 Task: Click on the next.
Action: Mouse moved to (633, 90)
Screenshot: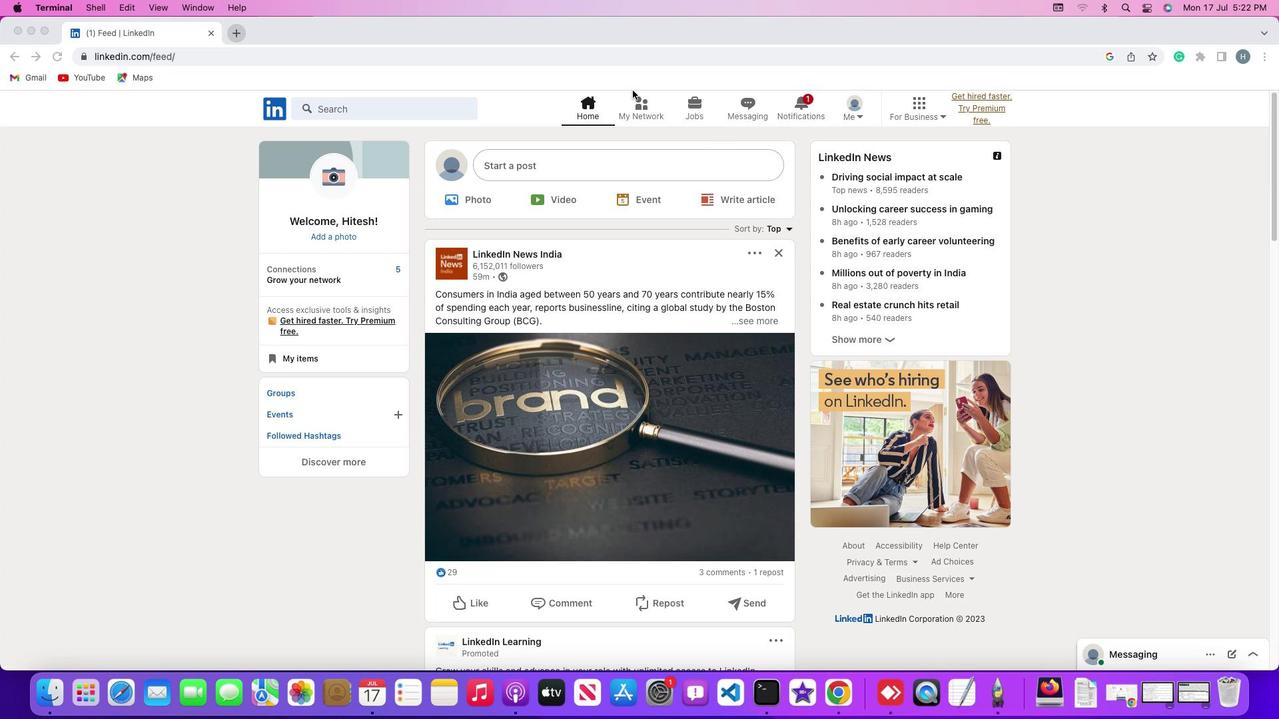 
Action: Mouse pressed left at (633, 90)
Screenshot: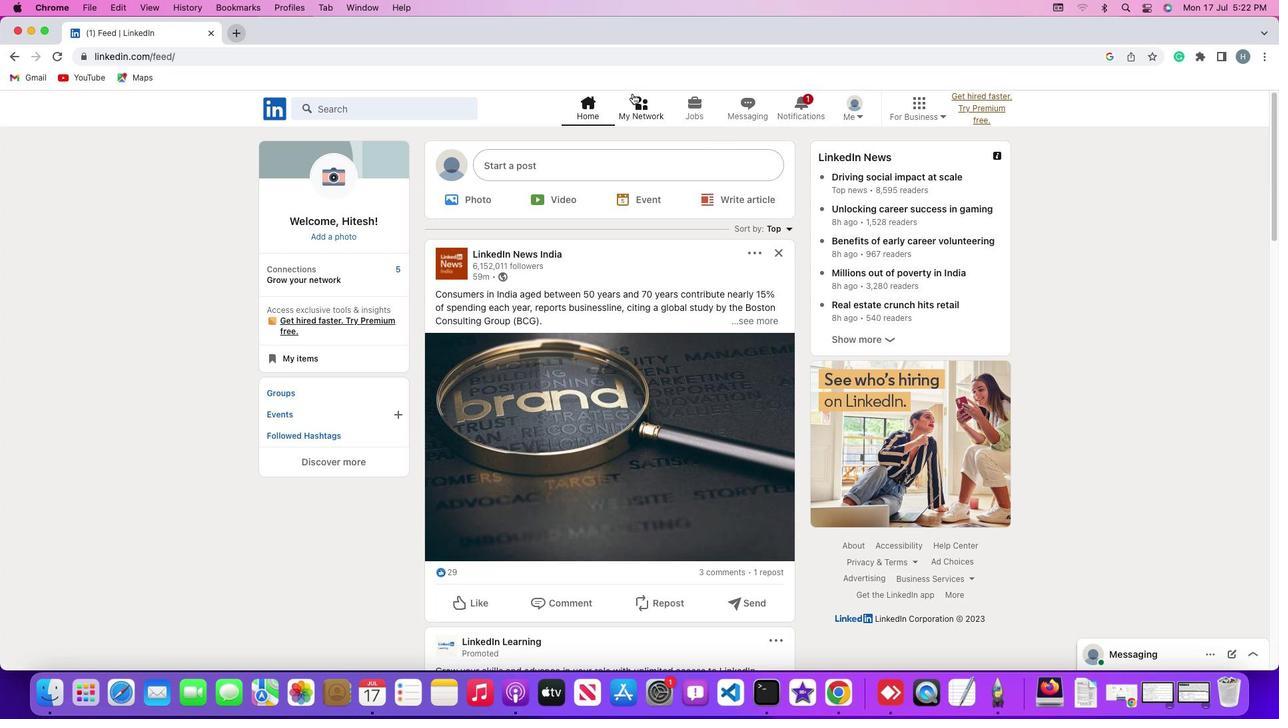 
Action: Mouse moved to (639, 104)
Screenshot: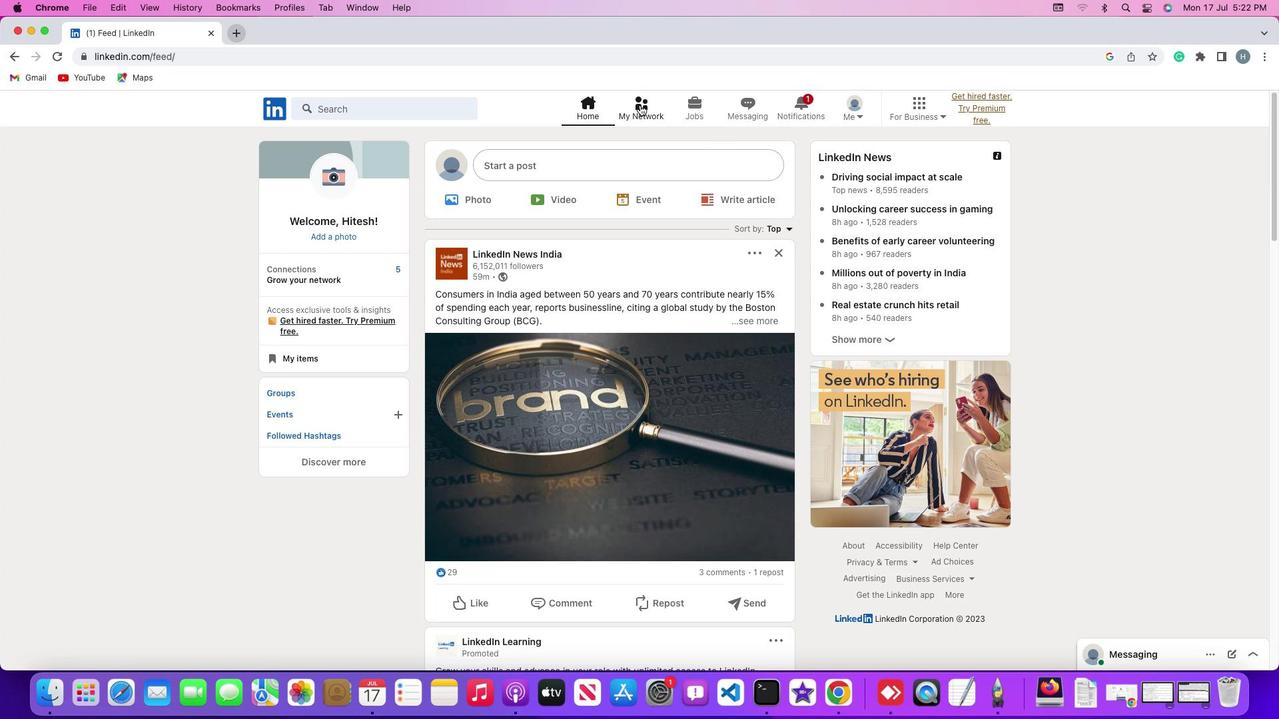 
Action: Mouse pressed left at (639, 104)
Screenshot: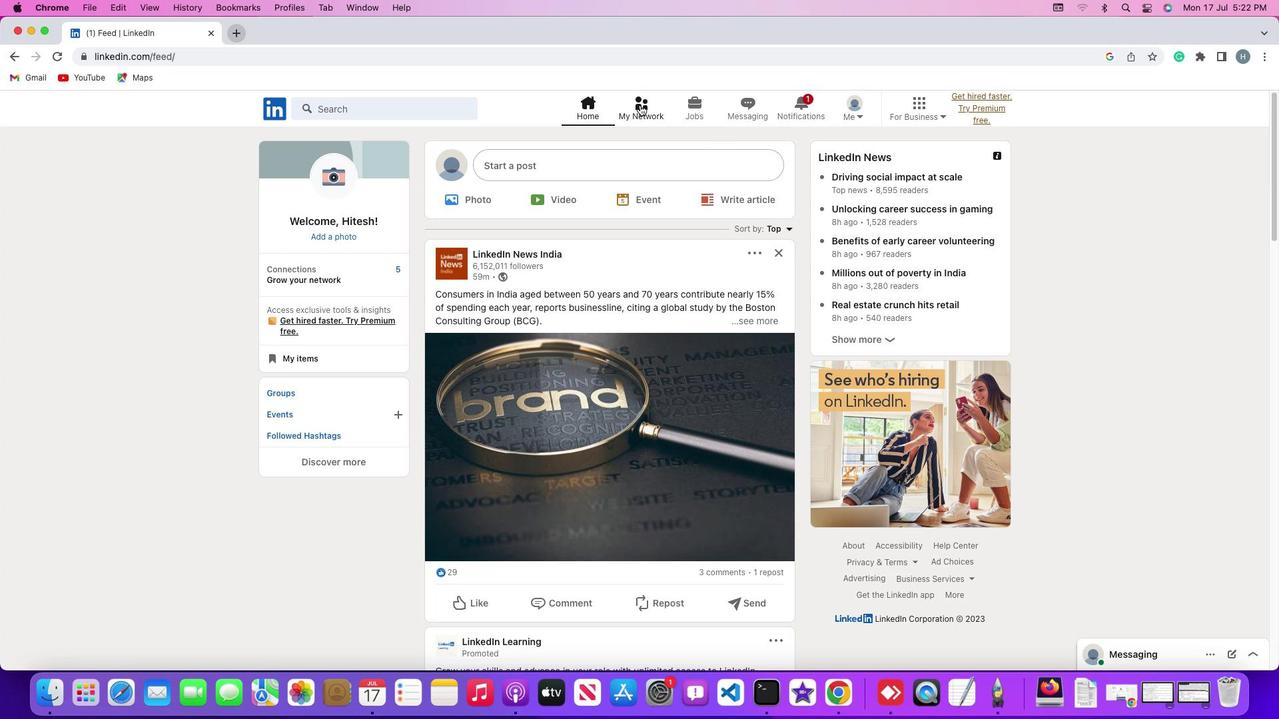
Action: Mouse moved to (333, 281)
Screenshot: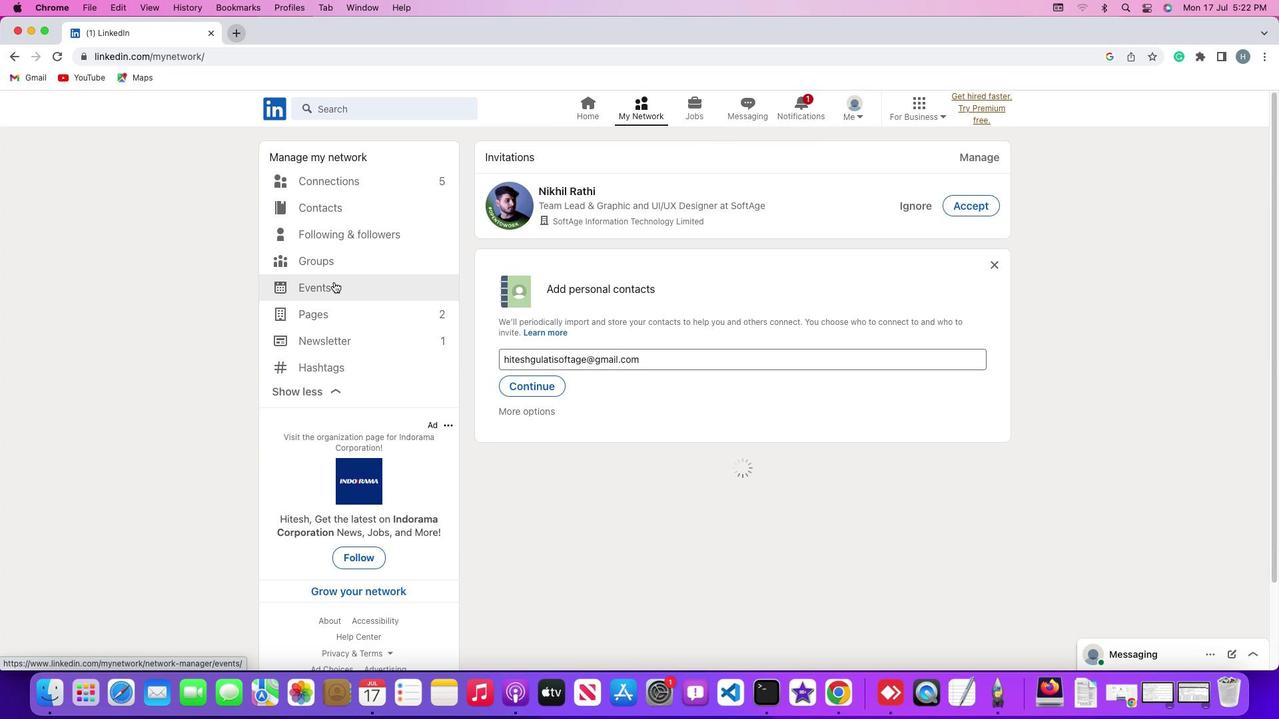 
Action: Mouse pressed left at (333, 281)
Screenshot: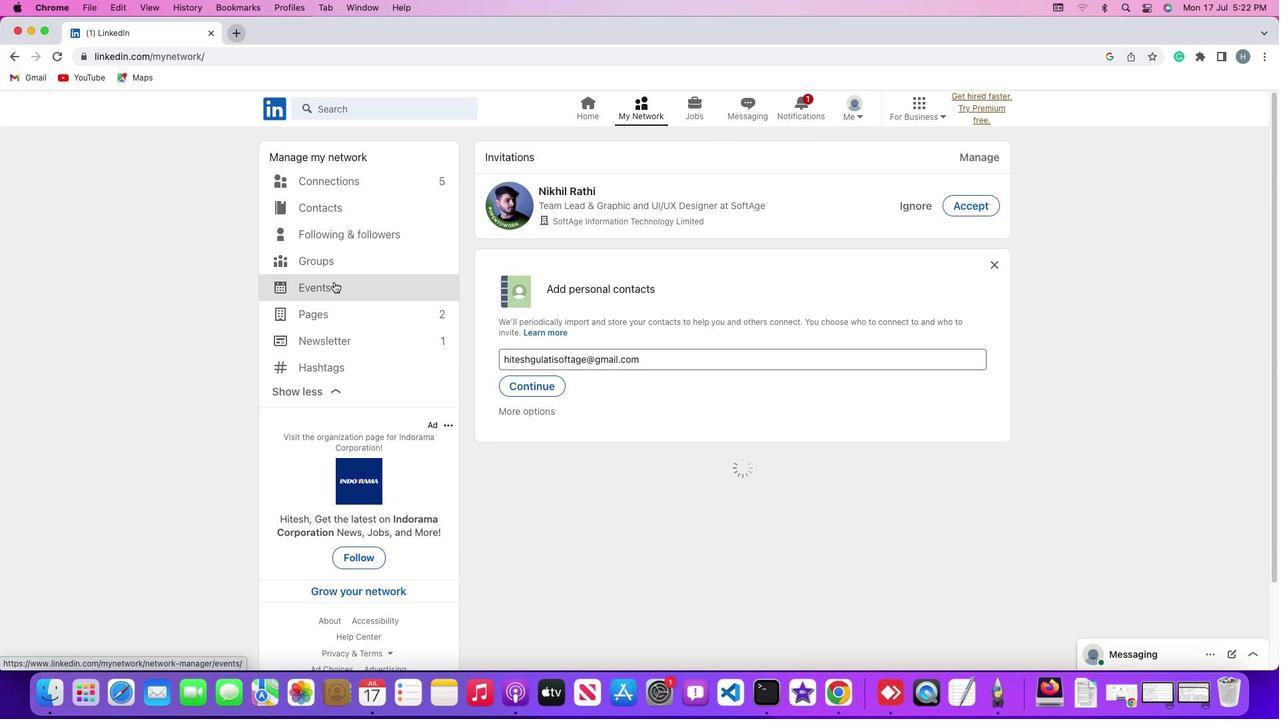 
Action: Mouse moved to (755, 159)
Screenshot: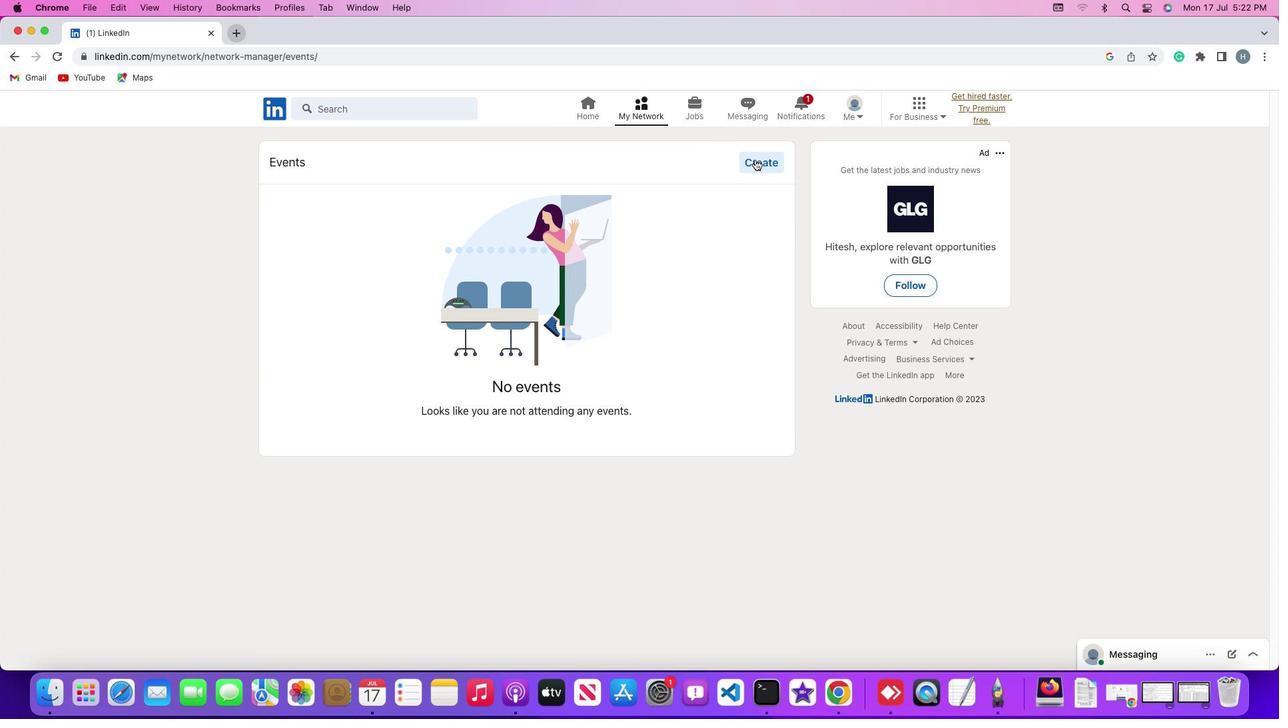 
Action: Mouse pressed left at (755, 159)
Screenshot: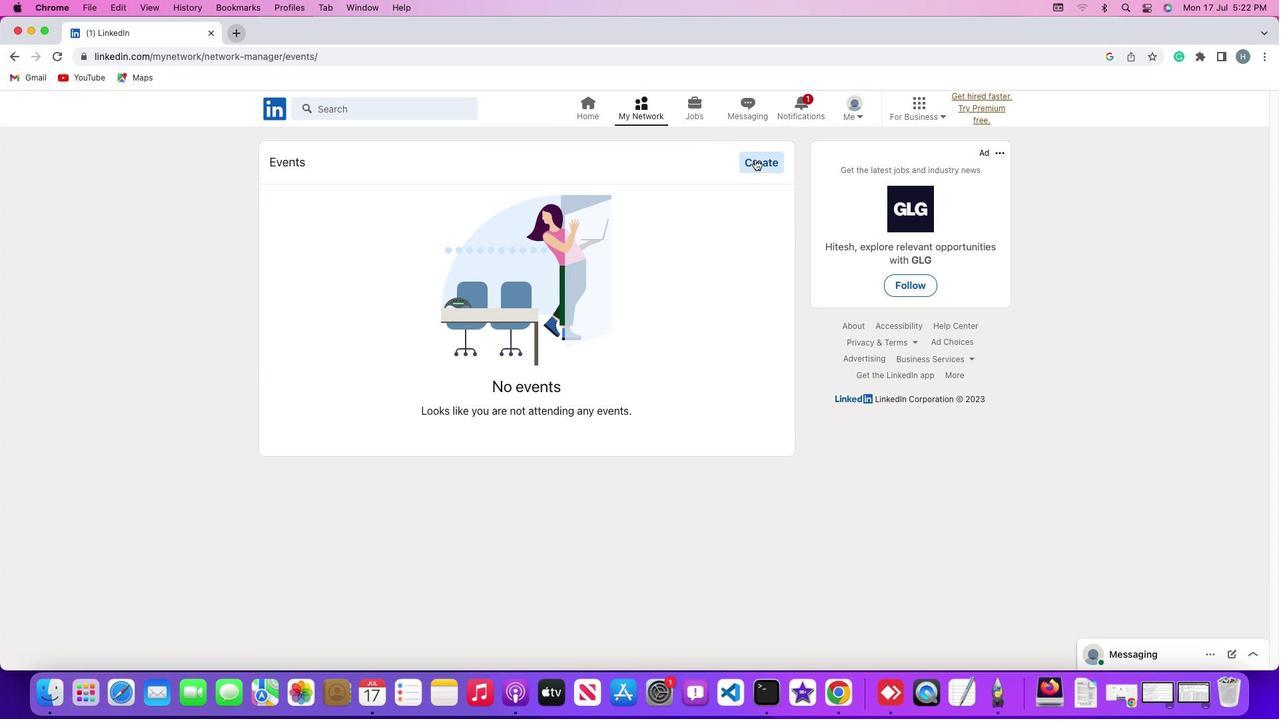 
Action: Mouse moved to (710, 301)
Screenshot: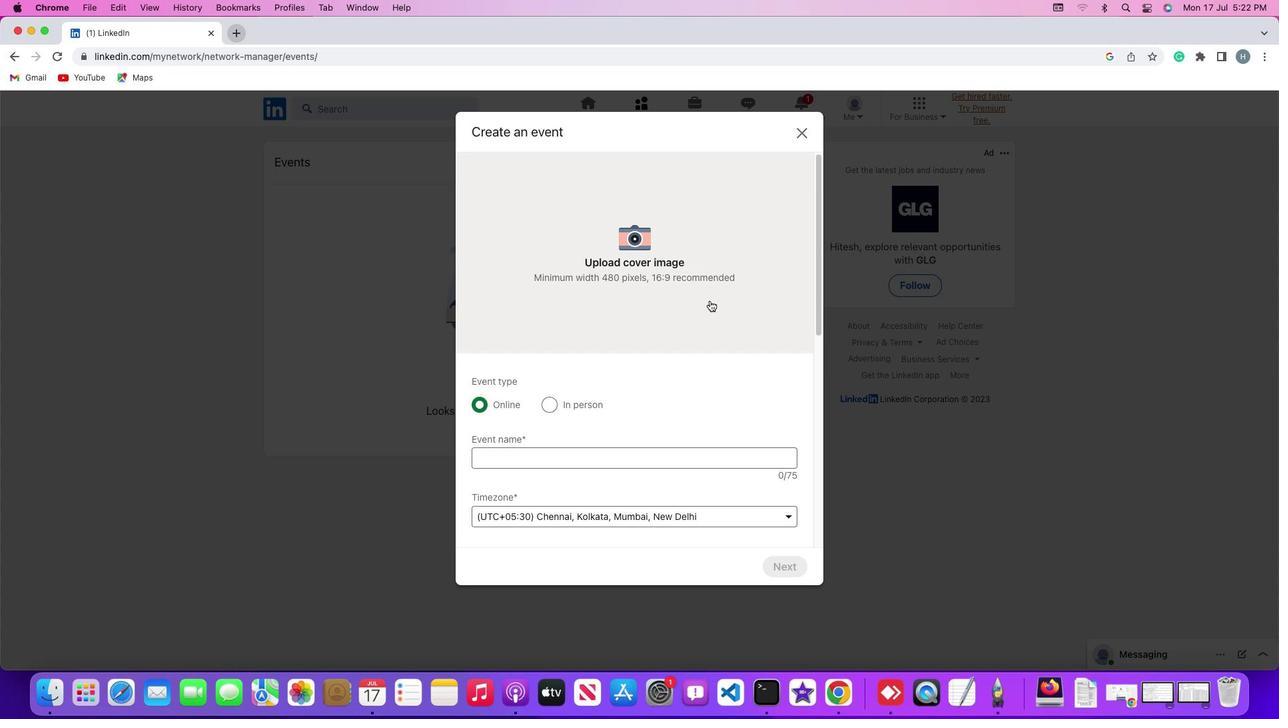 
Action: Mouse scrolled (710, 301) with delta (0, 0)
Screenshot: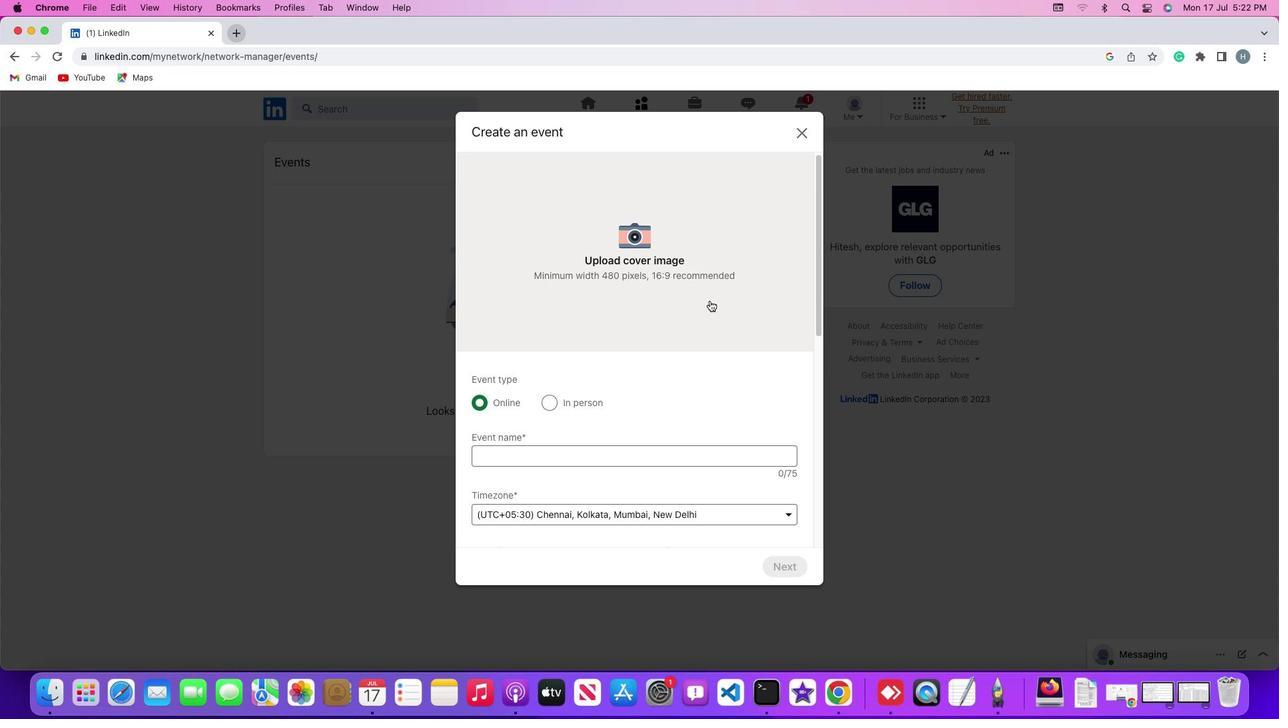 
Action: Mouse scrolled (710, 301) with delta (0, 0)
Screenshot: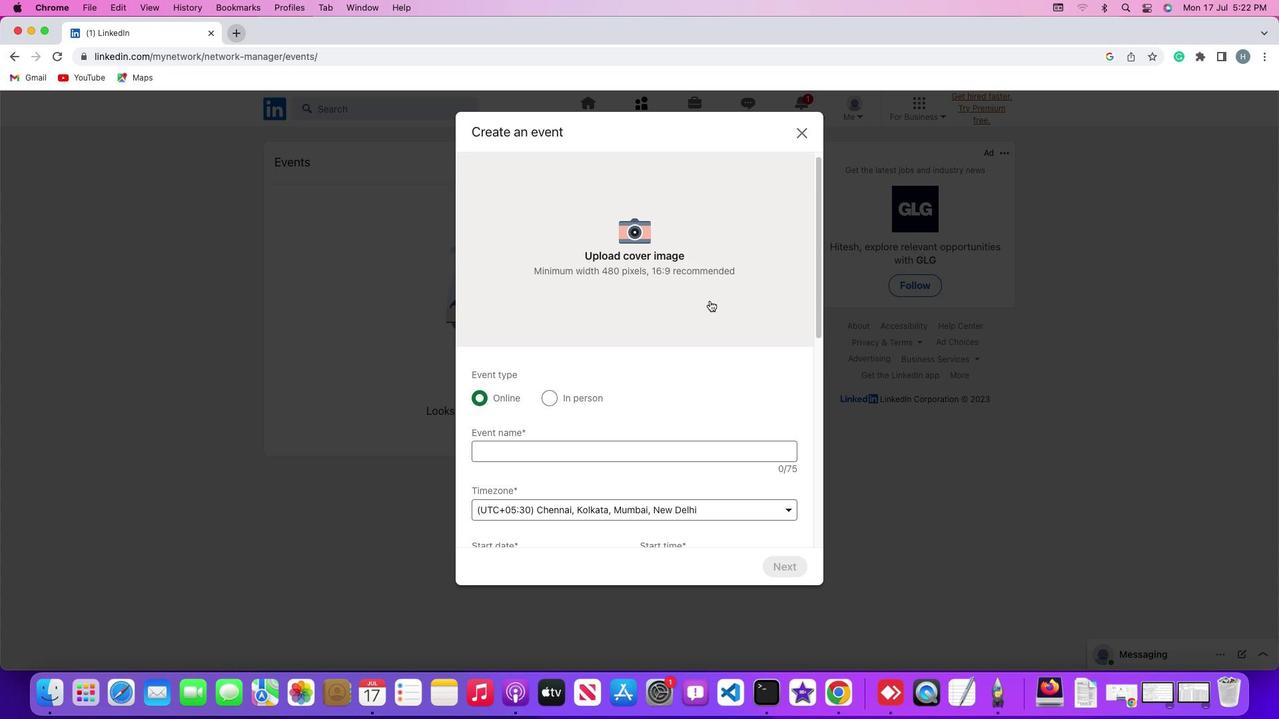 
Action: Mouse scrolled (710, 301) with delta (0, -1)
Screenshot: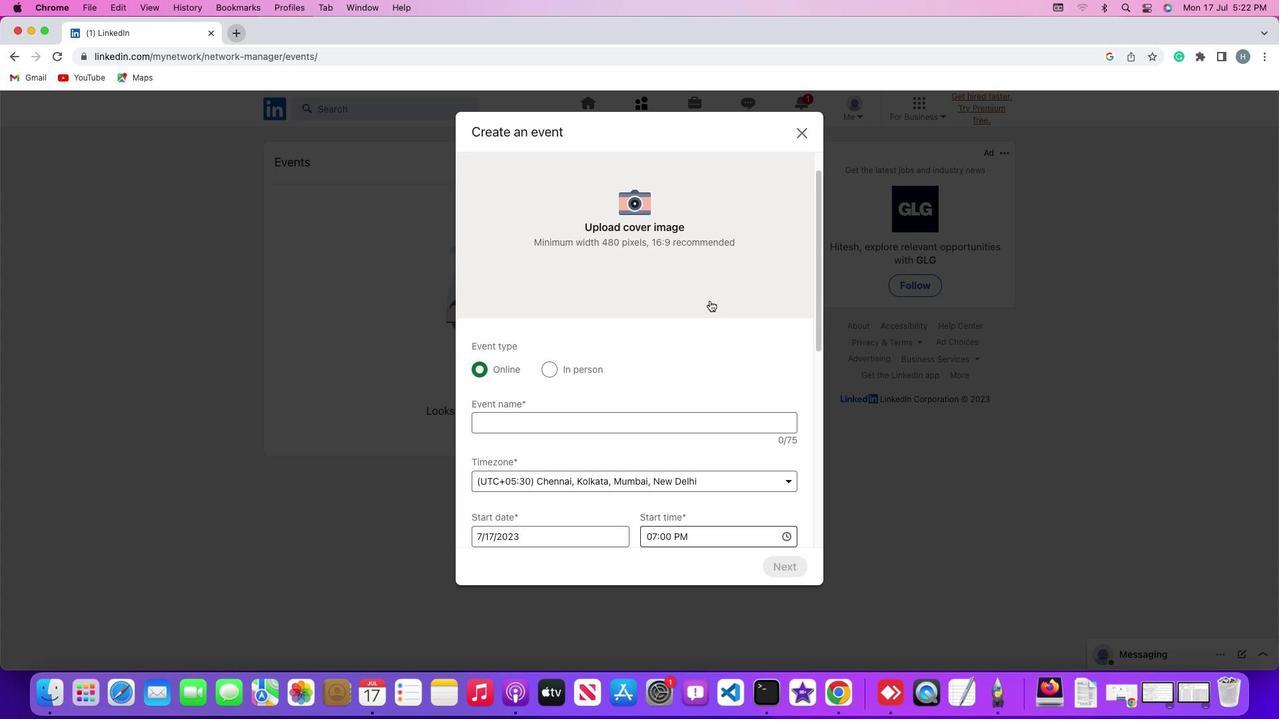 
Action: Mouse moved to (552, 312)
Screenshot: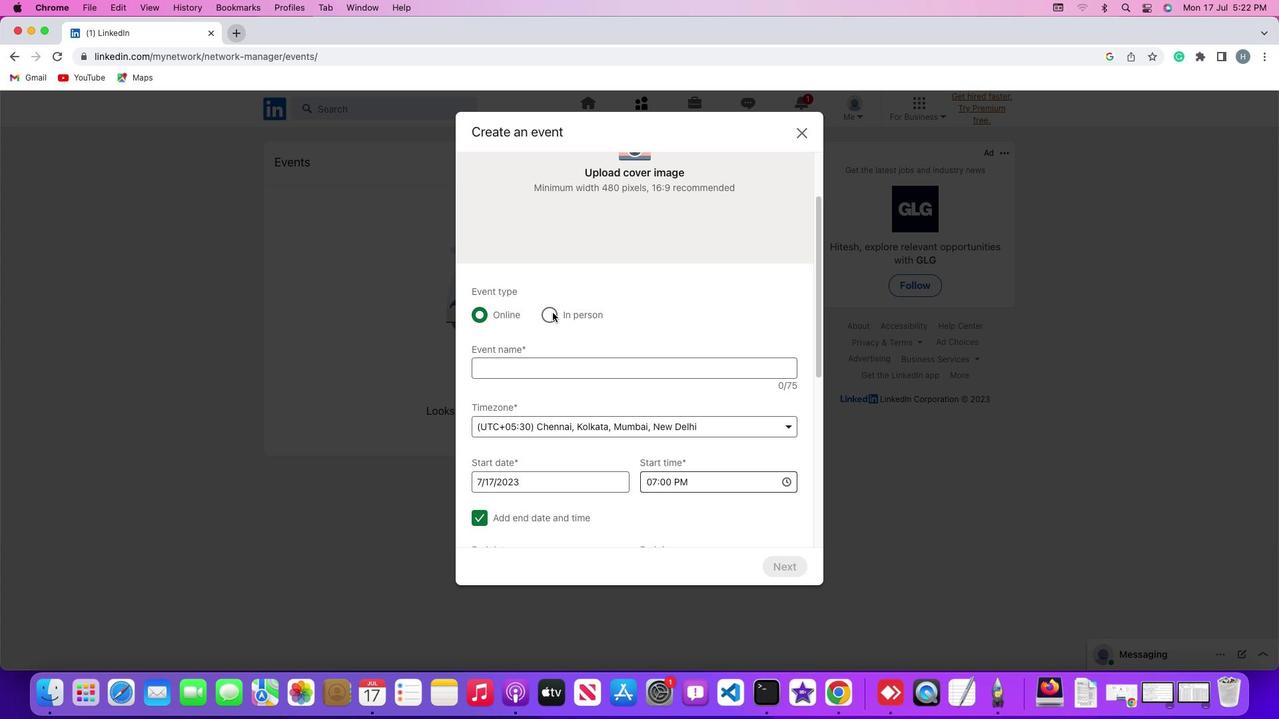 
Action: Mouse pressed left at (552, 312)
Screenshot: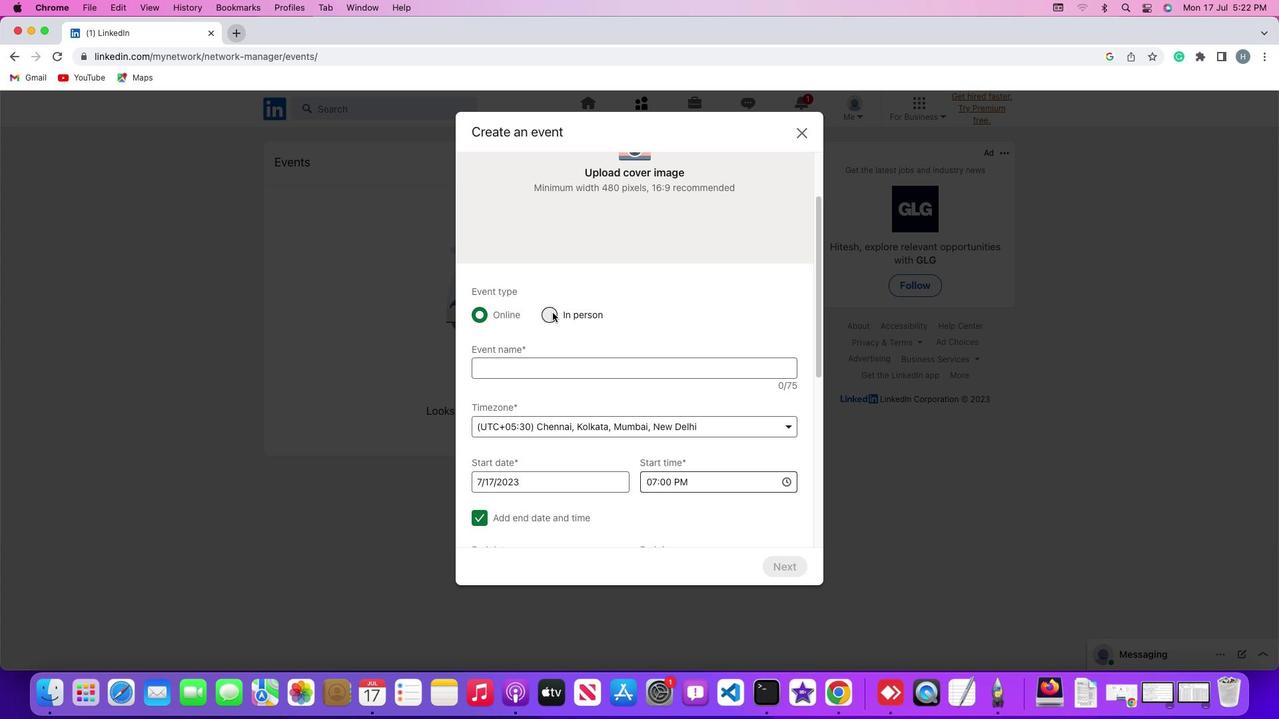 
Action: Mouse moved to (559, 369)
Screenshot: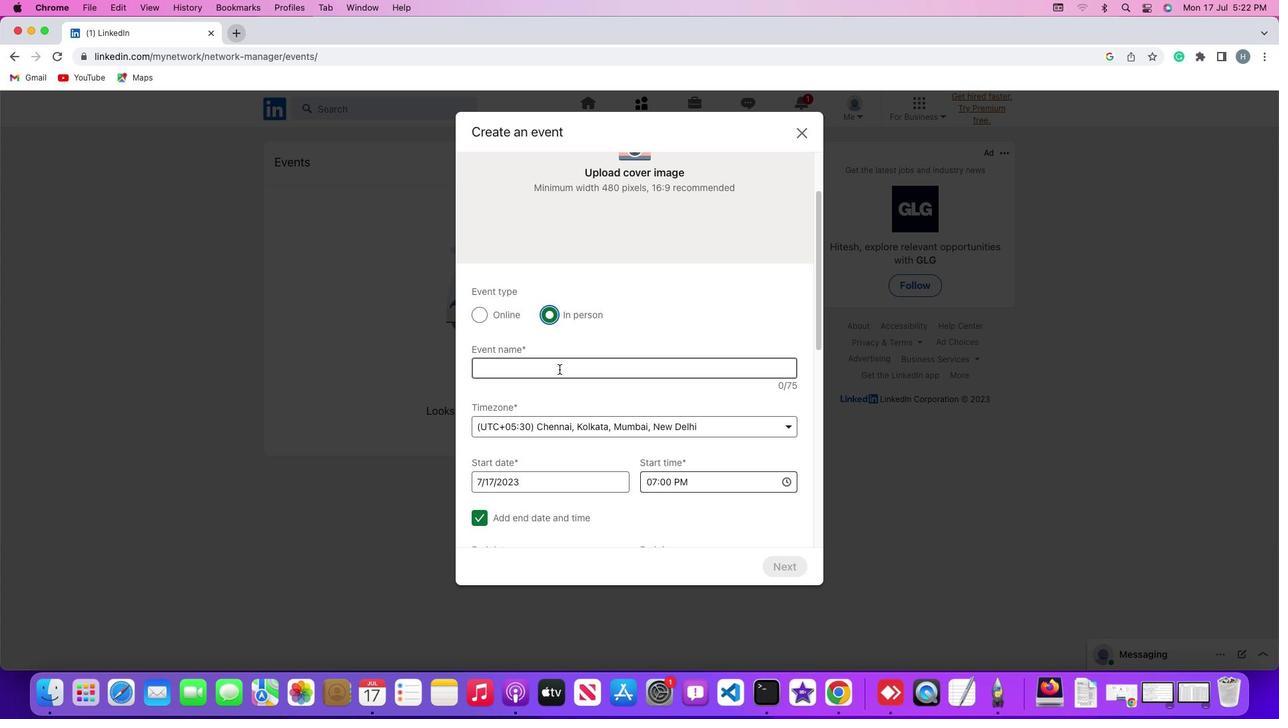 
Action: Mouse pressed left at (559, 369)
Screenshot: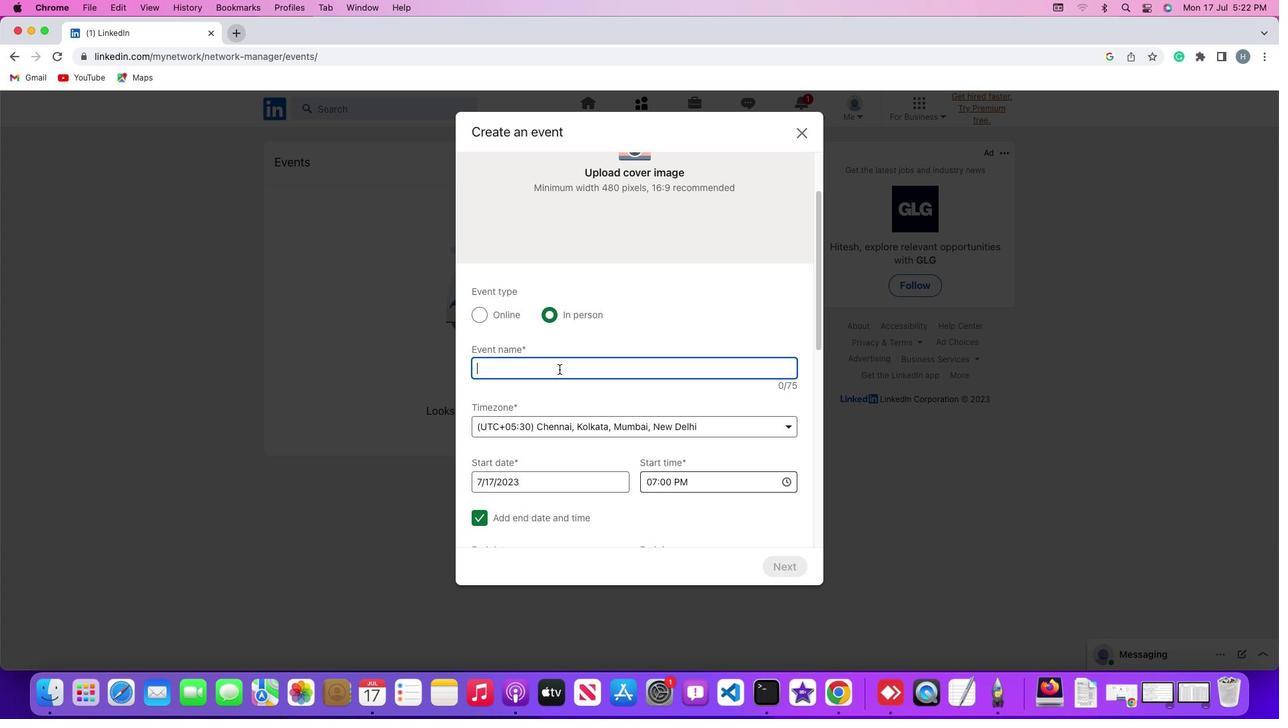 
Action: Key pressed Key.shift'X''Y''Z'
Screenshot: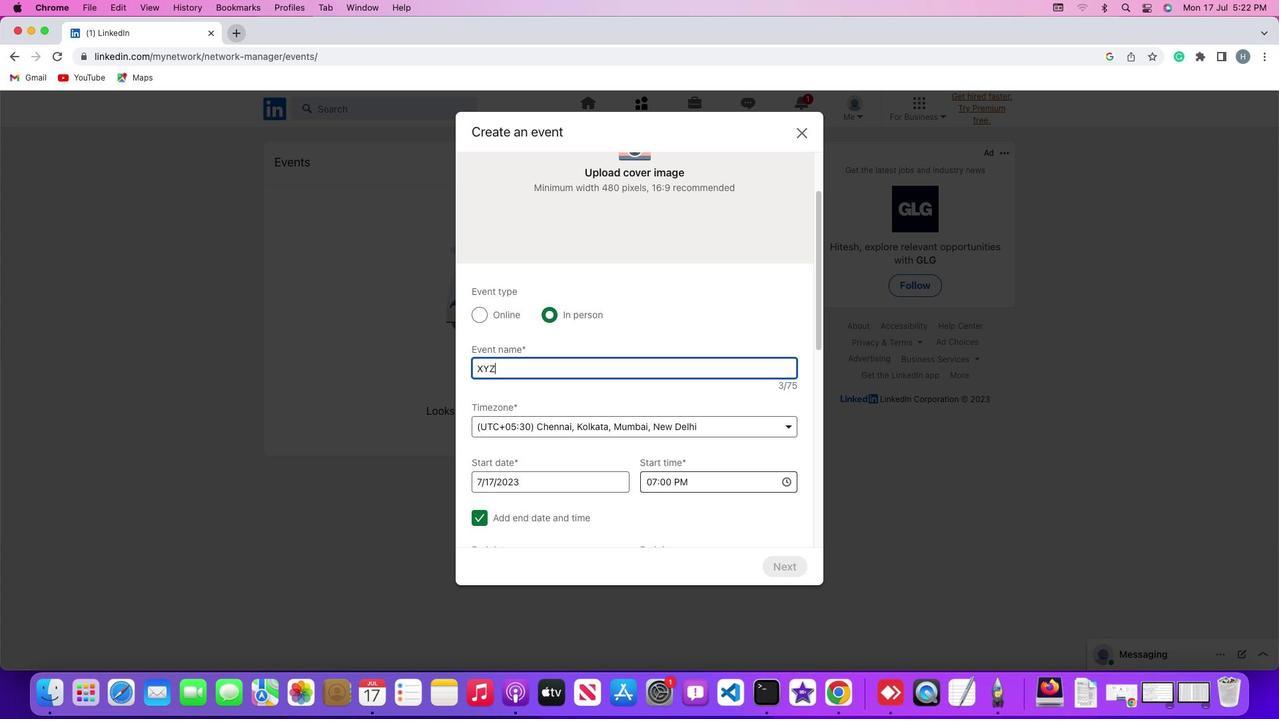 
Action: Mouse moved to (547, 430)
Screenshot: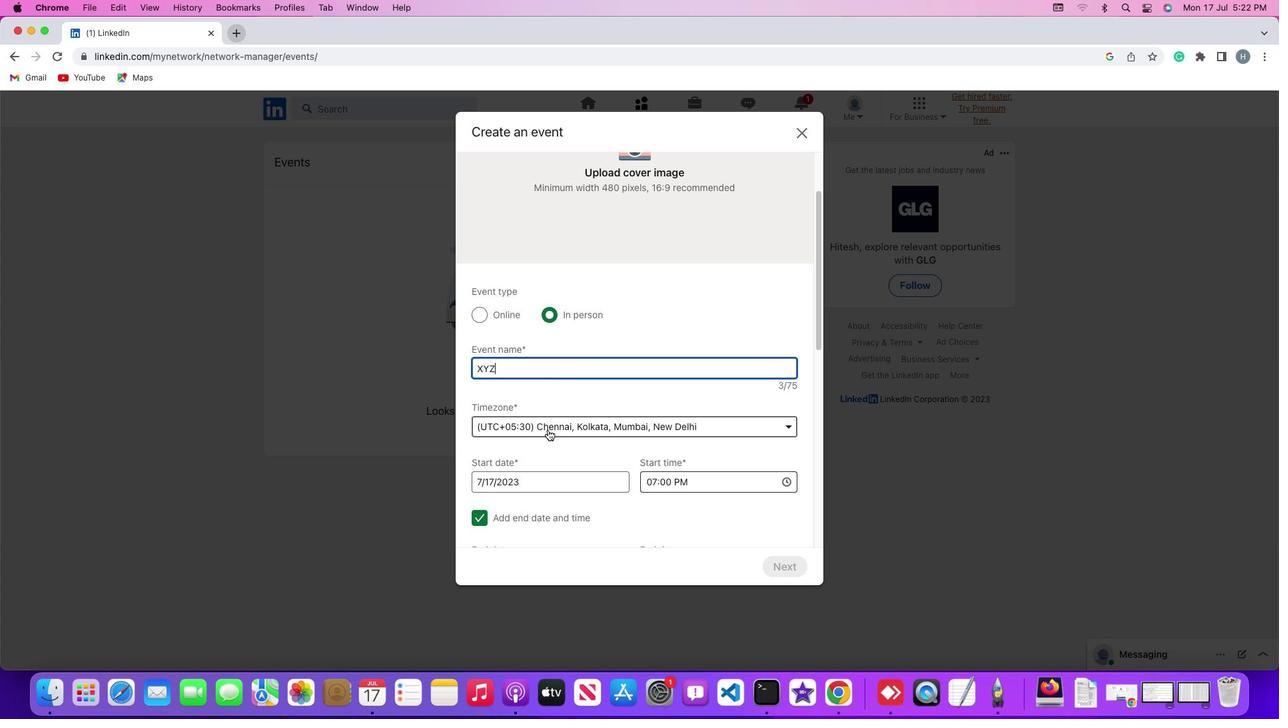 
Action: Mouse pressed left at (547, 430)
Screenshot: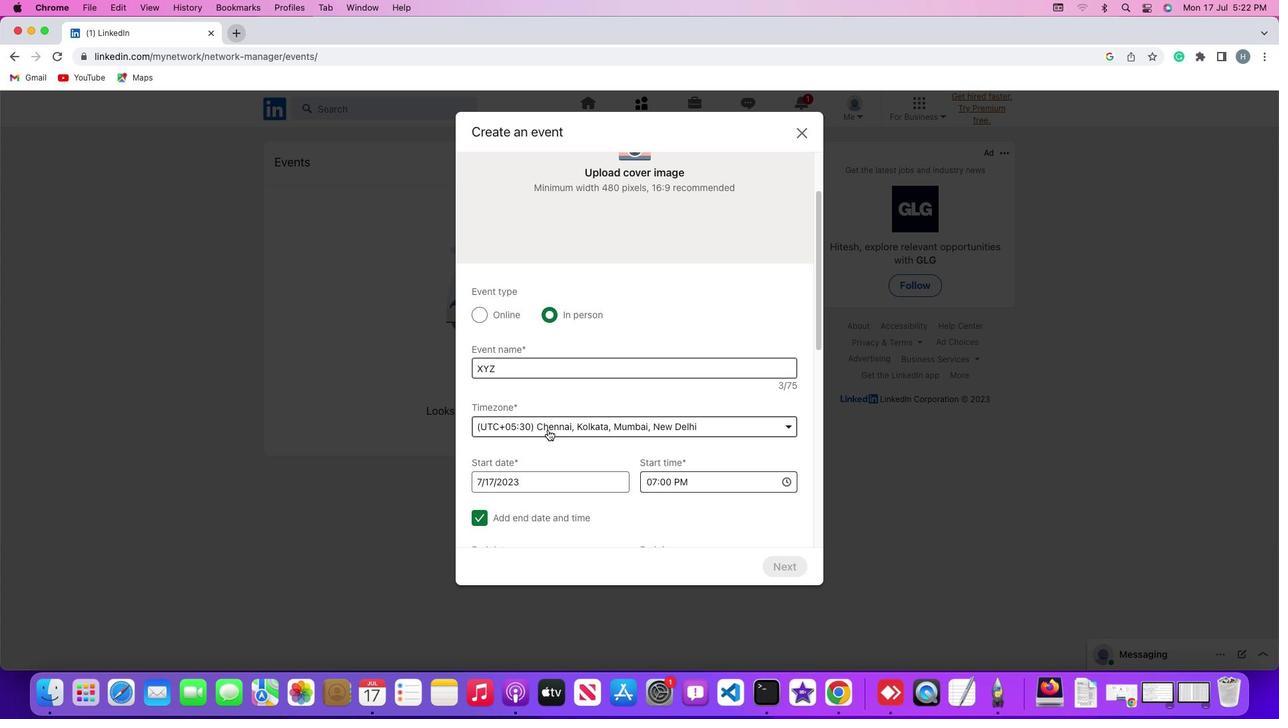 
Action: Mouse moved to (605, 451)
Screenshot: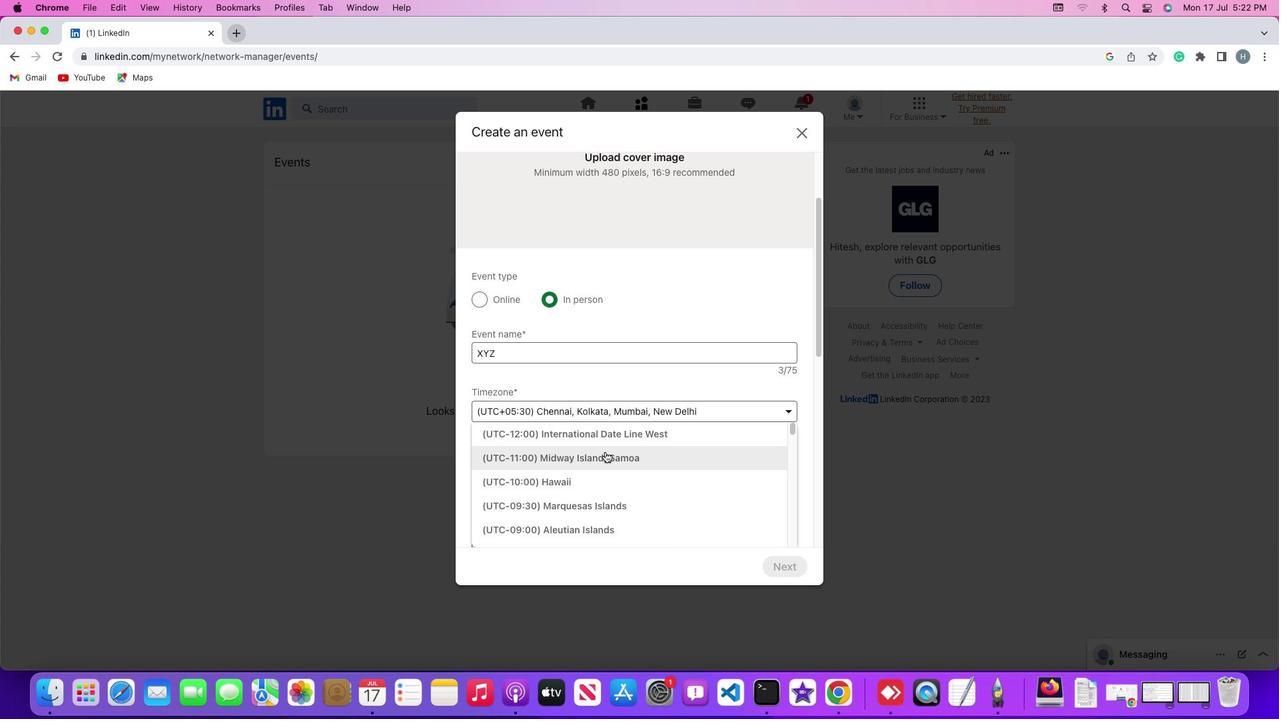 
Action: Mouse pressed left at (605, 451)
Screenshot: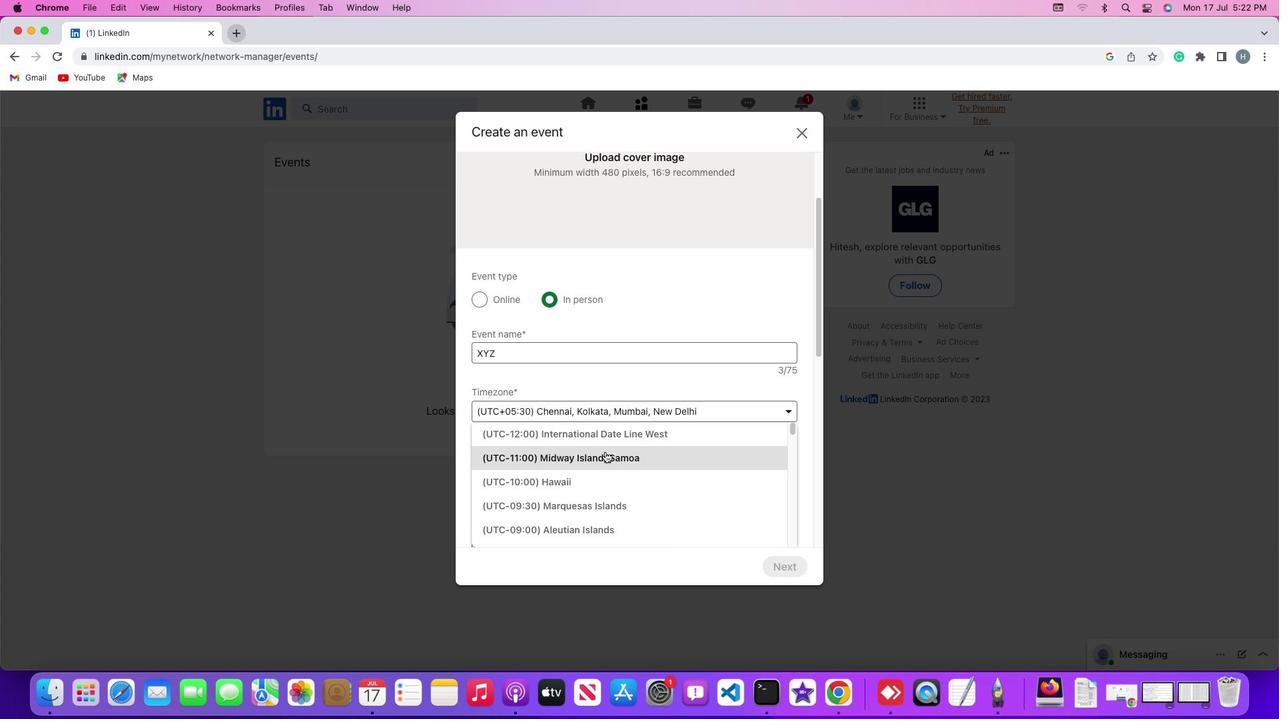 
Action: Mouse moved to (615, 433)
Screenshot: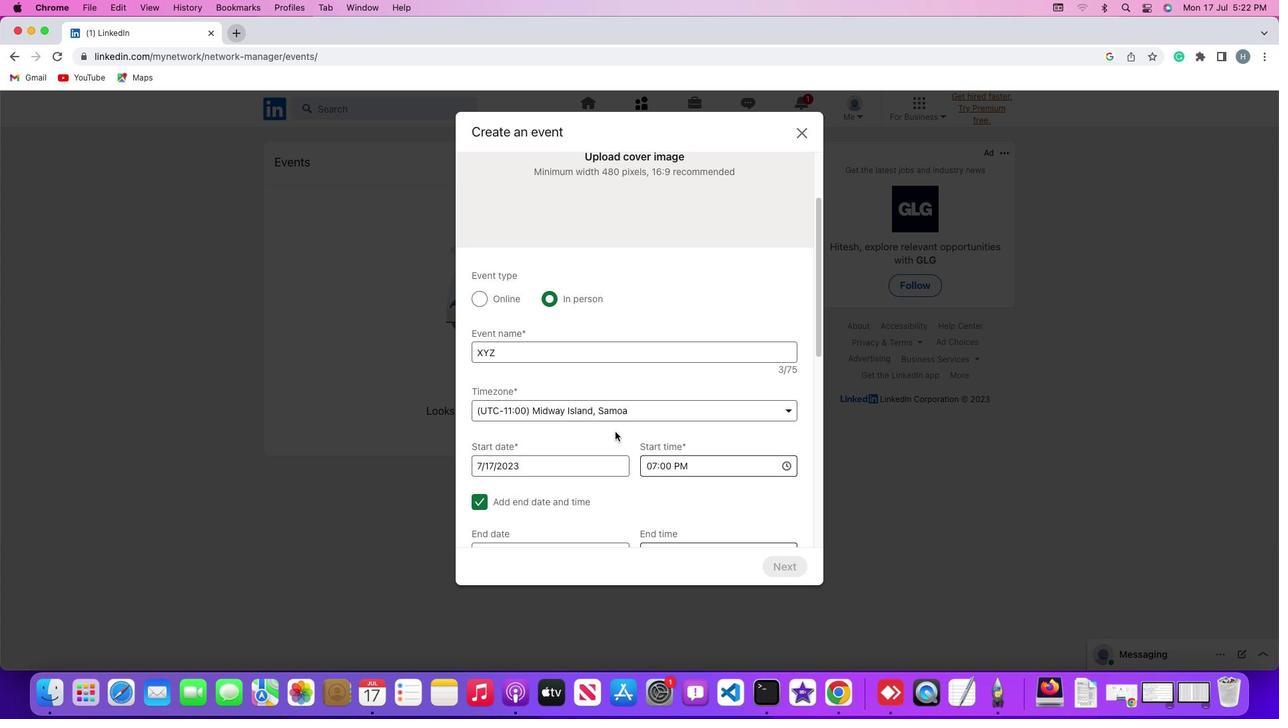 
Action: Mouse scrolled (615, 433) with delta (0, 0)
Screenshot: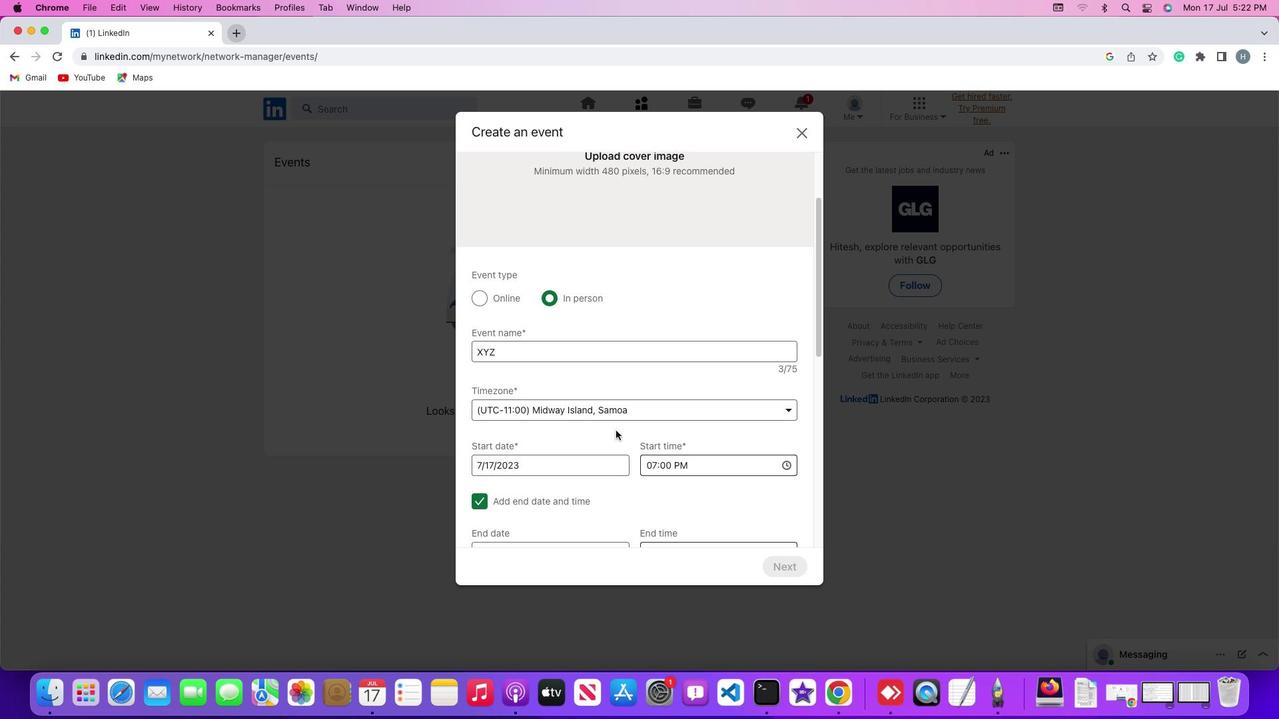 
Action: Mouse moved to (615, 432)
Screenshot: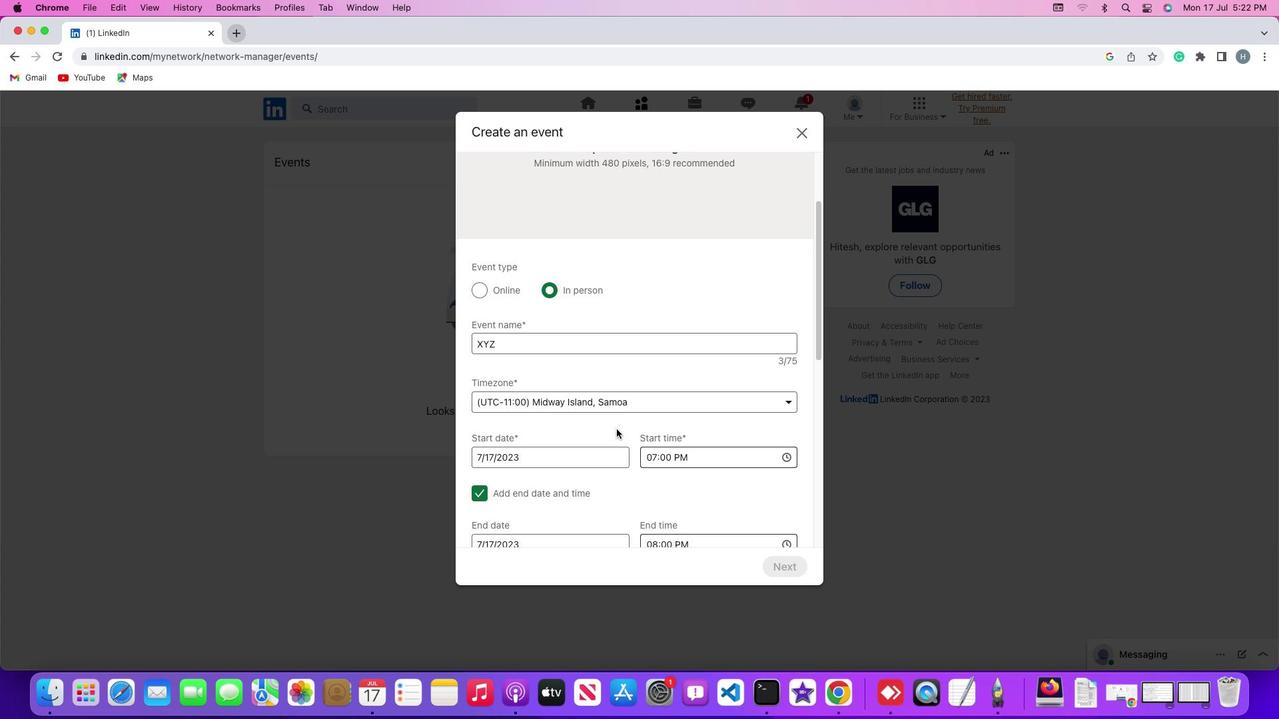 
Action: Mouse scrolled (615, 432) with delta (0, 0)
Screenshot: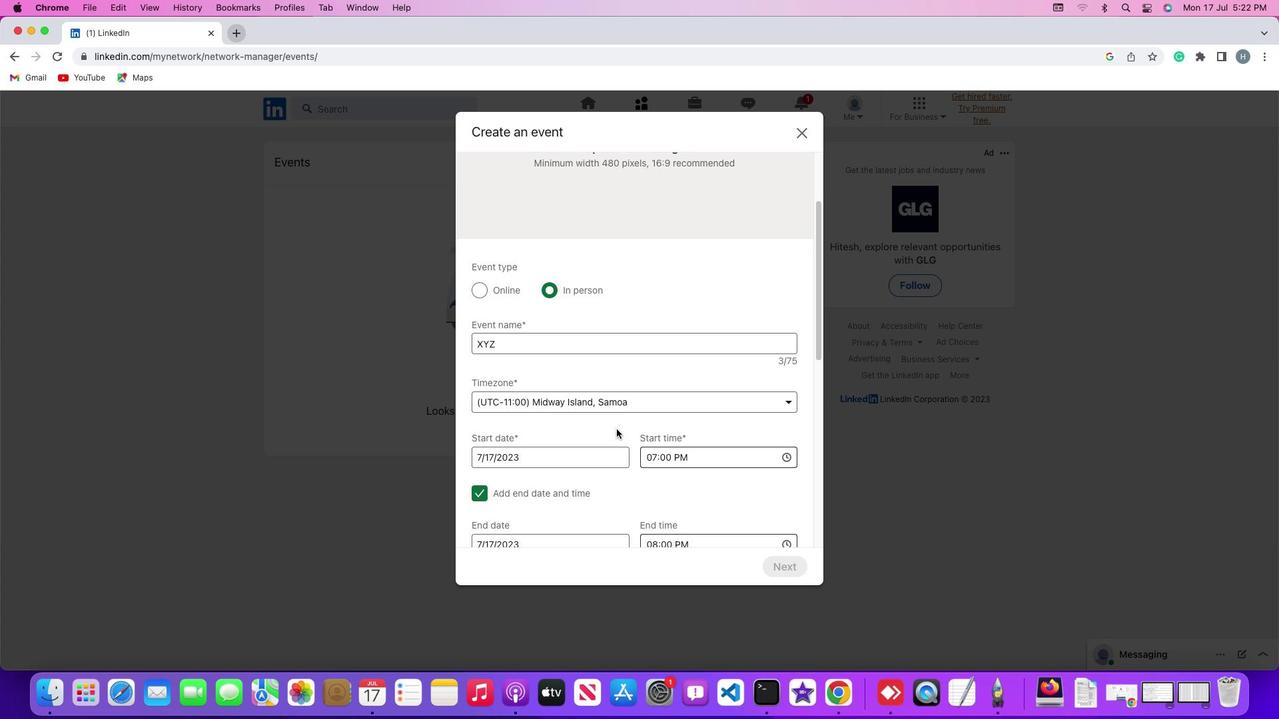 
Action: Mouse moved to (616, 430)
Screenshot: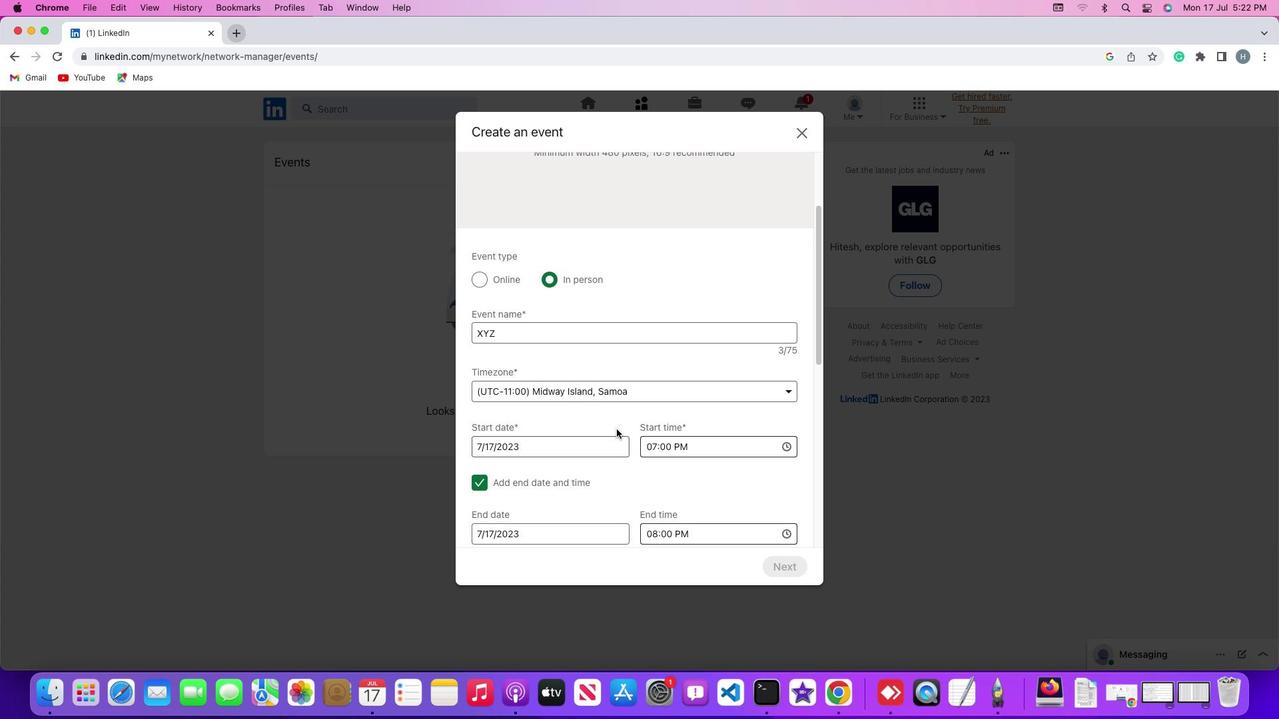 
Action: Mouse scrolled (616, 430) with delta (0, 0)
Screenshot: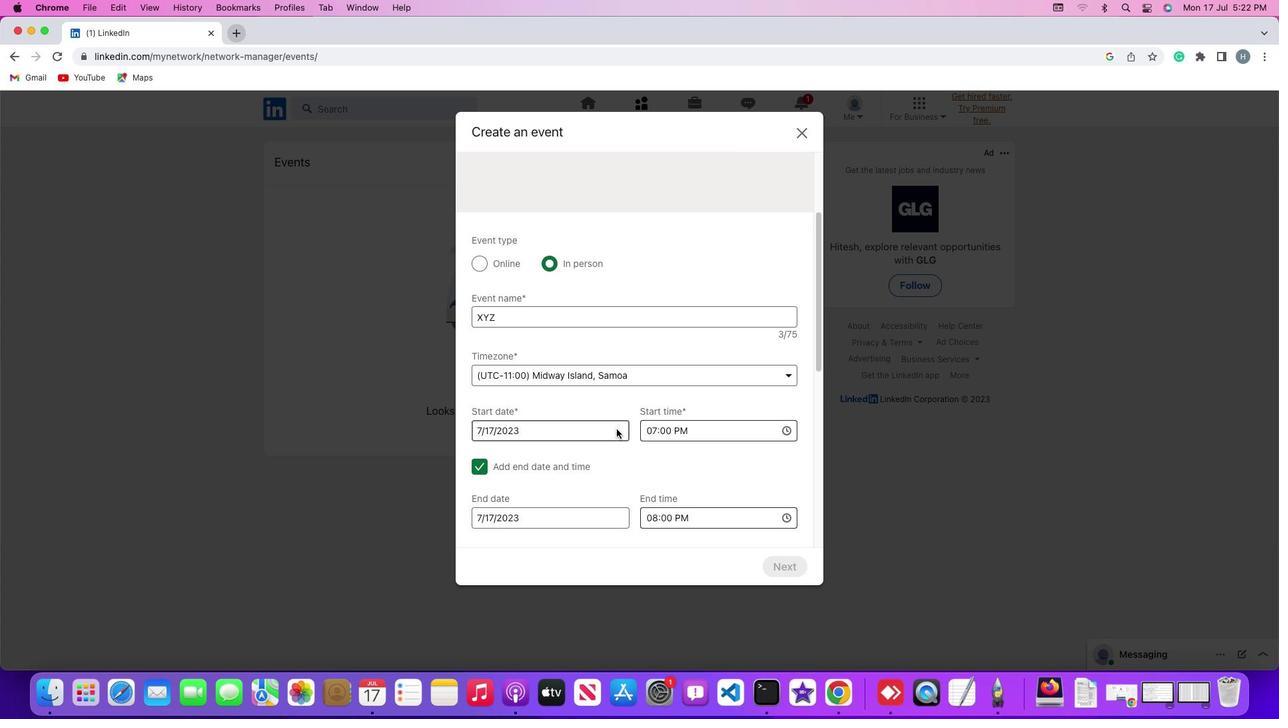 
Action: Mouse moved to (617, 425)
Screenshot: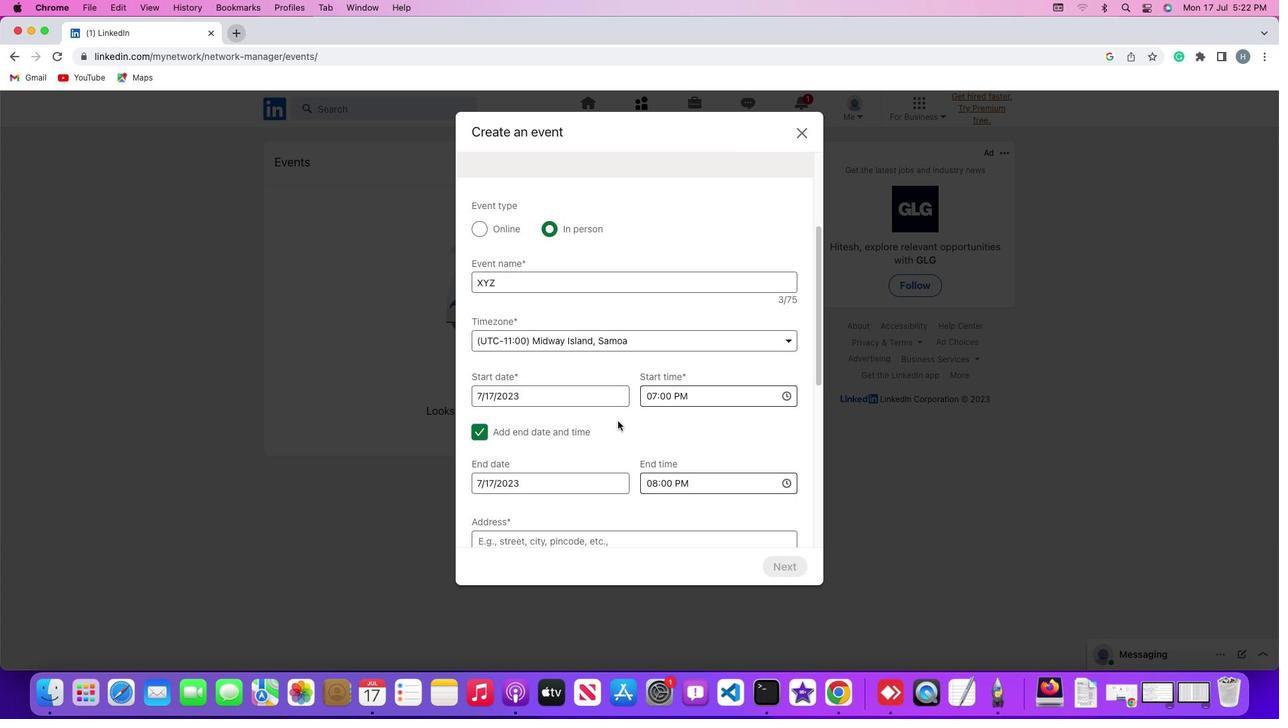 
Action: Mouse scrolled (617, 425) with delta (0, 0)
Screenshot: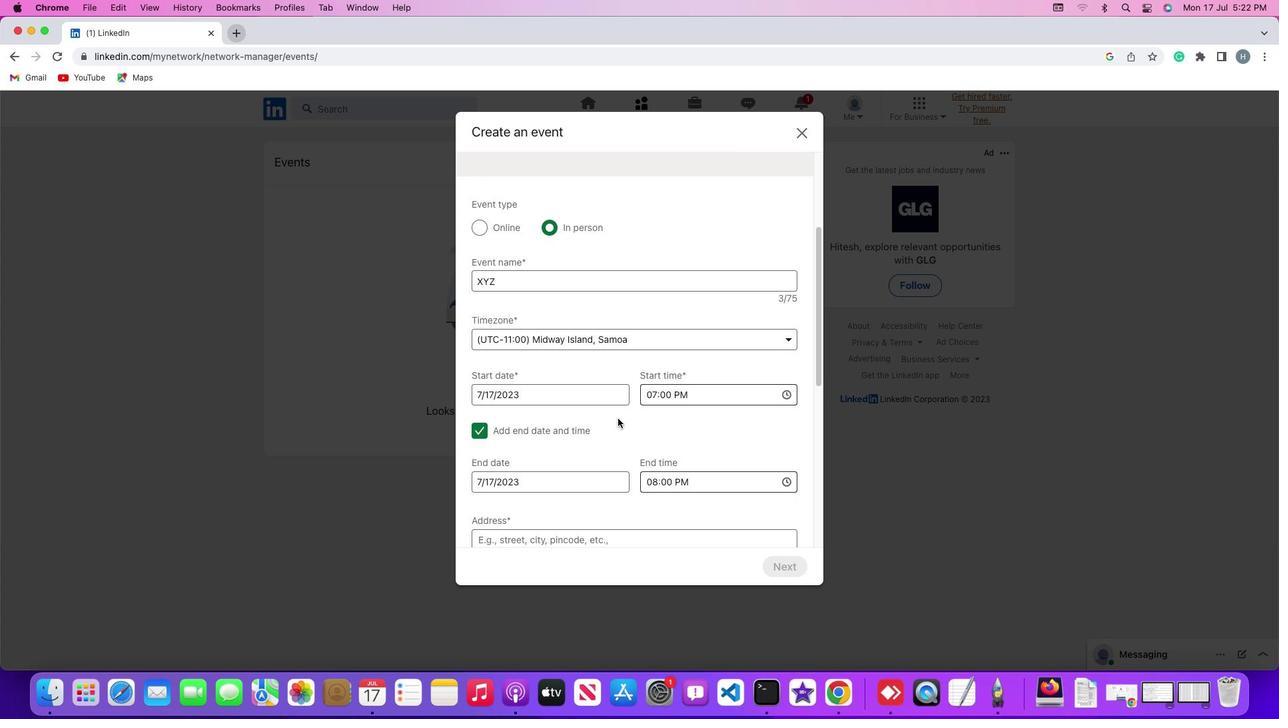 
Action: Mouse moved to (617, 423)
Screenshot: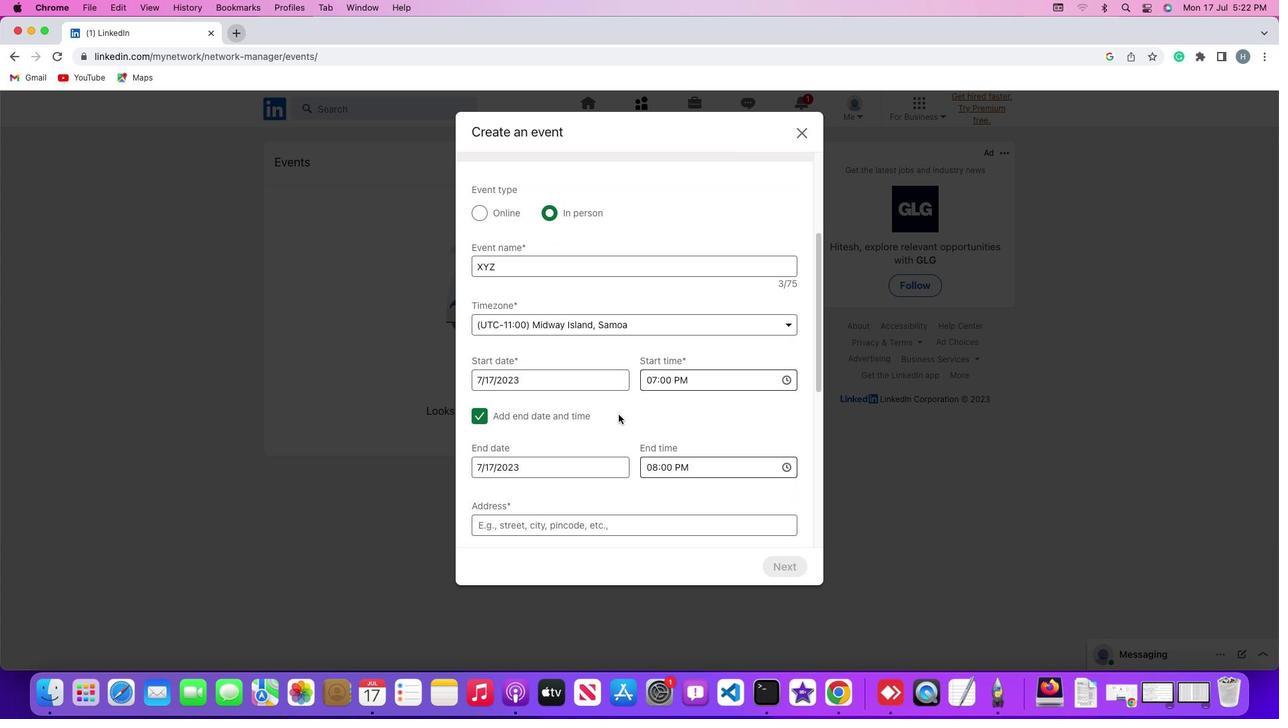 
Action: Mouse scrolled (617, 423) with delta (0, 0)
Screenshot: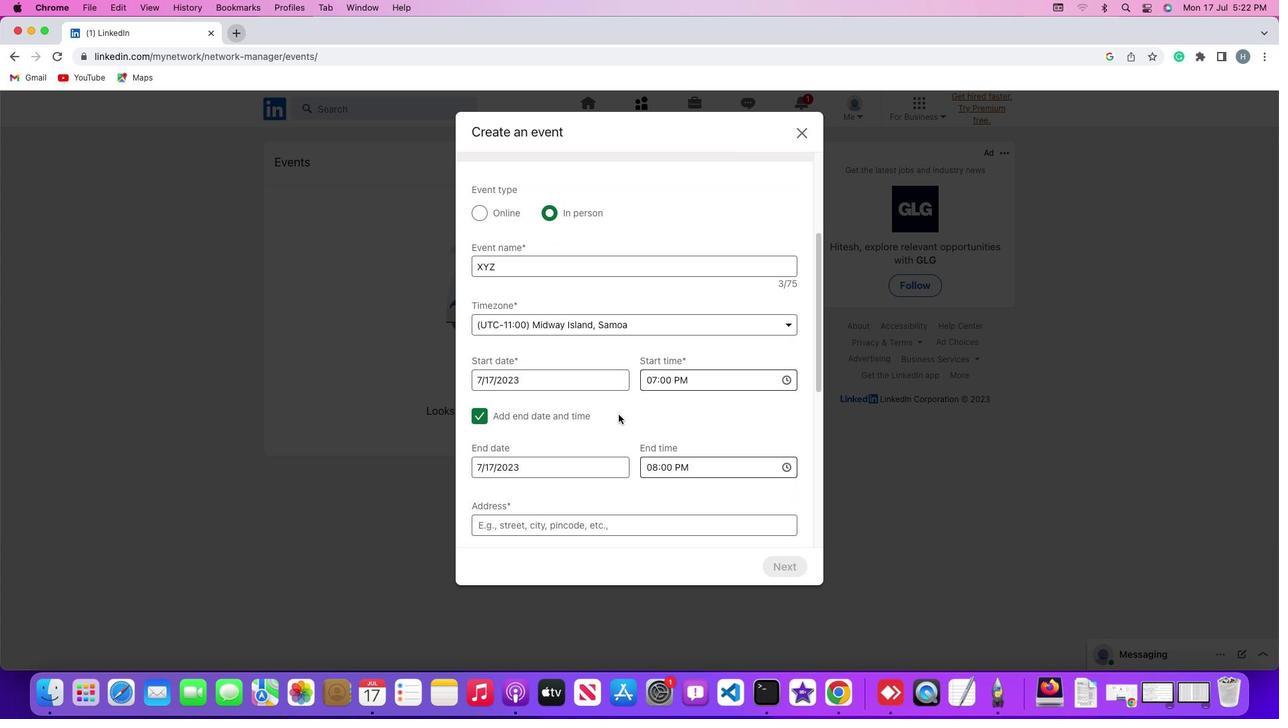 
Action: Mouse moved to (618, 419)
Screenshot: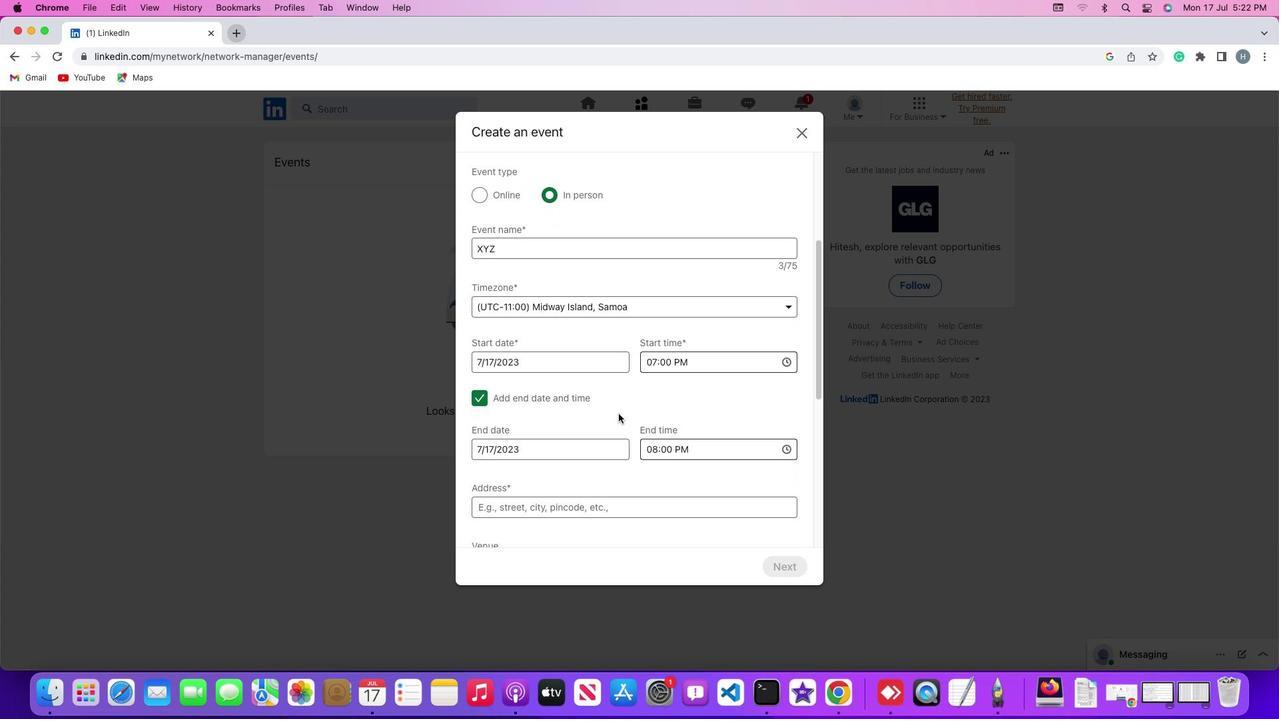 
Action: Mouse scrolled (618, 419) with delta (0, -1)
Screenshot: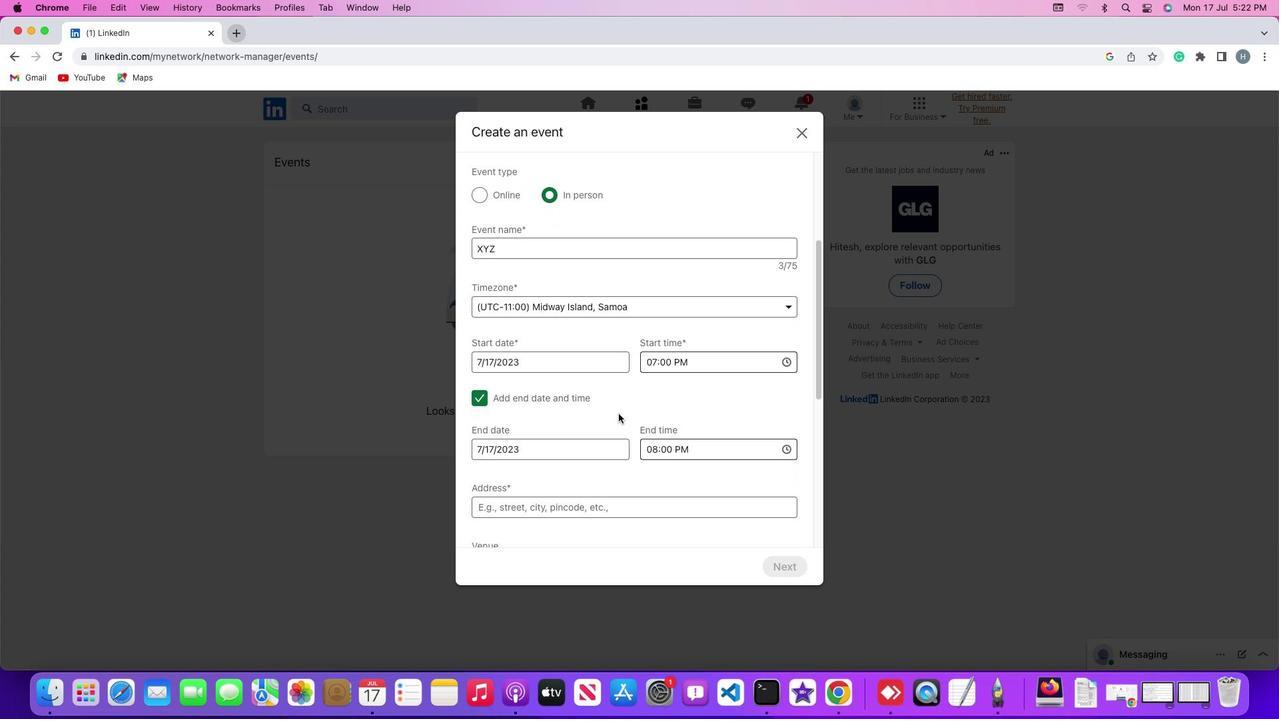 
Action: Mouse moved to (591, 315)
Screenshot: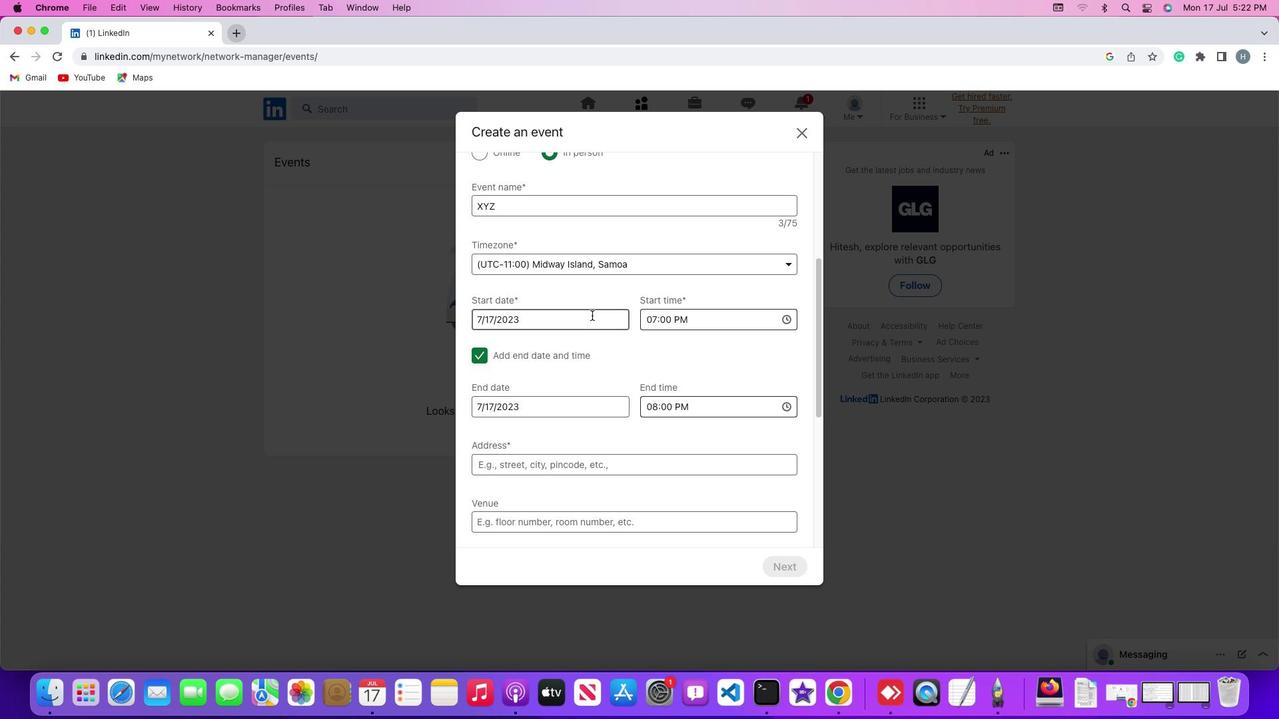 
Action: Mouse pressed left at (591, 315)
Screenshot: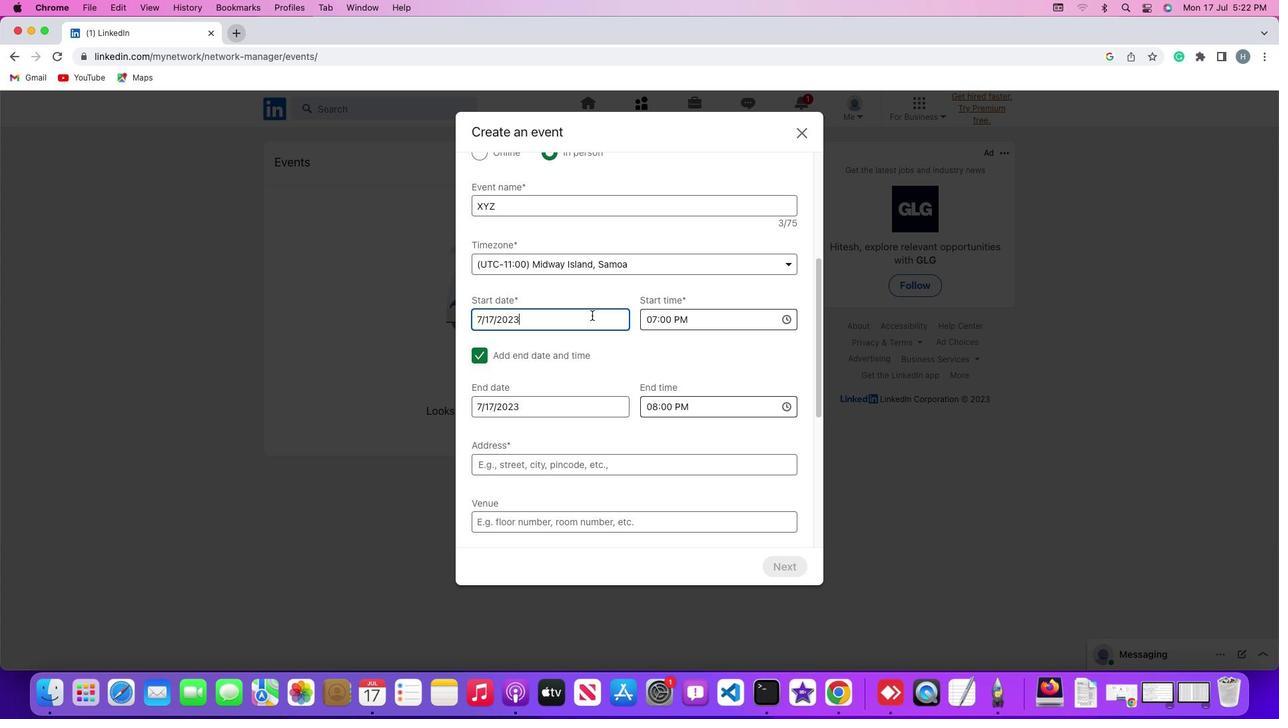 
Action: Mouse moved to (563, 493)
Screenshot: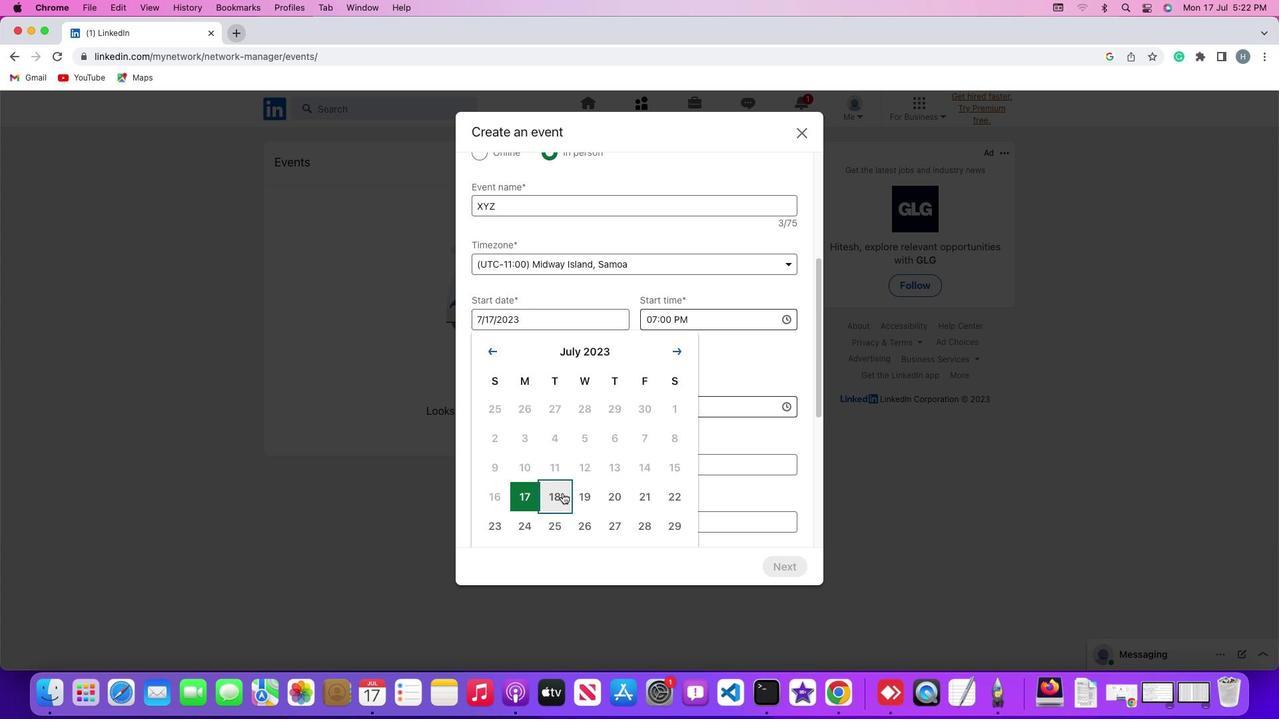 
Action: Mouse pressed left at (563, 493)
Screenshot: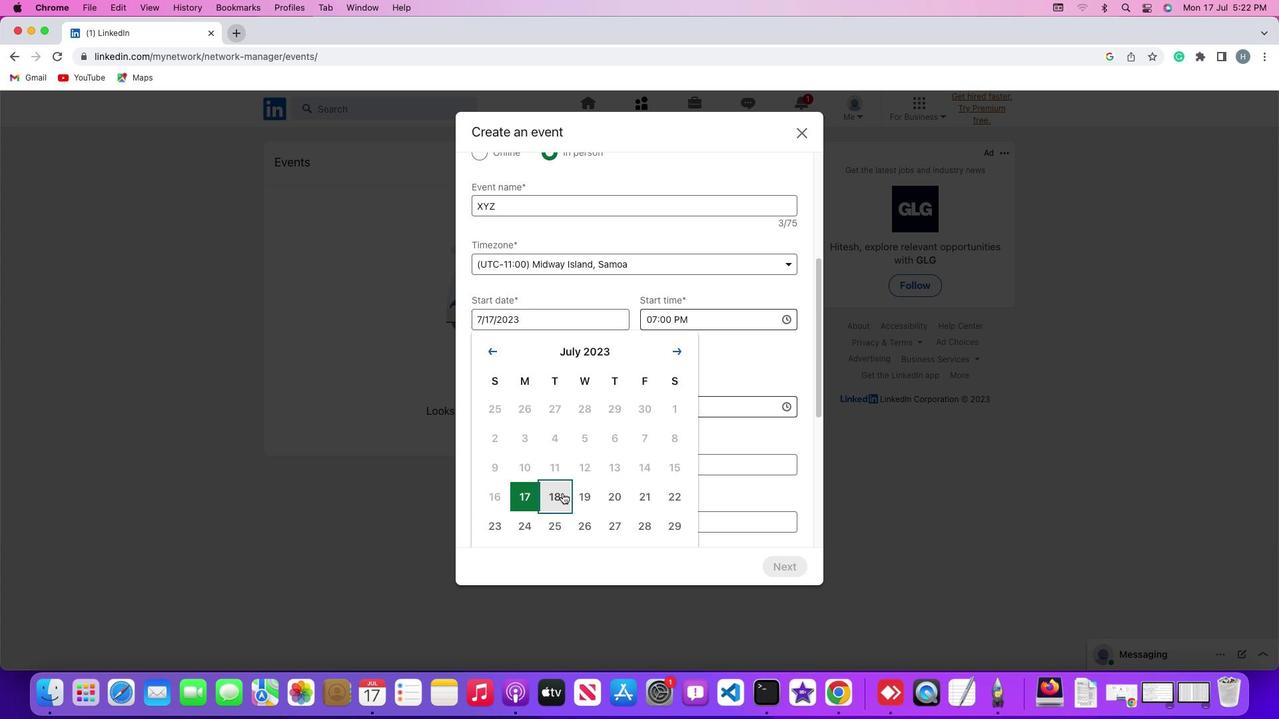 
Action: Mouse moved to (693, 318)
Screenshot: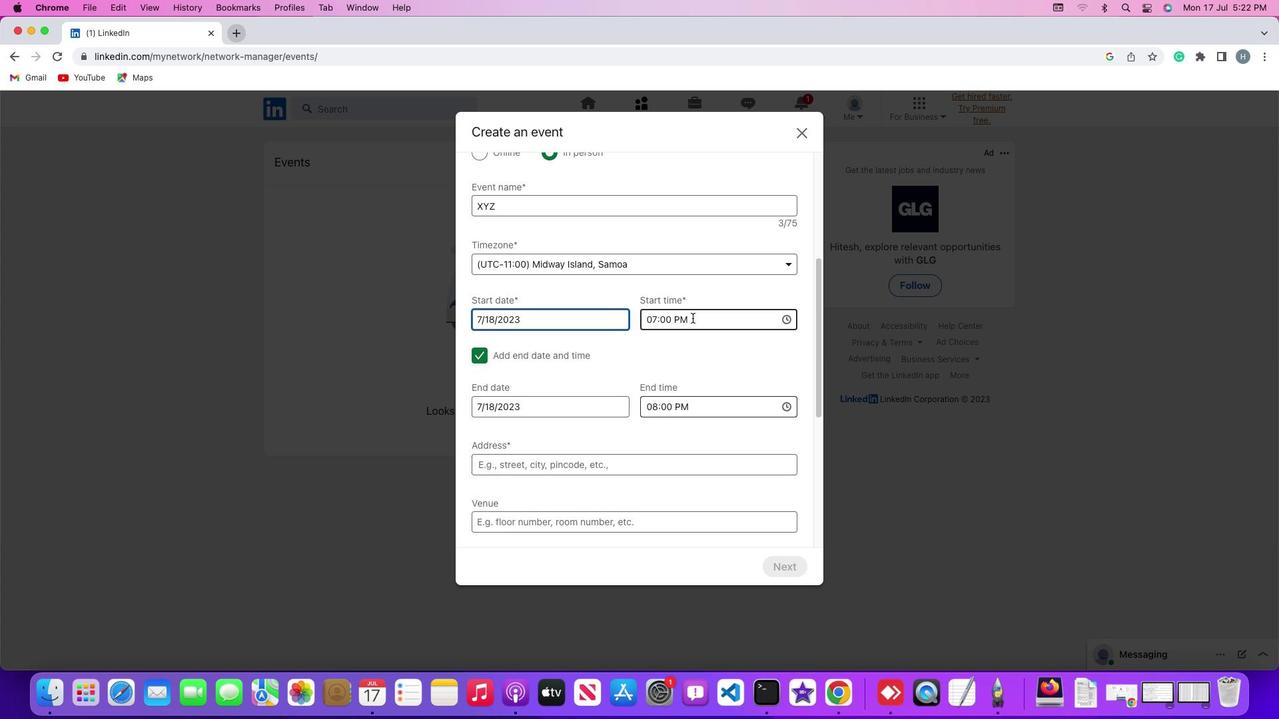 
Action: Mouse pressed left at (693, 318)
Screenshot: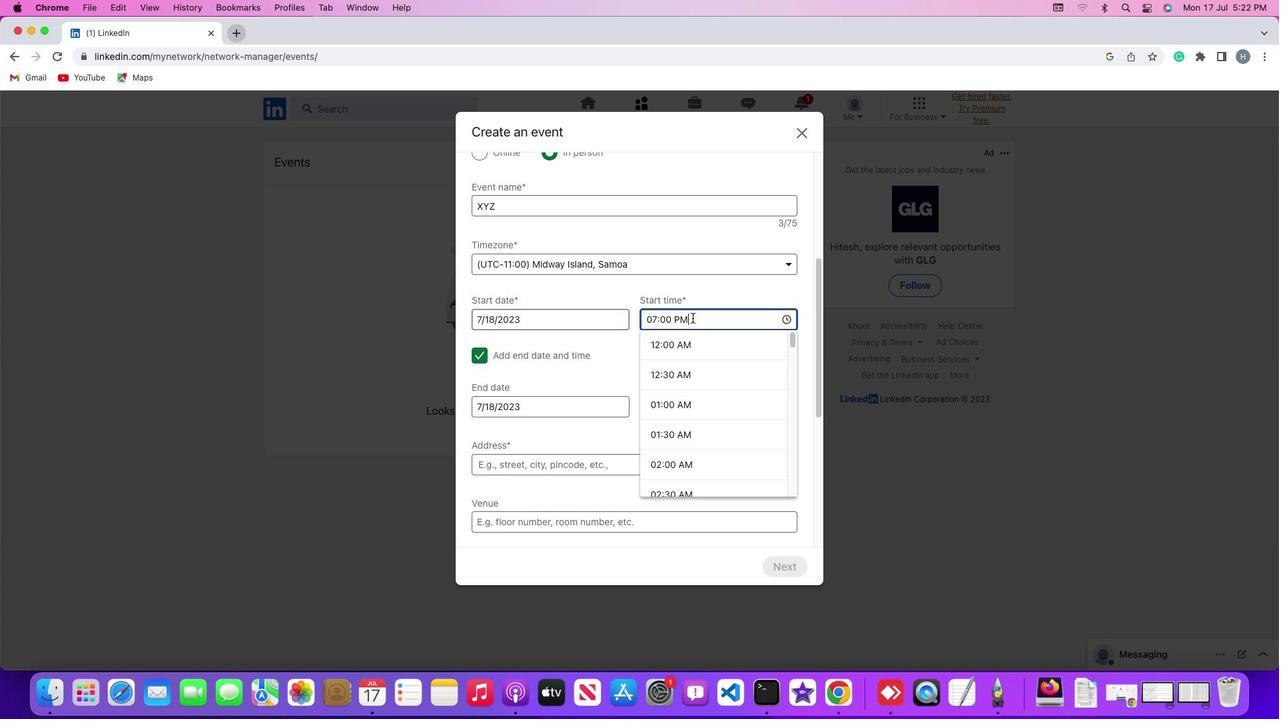 
Action: Mouse moved to (693, 352)
Screenshot: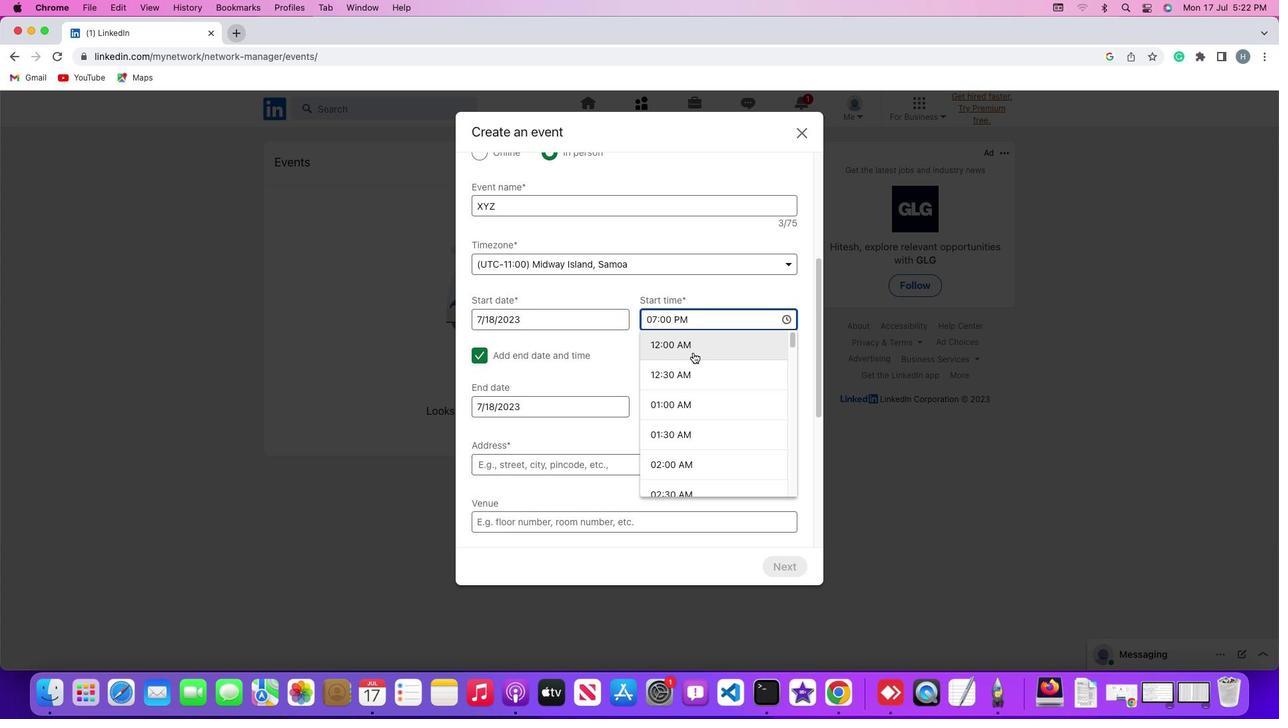
Action: Mouse pressed left at (693, 352)
Screenshot: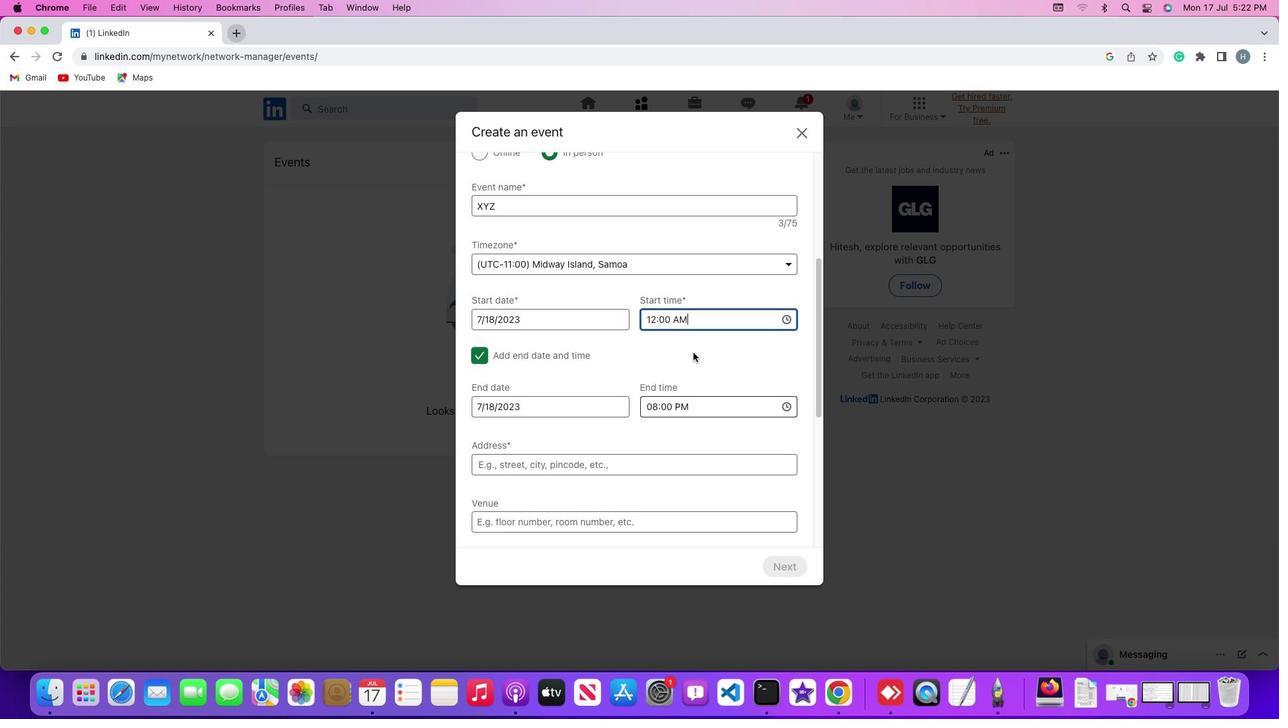 
Action: Mouse moved to (623, 409)
Screenshot: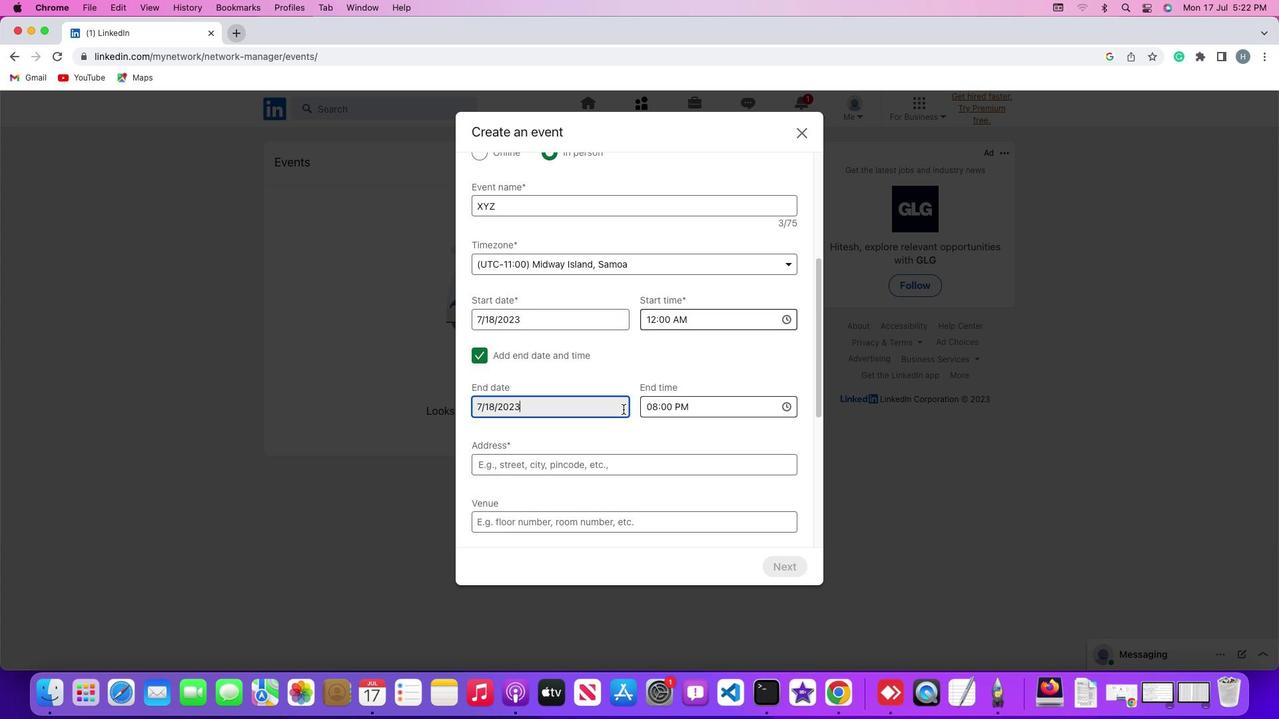 
Action: Mouse pressed left at (623, 409)
Screenshot: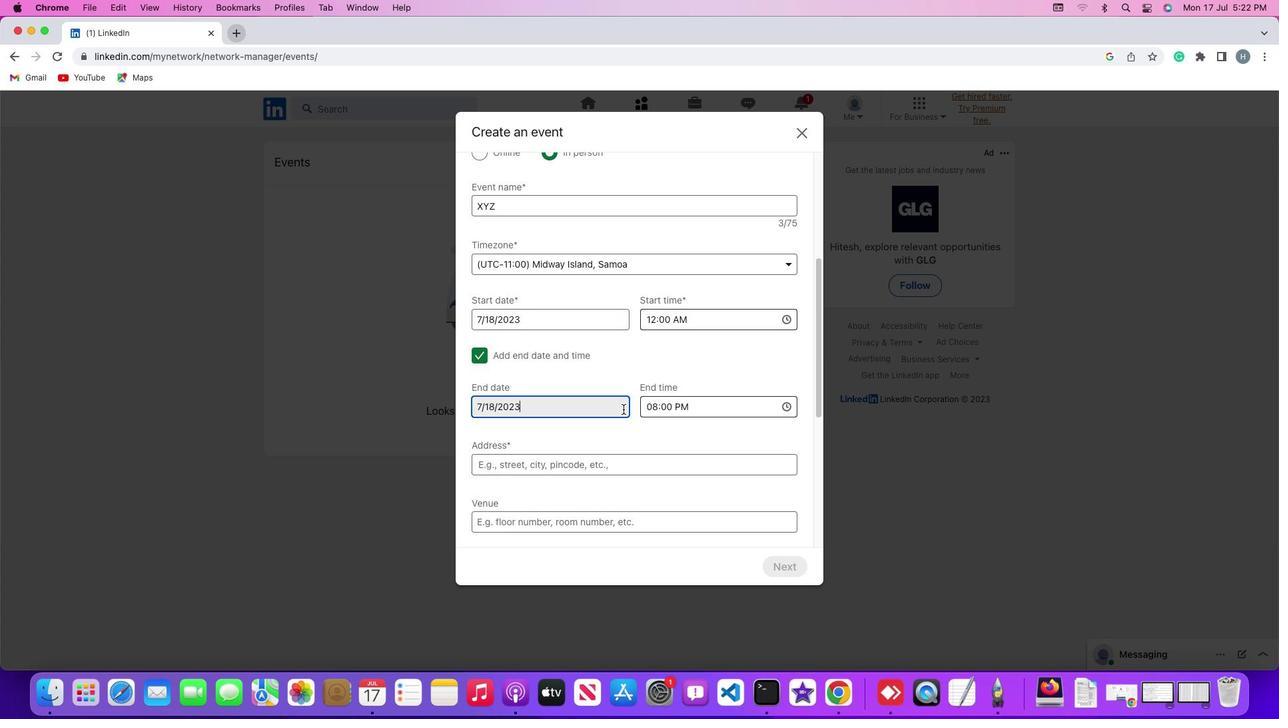 
Action: Mouse moved to (591, 349)
Screenshot: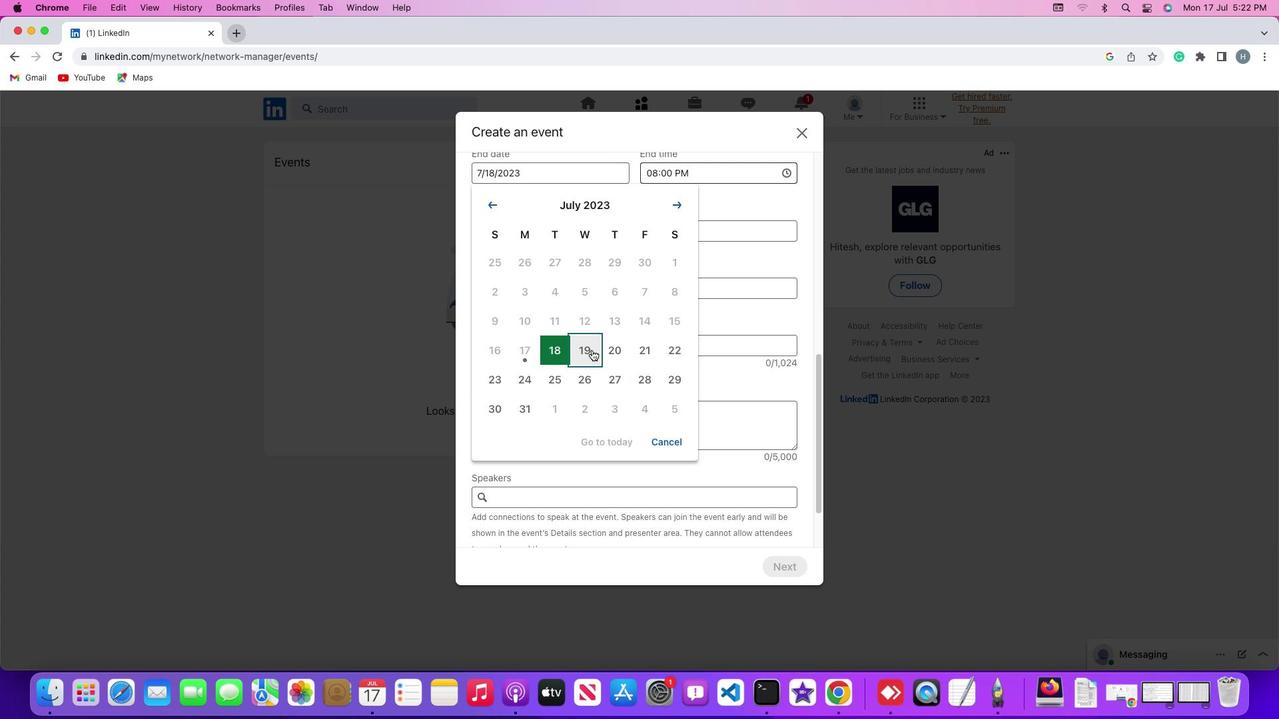 
Action: Mouse pressed left at (591, 349)
Screenshot: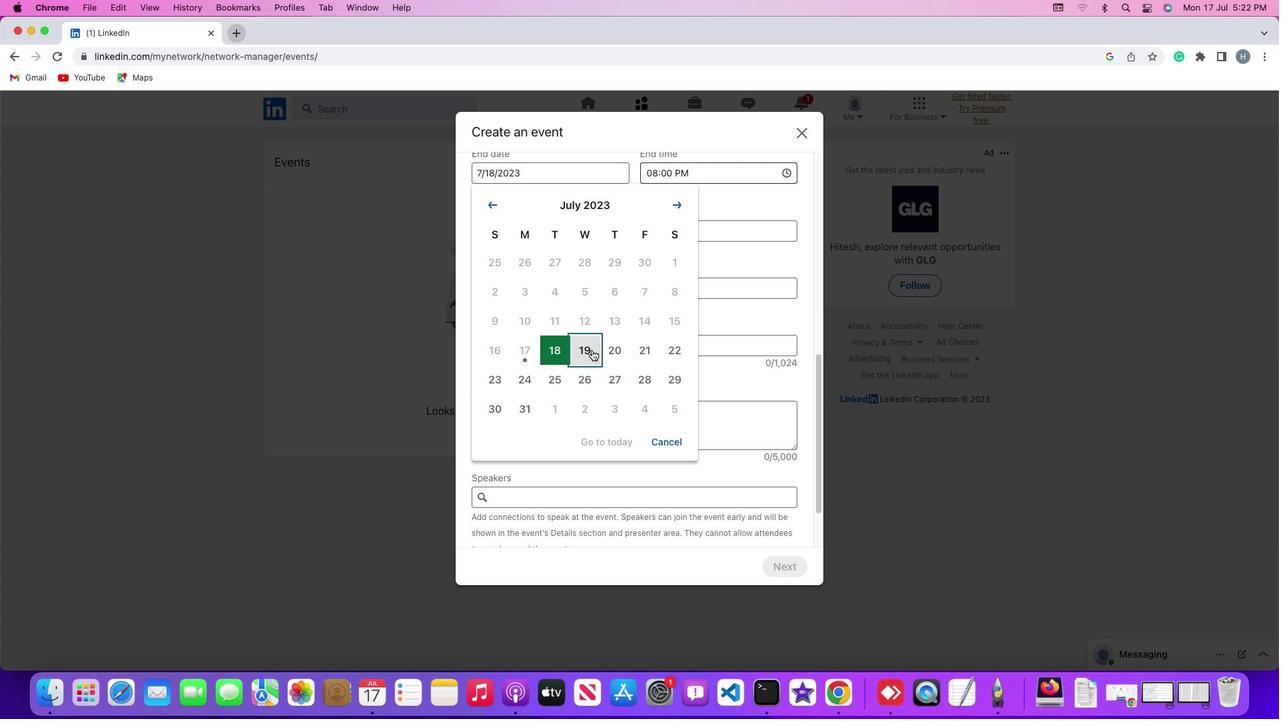
Action: Mouse moved to (636, 235)
Screenshot: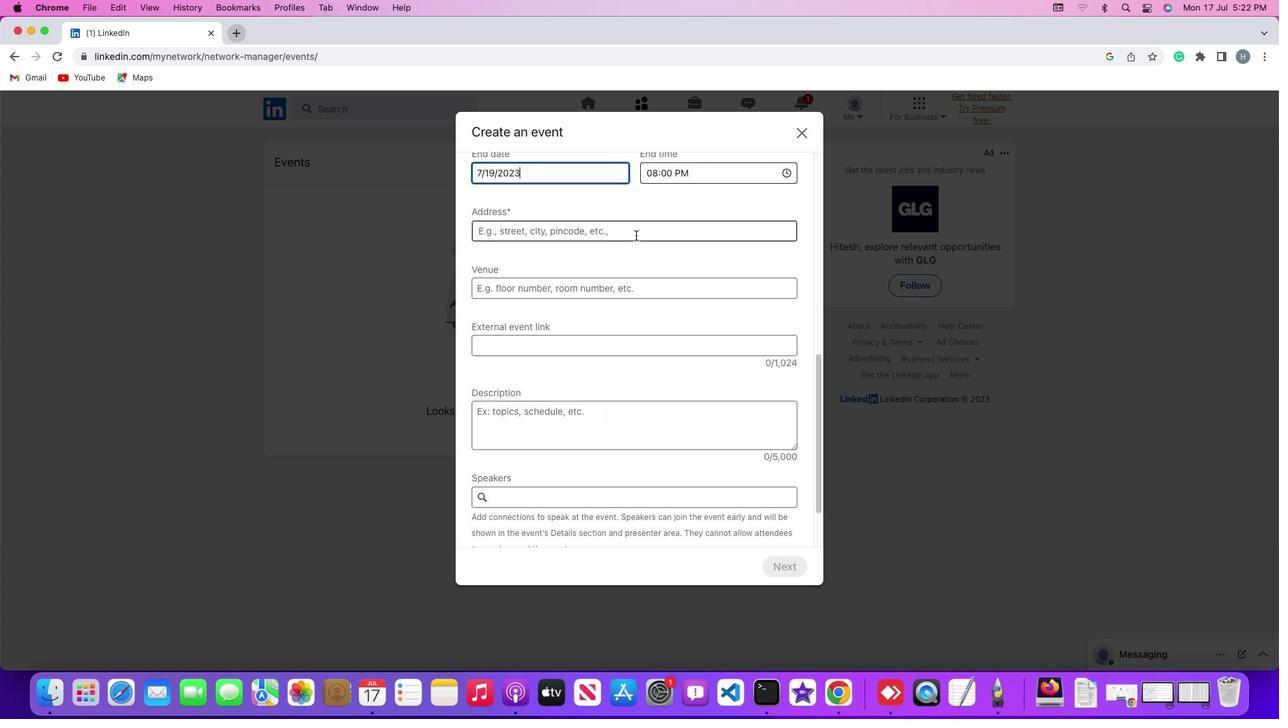 
Action: Mouse pressed left at (636, 235)
Screenshot: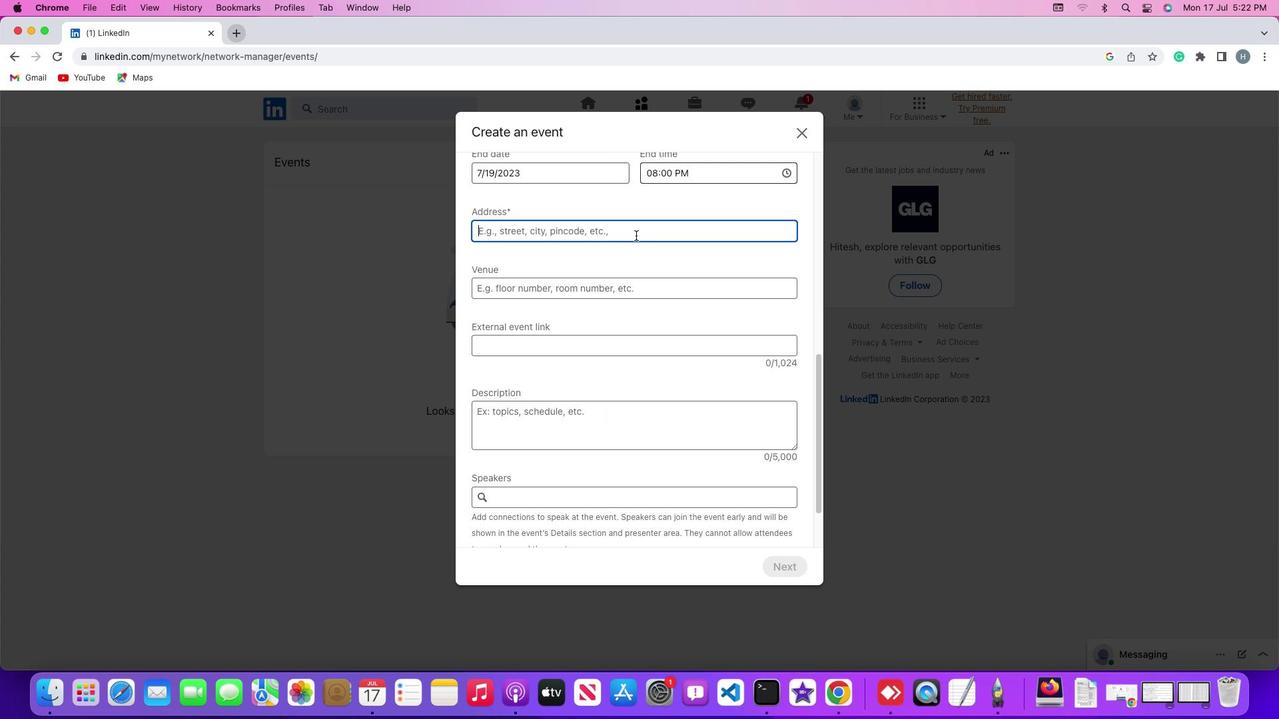 
Action: Mouse moved to (641, 234)
Screenshot: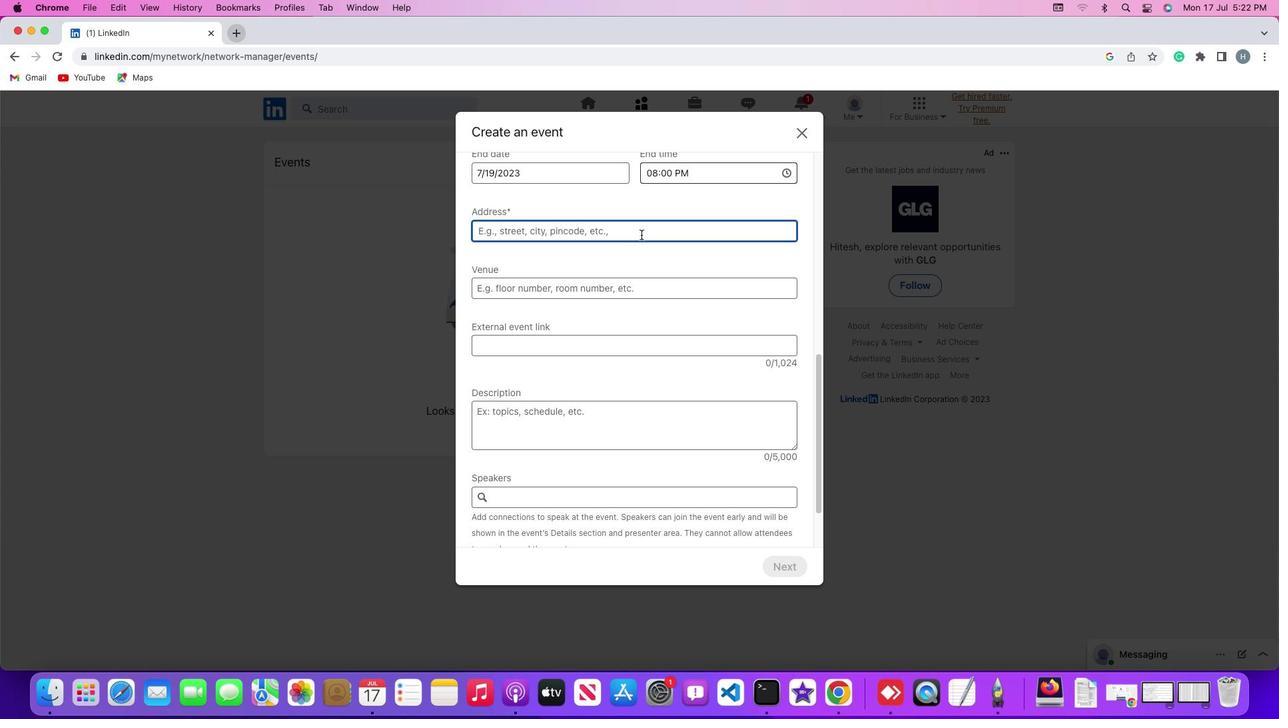 
Action: Key pressed Key.shift'G''U''R''U''G''R''A''M'
Screenshot: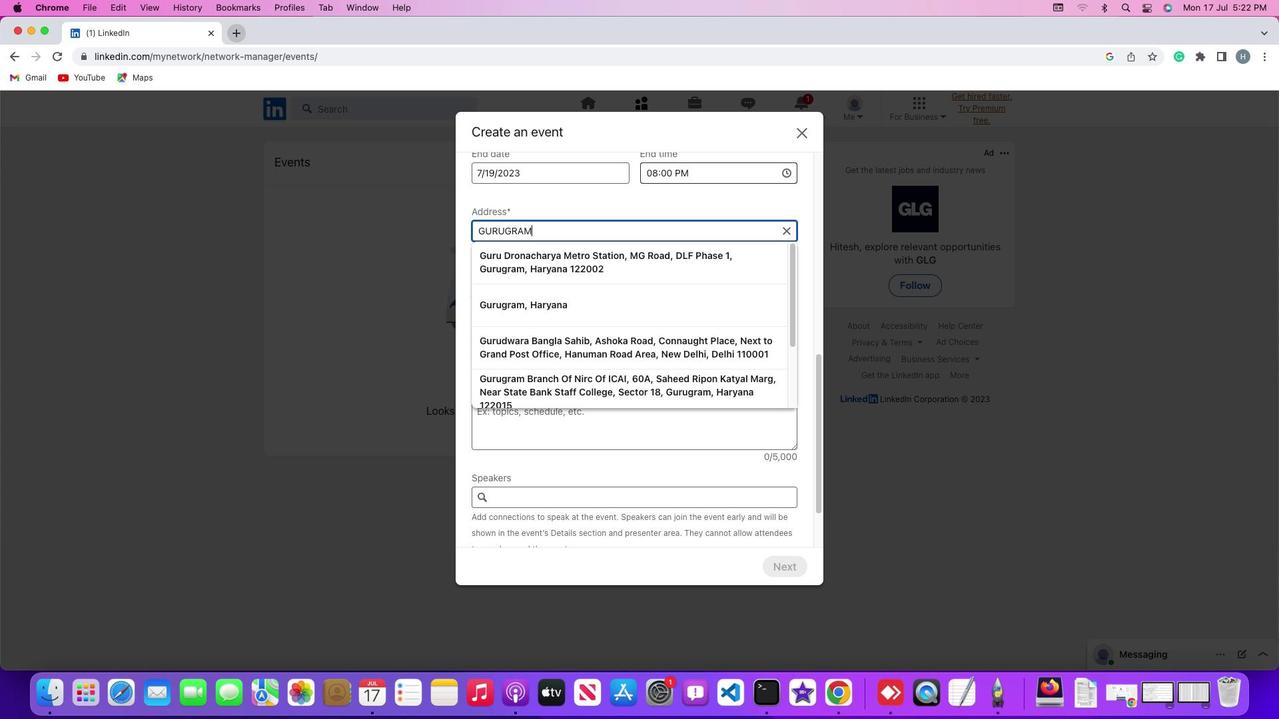 
Action: Mouse moved to (639, 251)
Screenshot: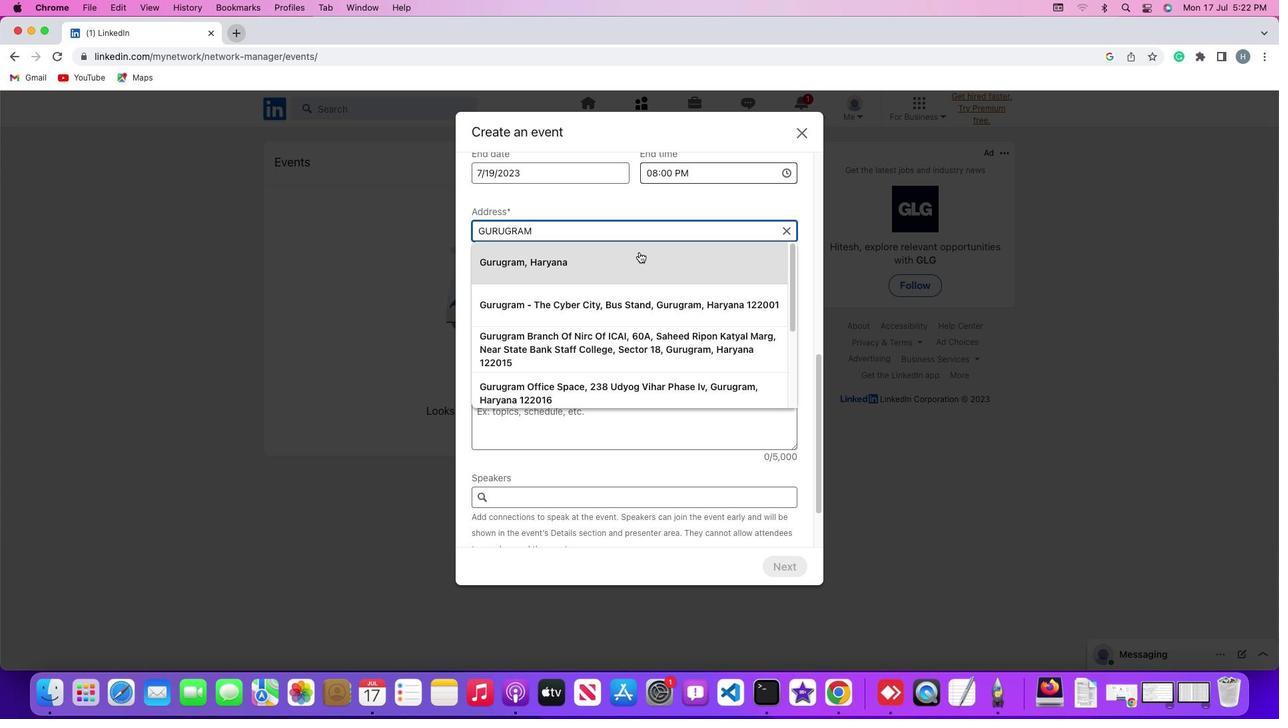 
Action: Mouse pressed left at (639, 251)
Screenshot: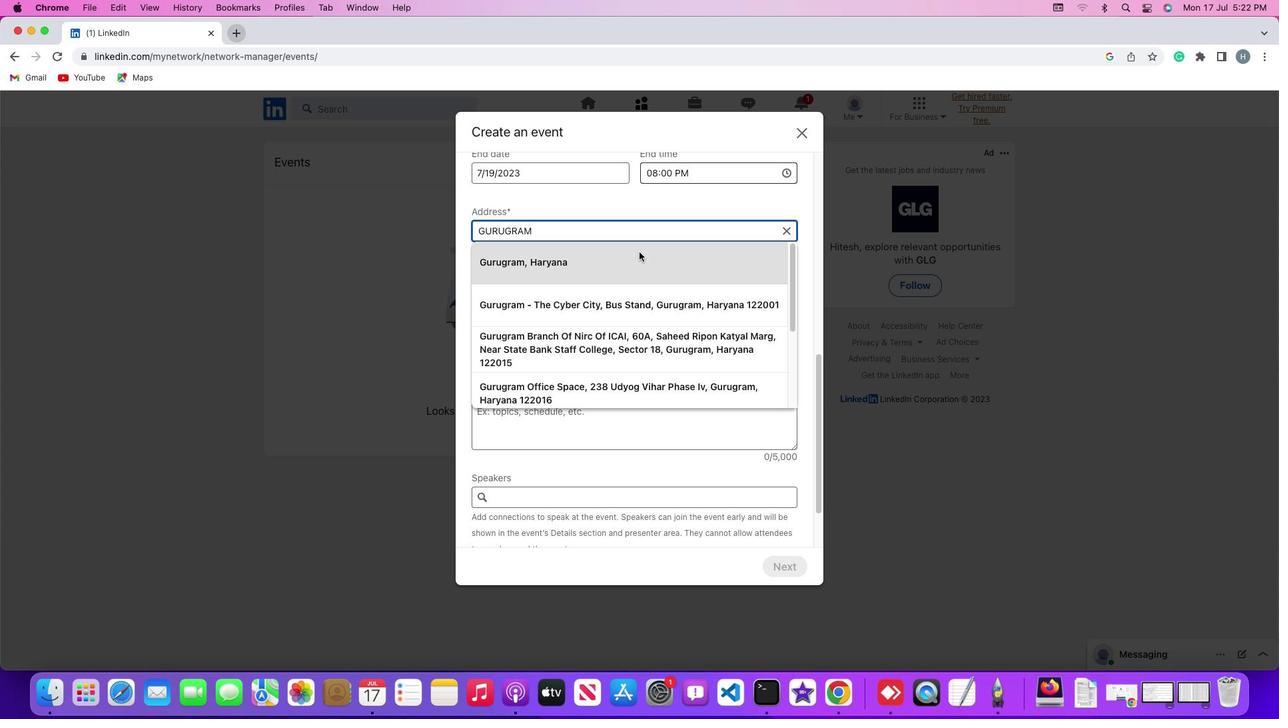 
Action: Mouse moved to (641, 284)
Screenshot: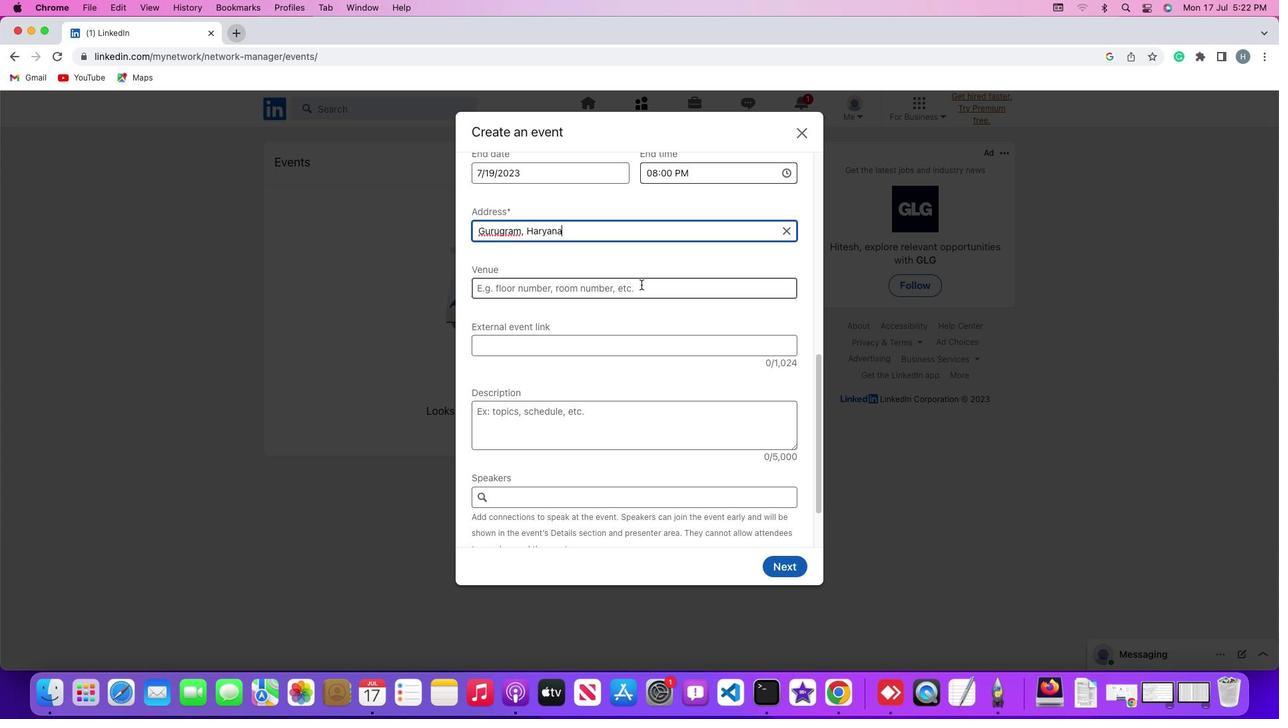
Action: Mouse pressed left at (641, 284)
Screenshot: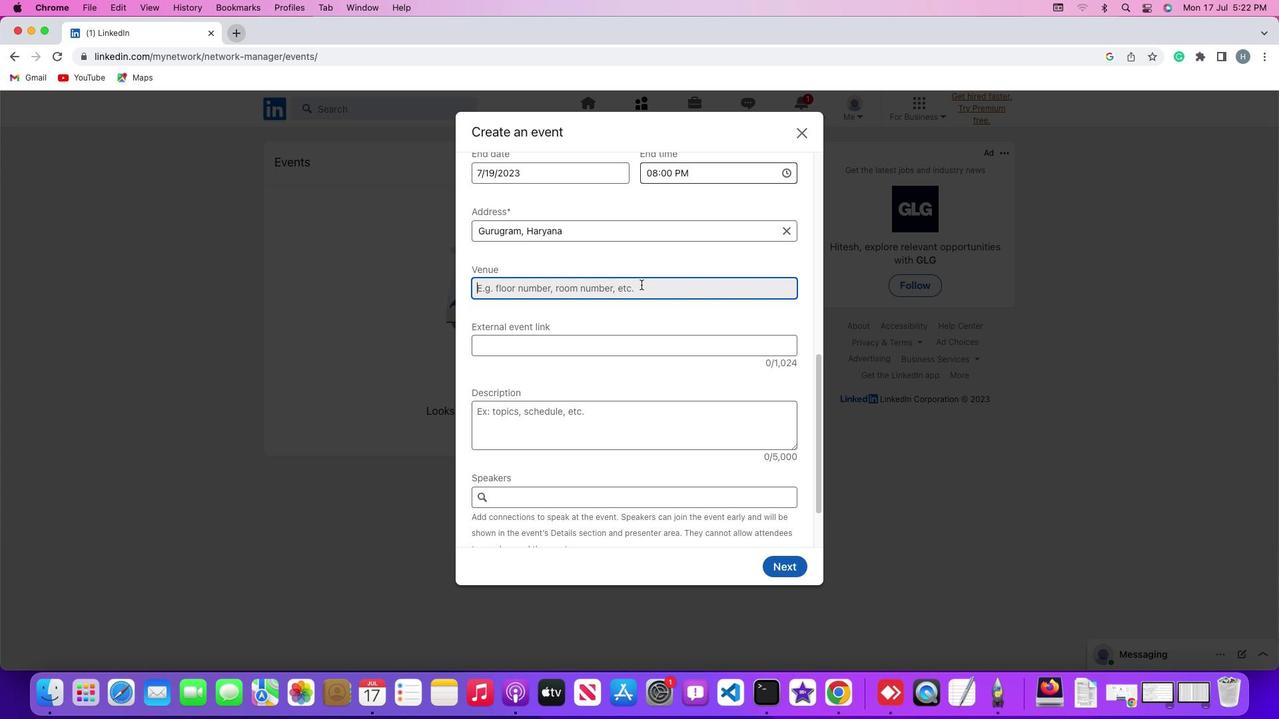 
Action: Key pressed Key.shift'S''O''F''T''A''G''E'
Screenshot: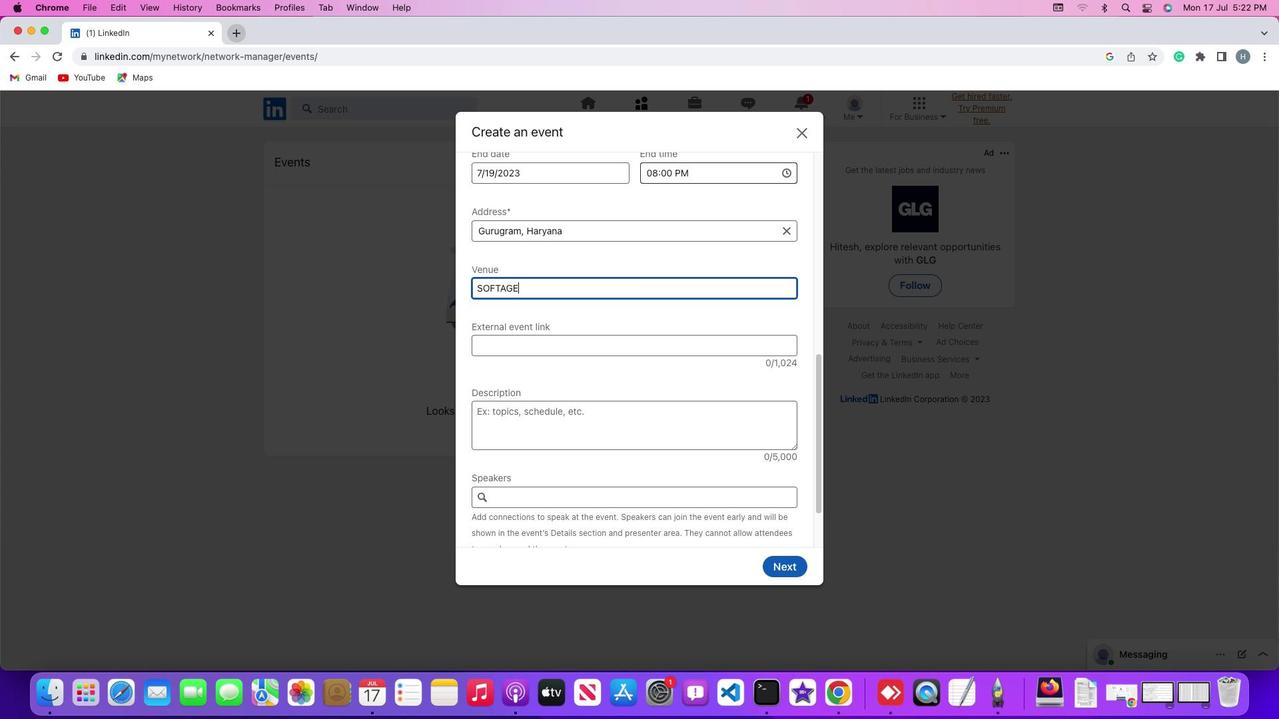 
Action: Mouse moved to (631, 342)
Screenshot: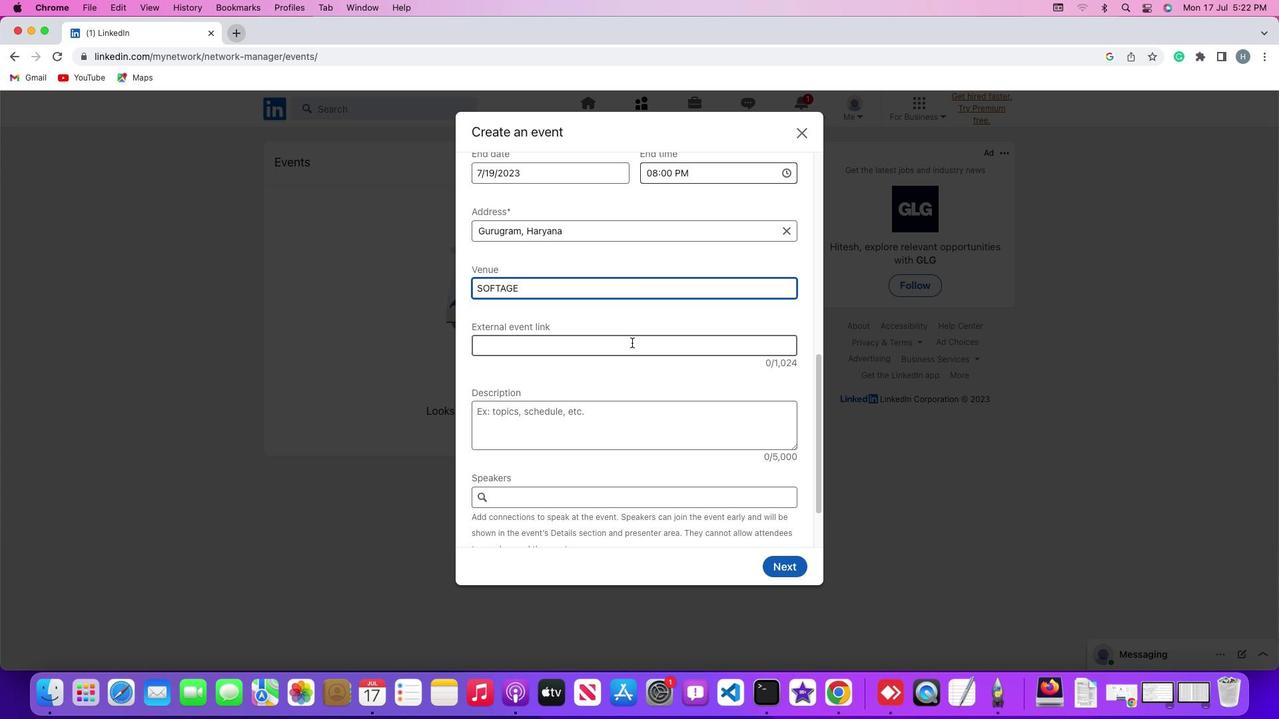 
Action: Mouse pressed left at (631, 342)
Screenshot: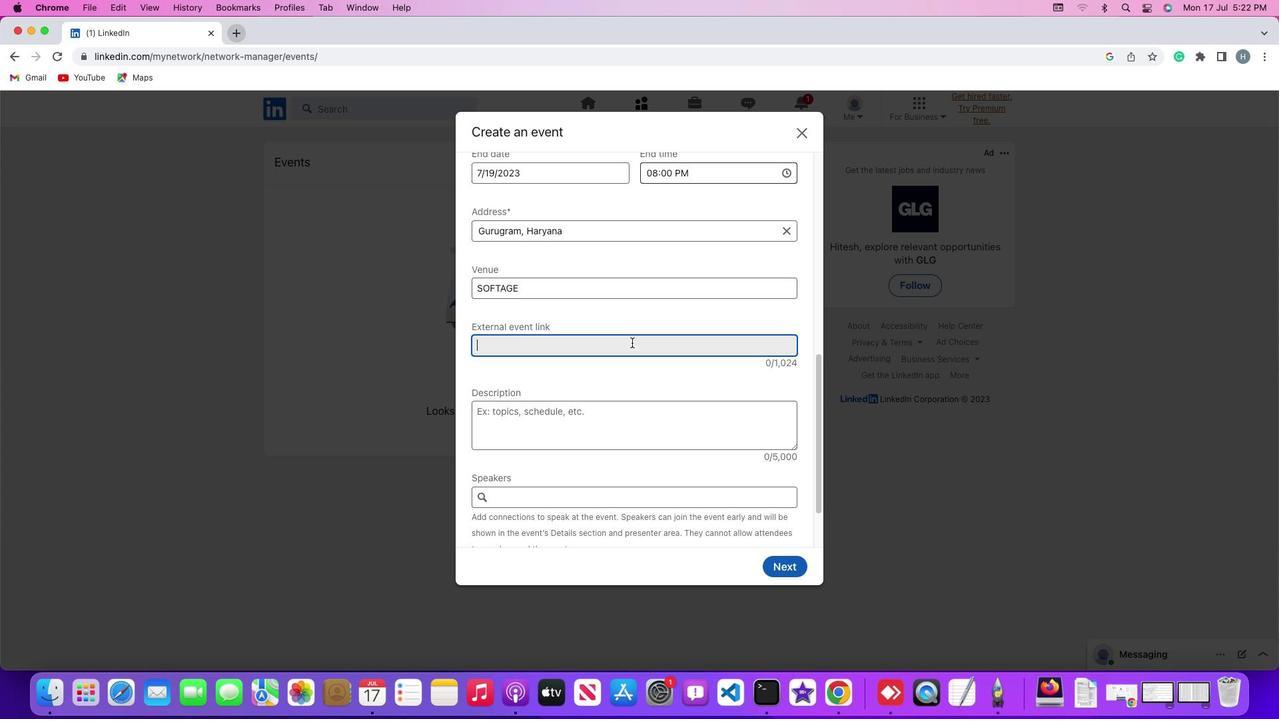 
Action: Mouse moved to (631, 343)
Screenshot: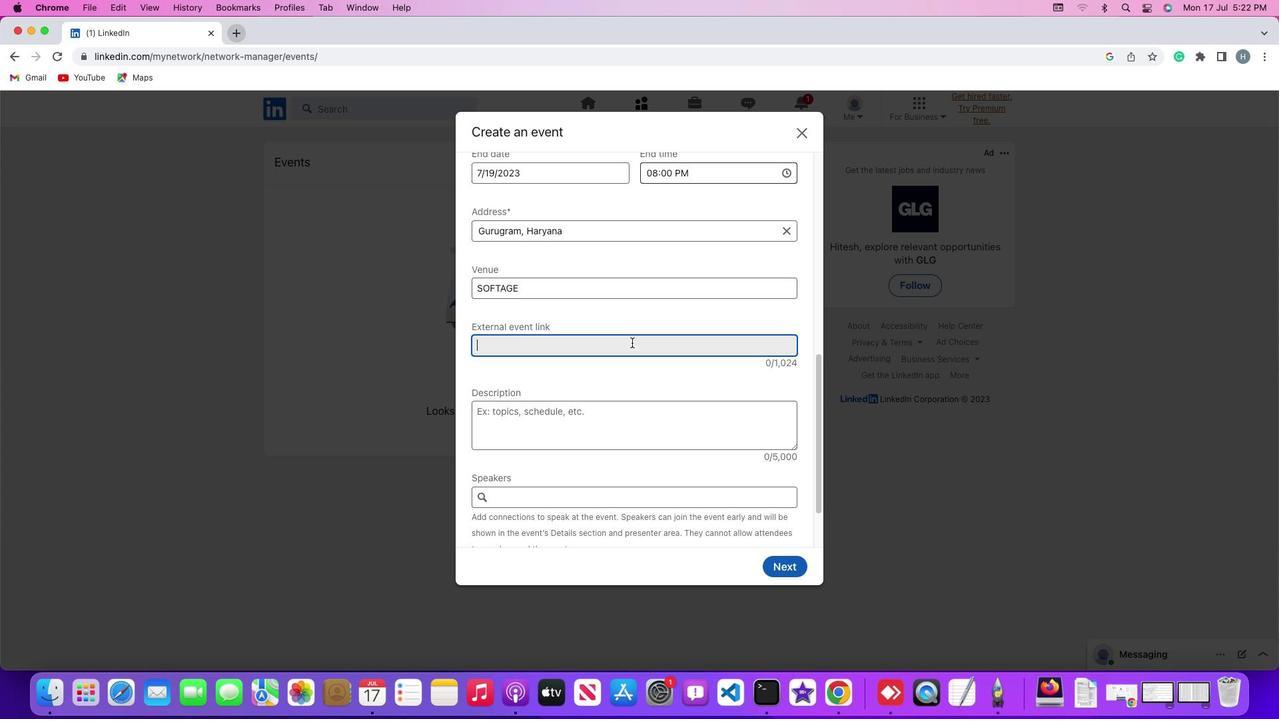 
Action: Key pressed Key.cmd'v'
Screenshot: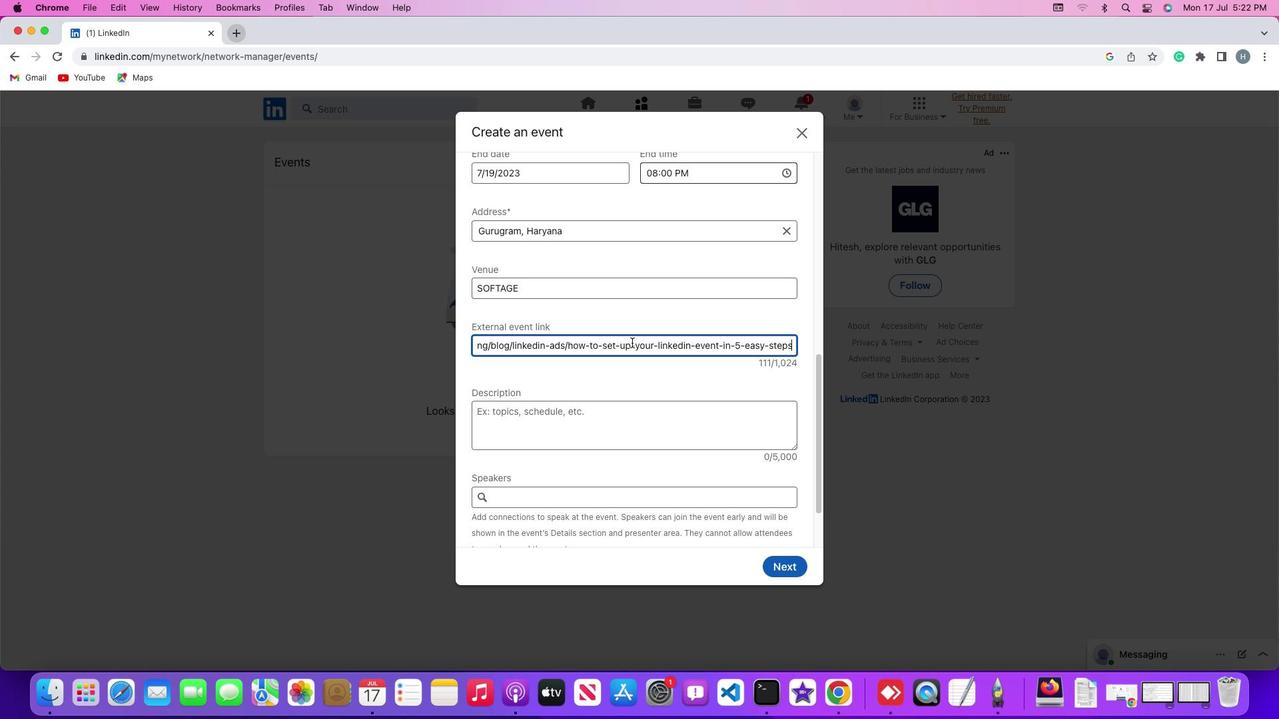 
Action: Mouse moved to (634, 433)
Screenshot: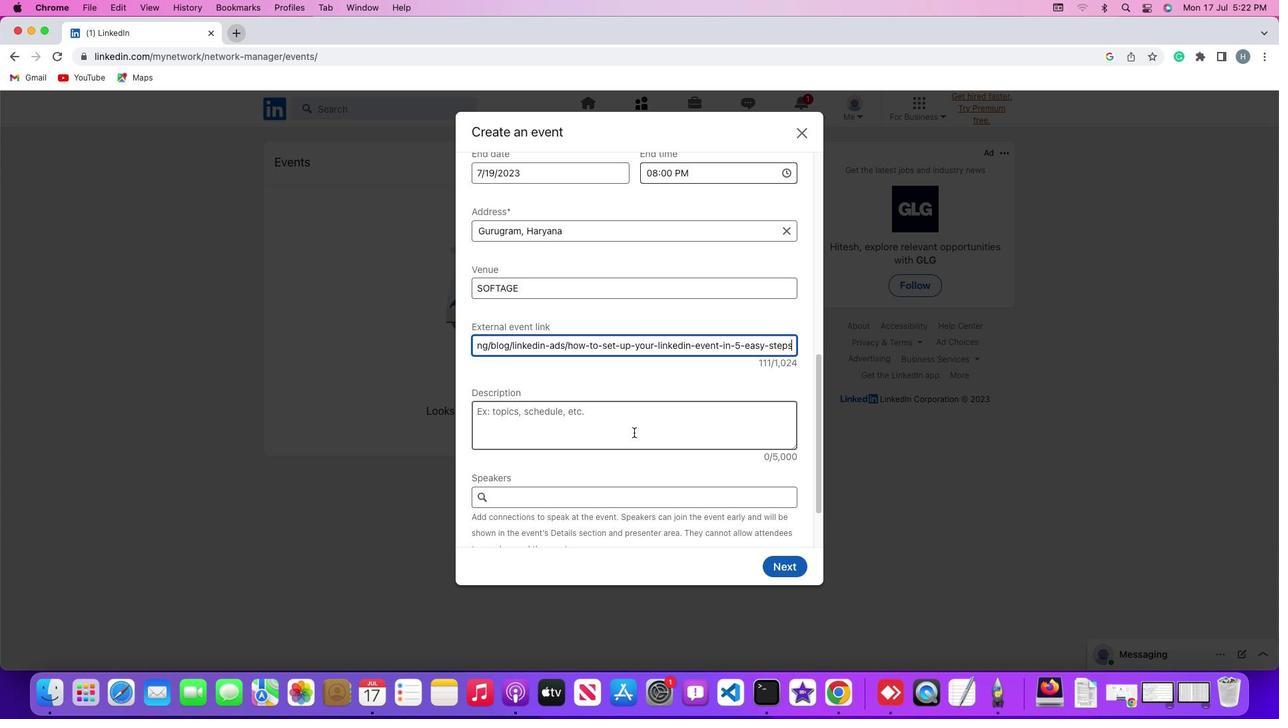 
Action: Mouse pressed left at (634, 433)
Screenshot: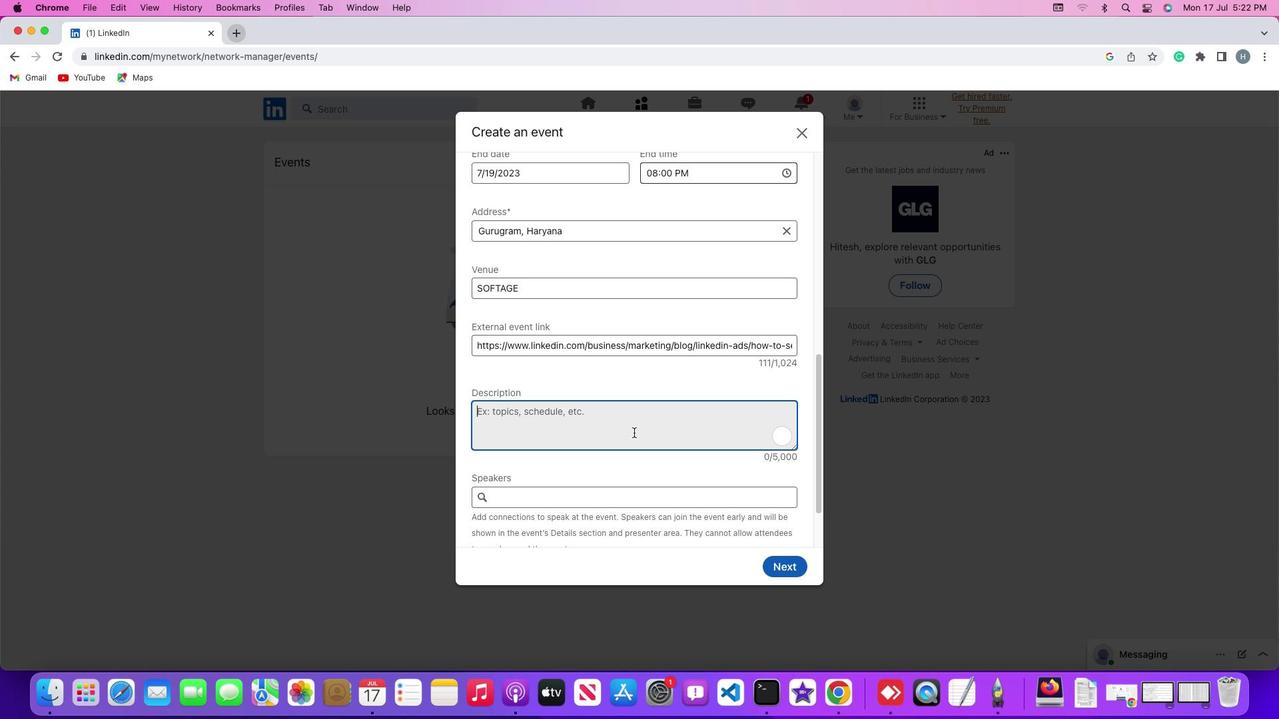 
Action: Mouse moved to (634, 432)
Screenshot: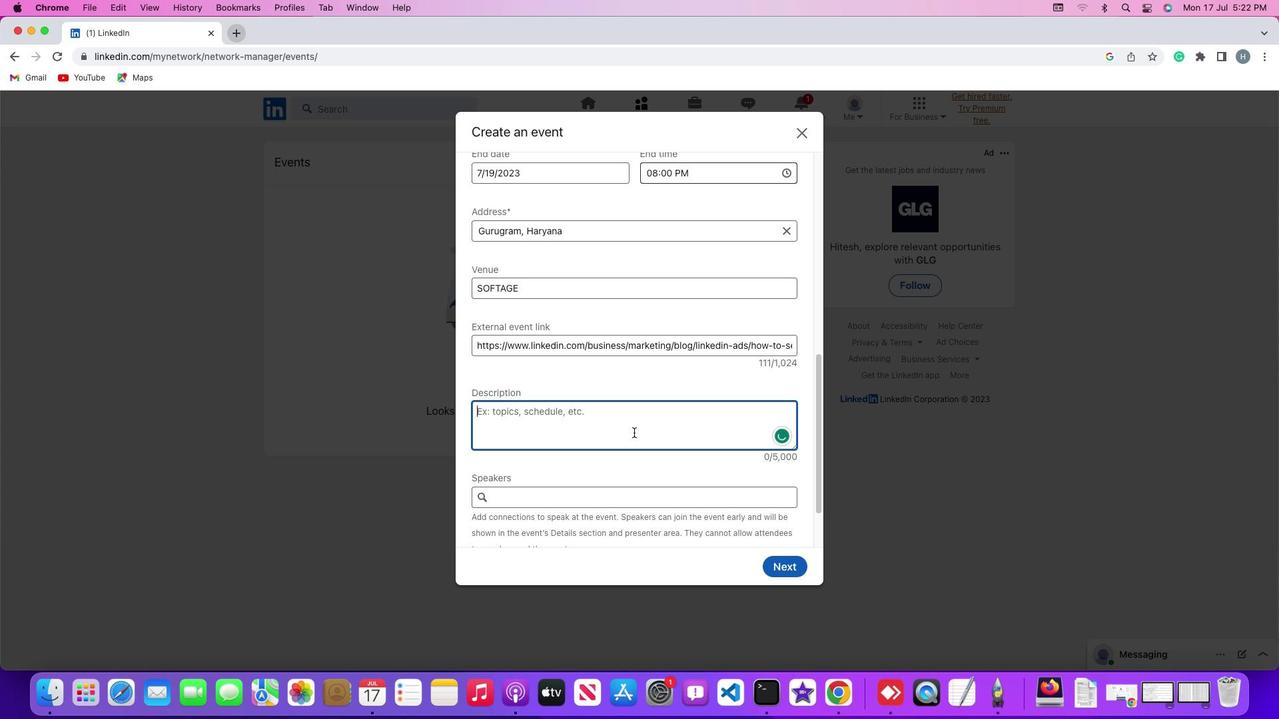 
Action: Key pressed Key.shift'H''E''L''L''O'
Screenshot: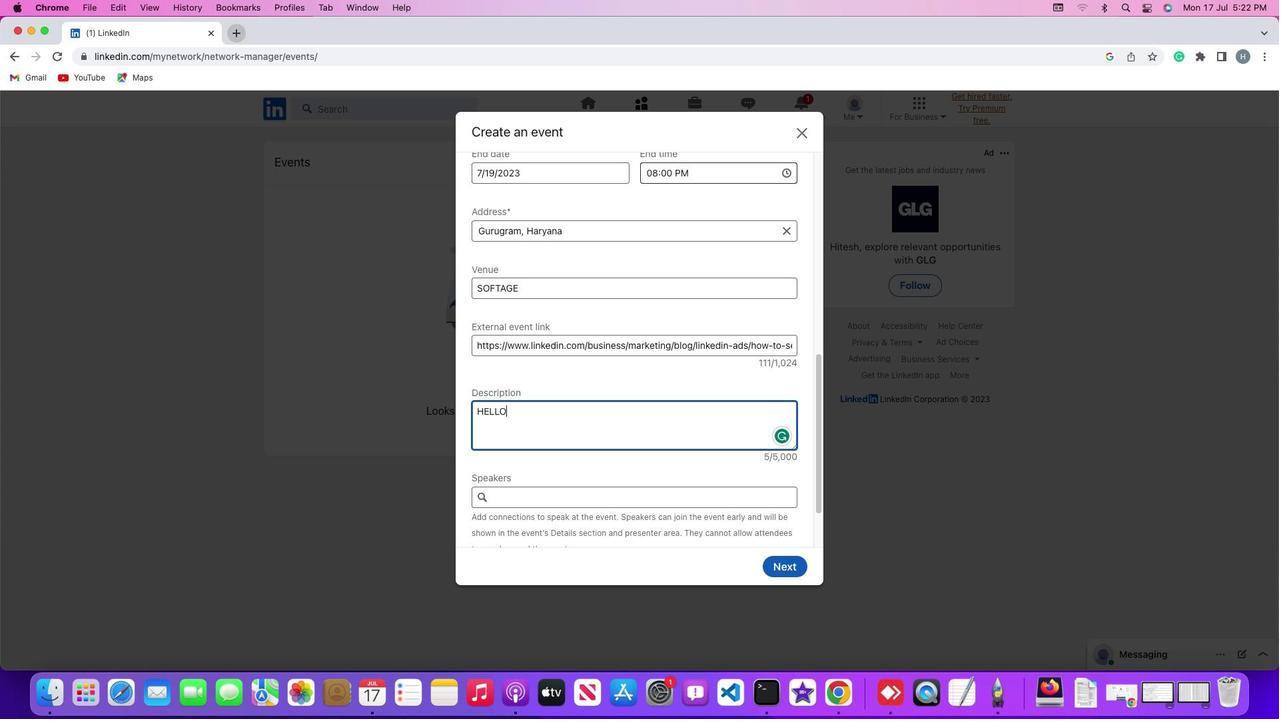 
Action: Mouse moved to (629, 497)
Screenshot: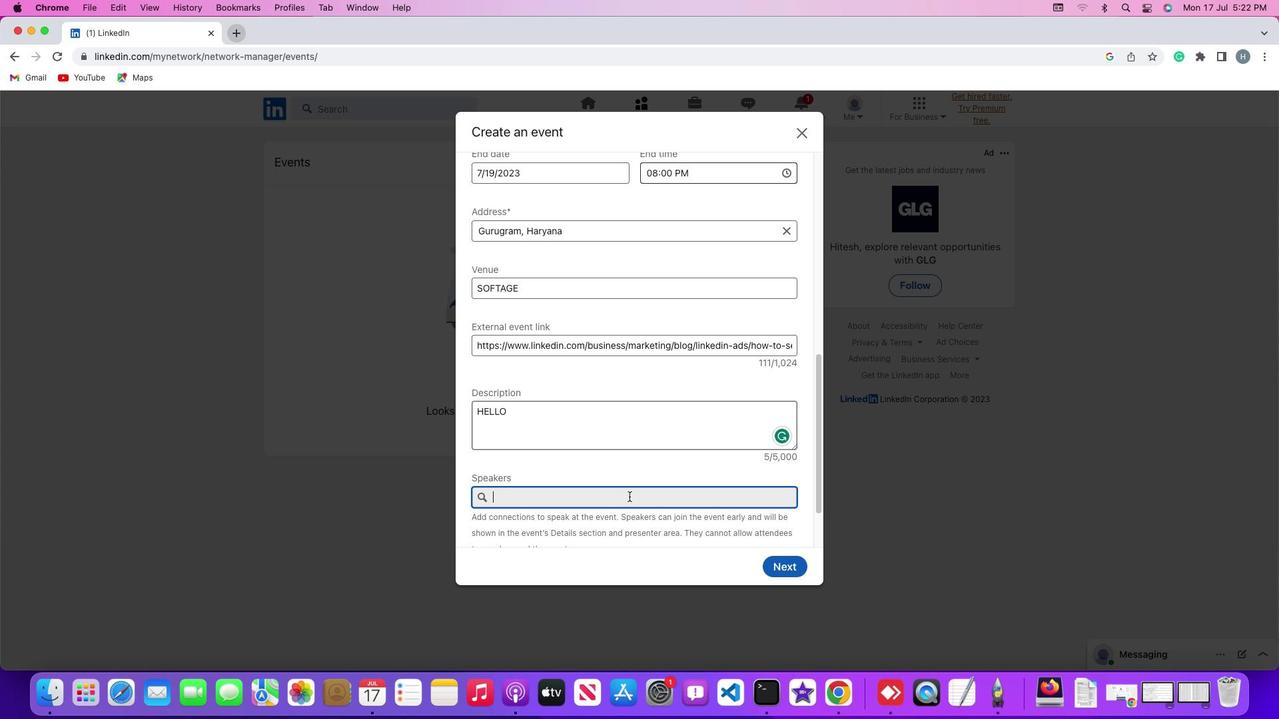 
Action: Mouse pressed left at (629, 497)
Screenshot: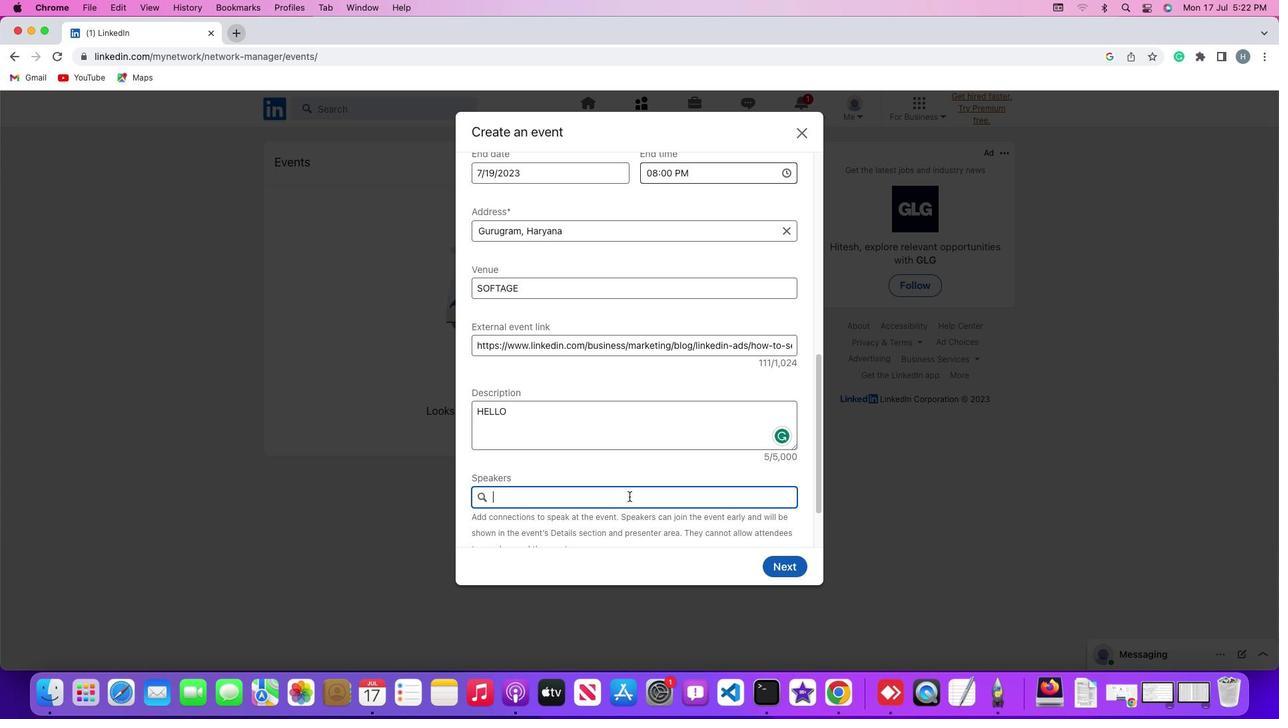 
Action: Key pressed Key.shift'M''E'
Screenshot: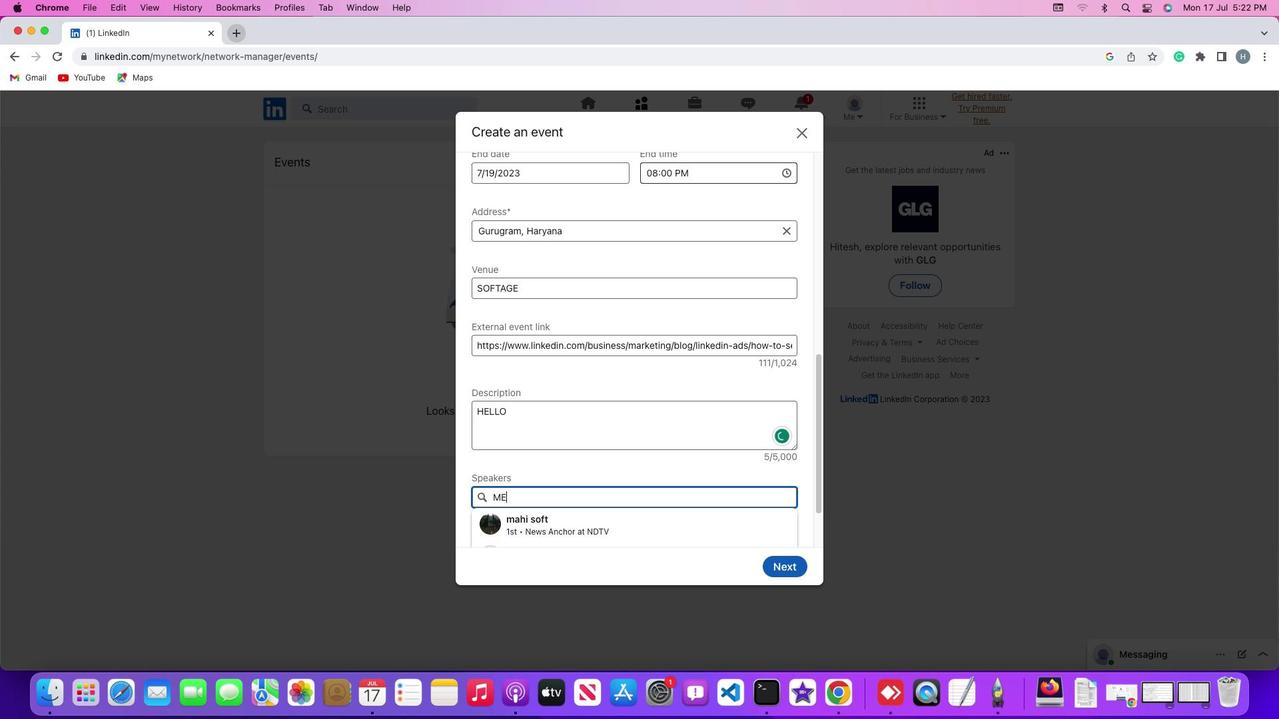 
Action: Mouse moved to (637, 427)
Screenshot: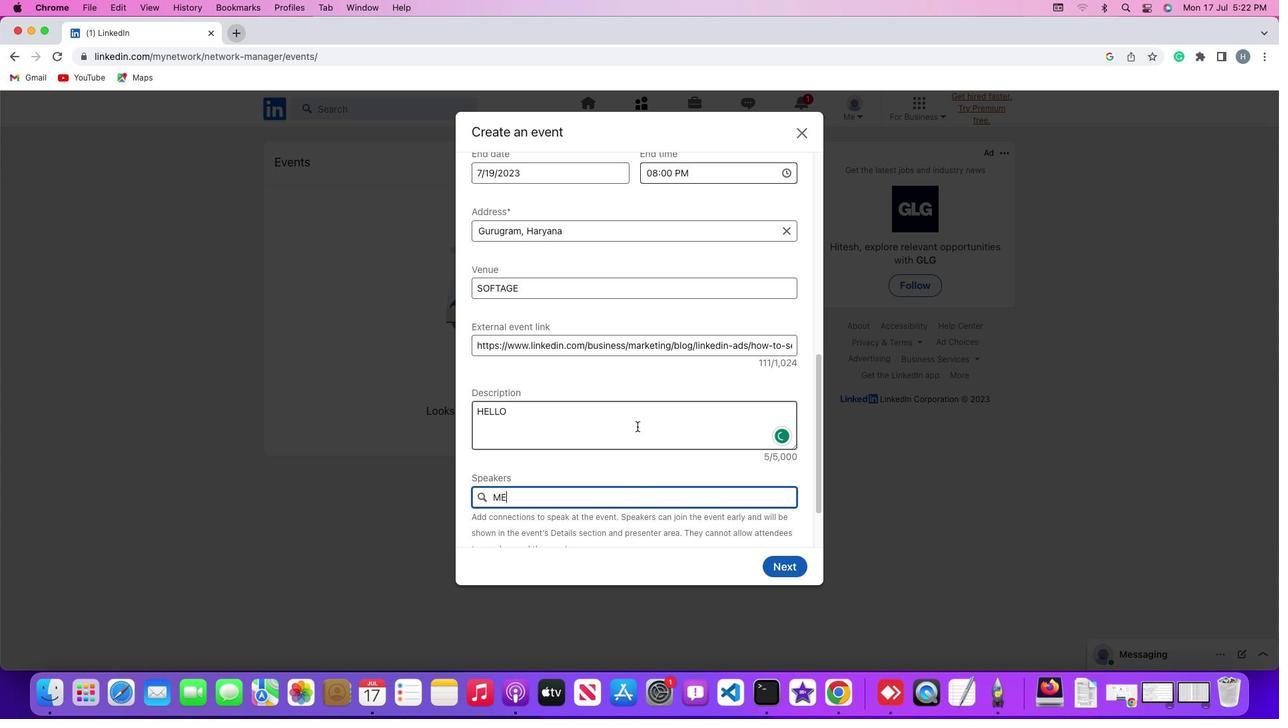 
Action: Mouse scrolled (637, 427) with delta (0, 0)
Screenshot: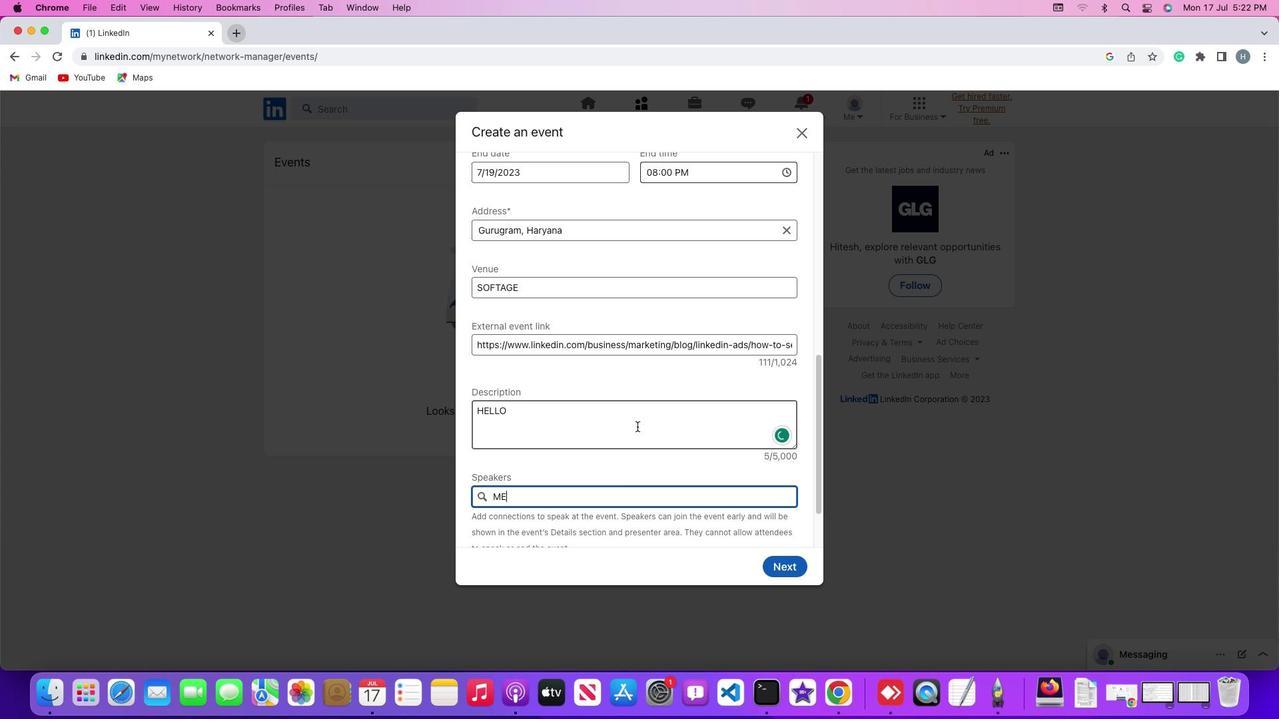 
Action: Mouse scrolled (637, 427) with delta (0, 0)
Screenshot: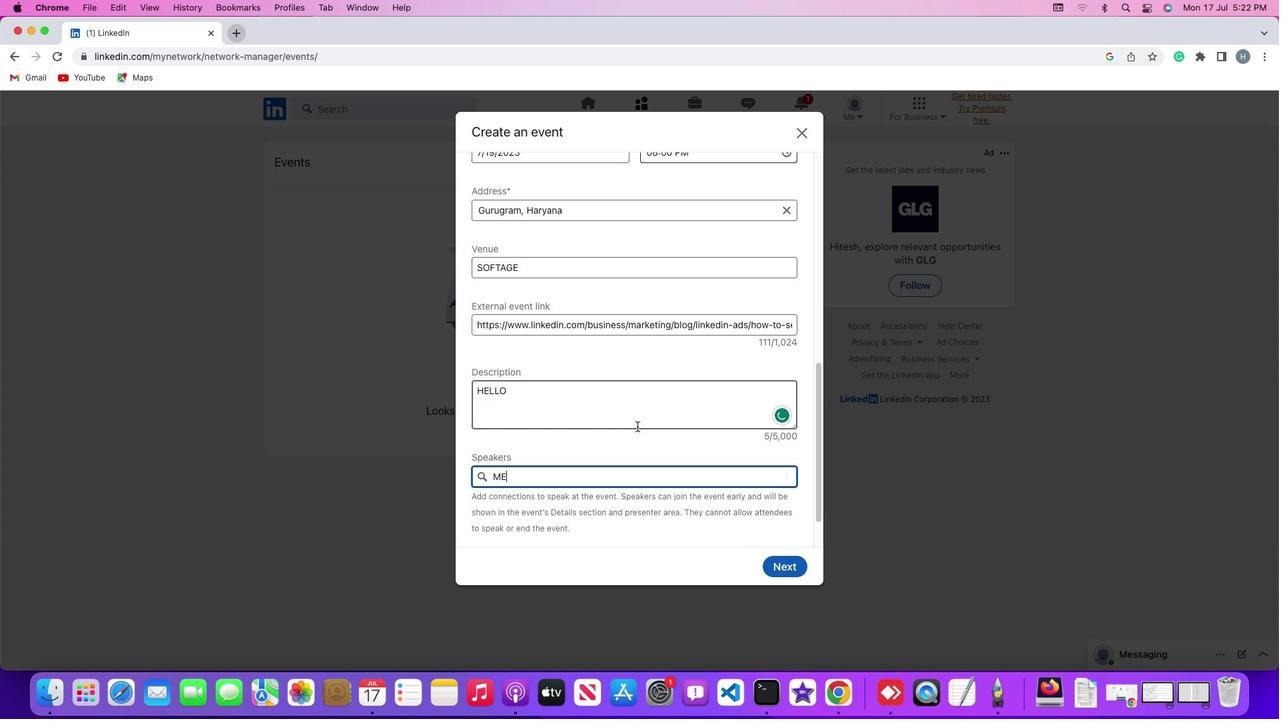 
Action: Mouse scrolled (637, 427) with delta (0, -1)
Screenshot: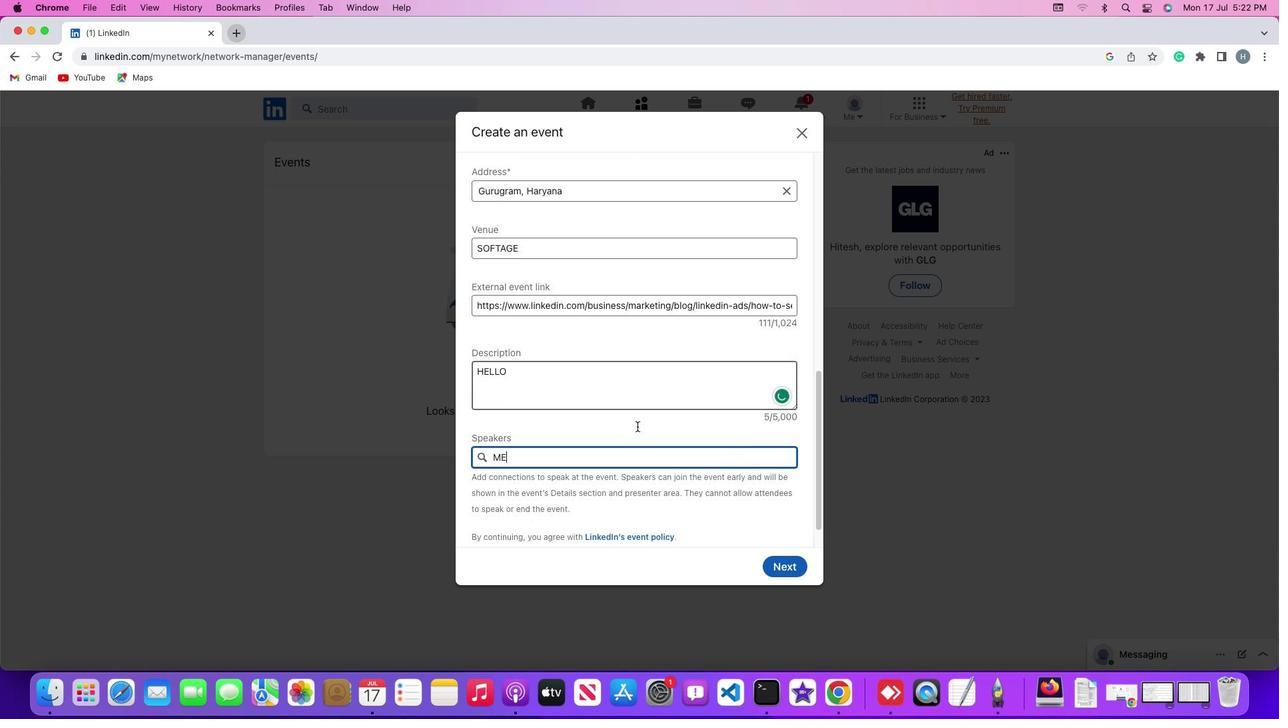 
Action: Mouse scrolled (637, 427) with delta (0, 0)
Screenshot: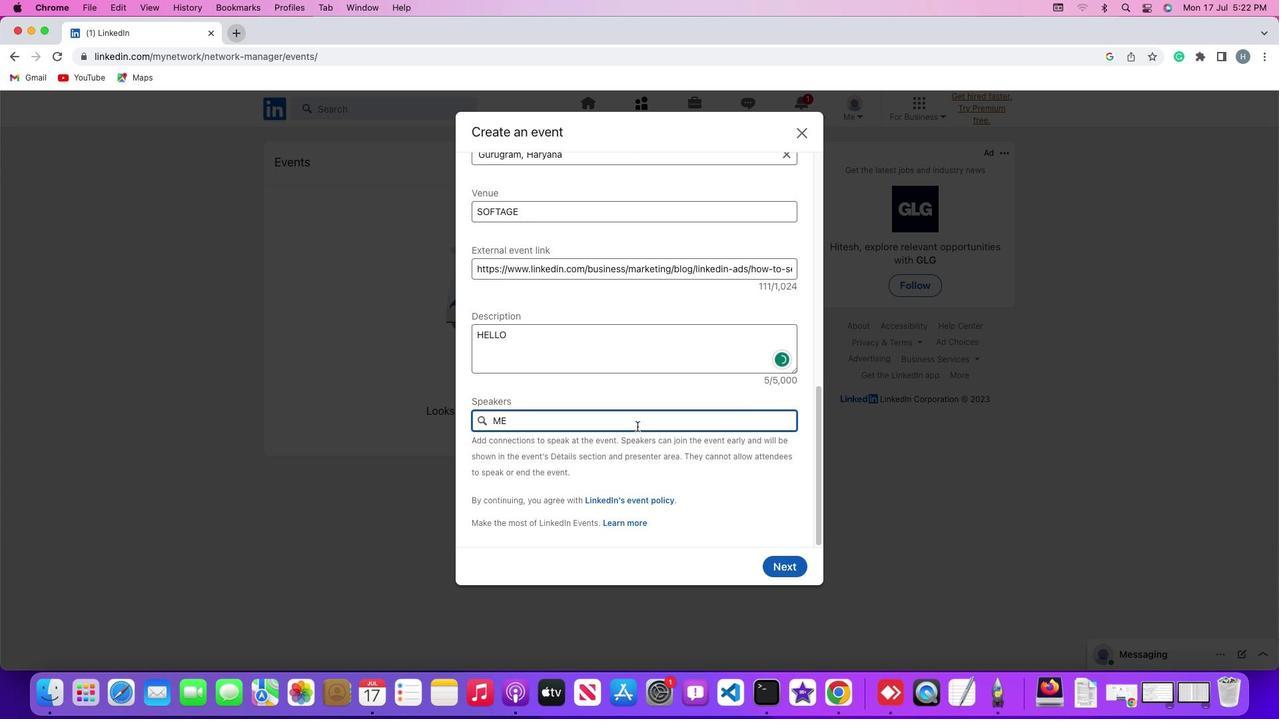 
Action: Mouse scrolled (637, 427) with delta (0, 0)
Screenshot: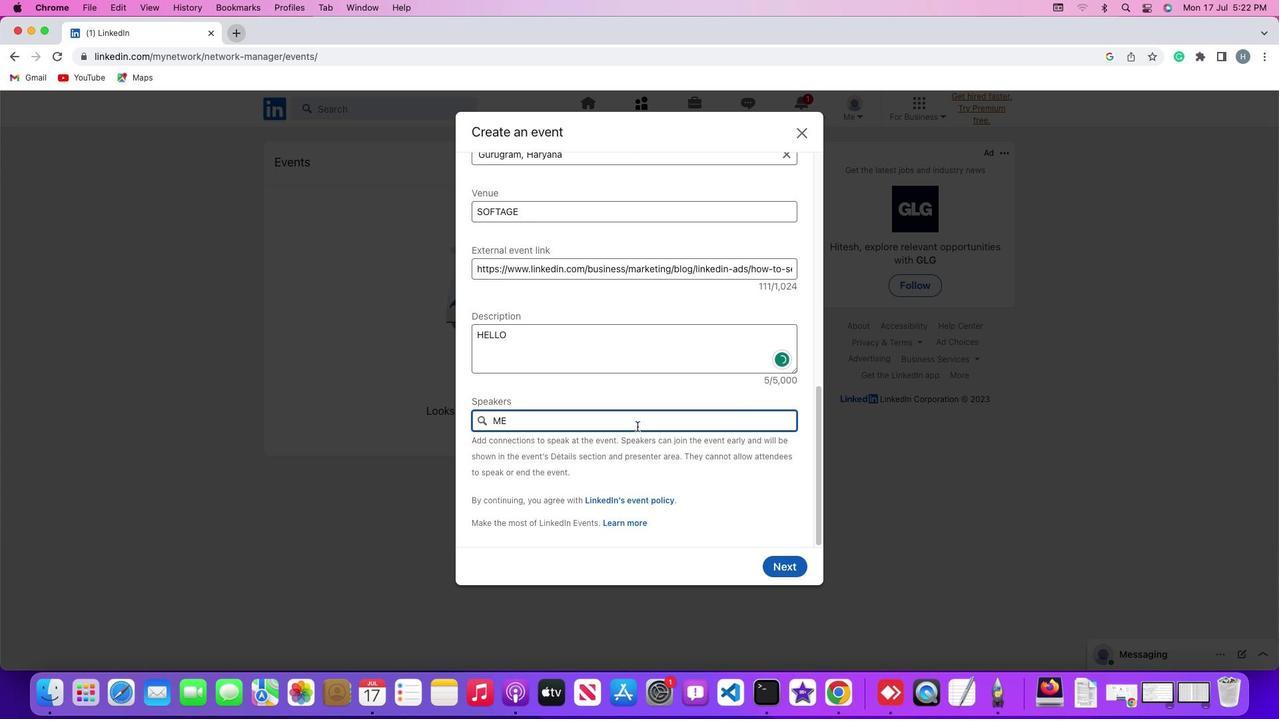 
Action: Mouse scrolled (637, 427) with delta (0, -1)
Screenshot: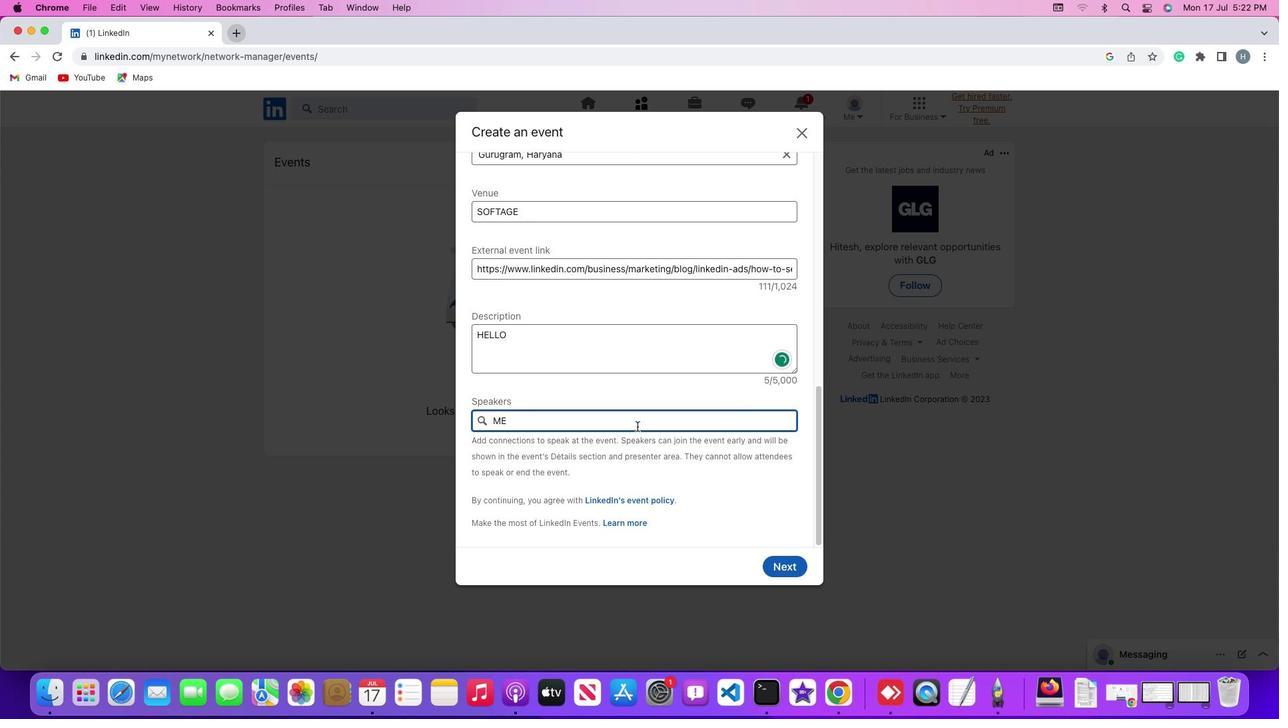 
Action: Mouse scrolled (637, 427) with delta (0, 0)
Screenshot: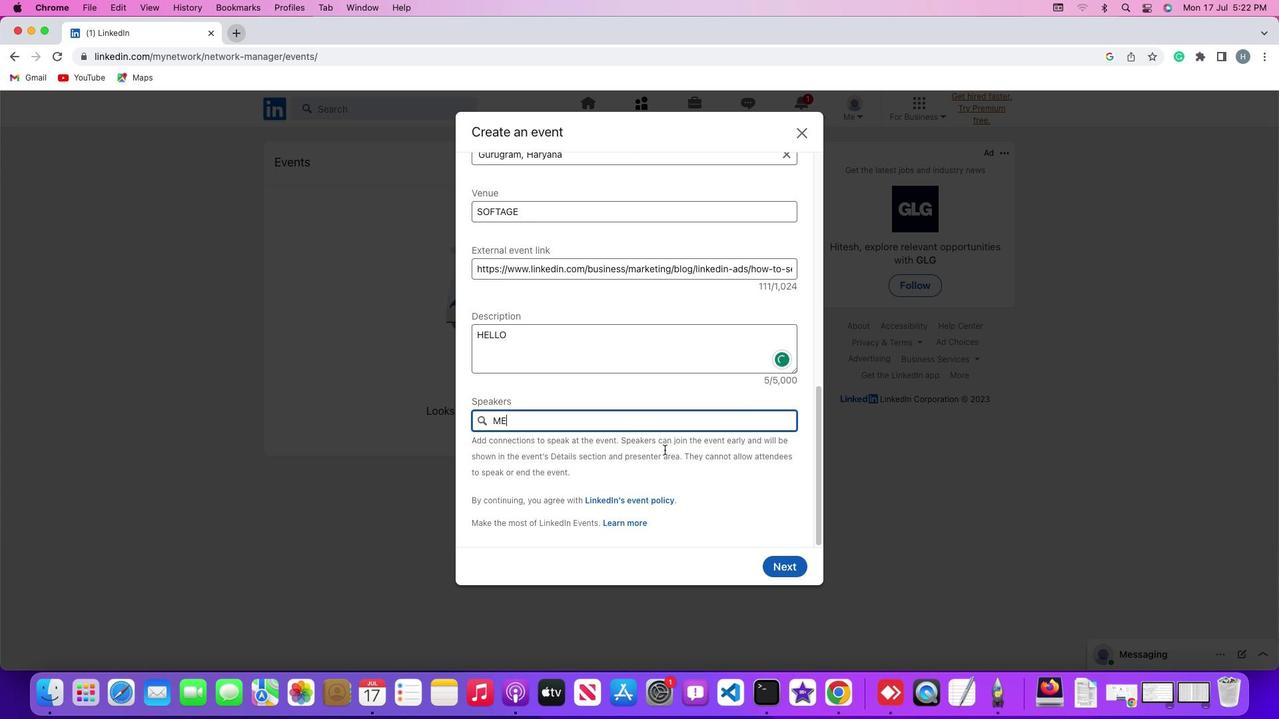 
Action: Mouse scrolled (637, 427) with delta (0, 0)
Screenshot: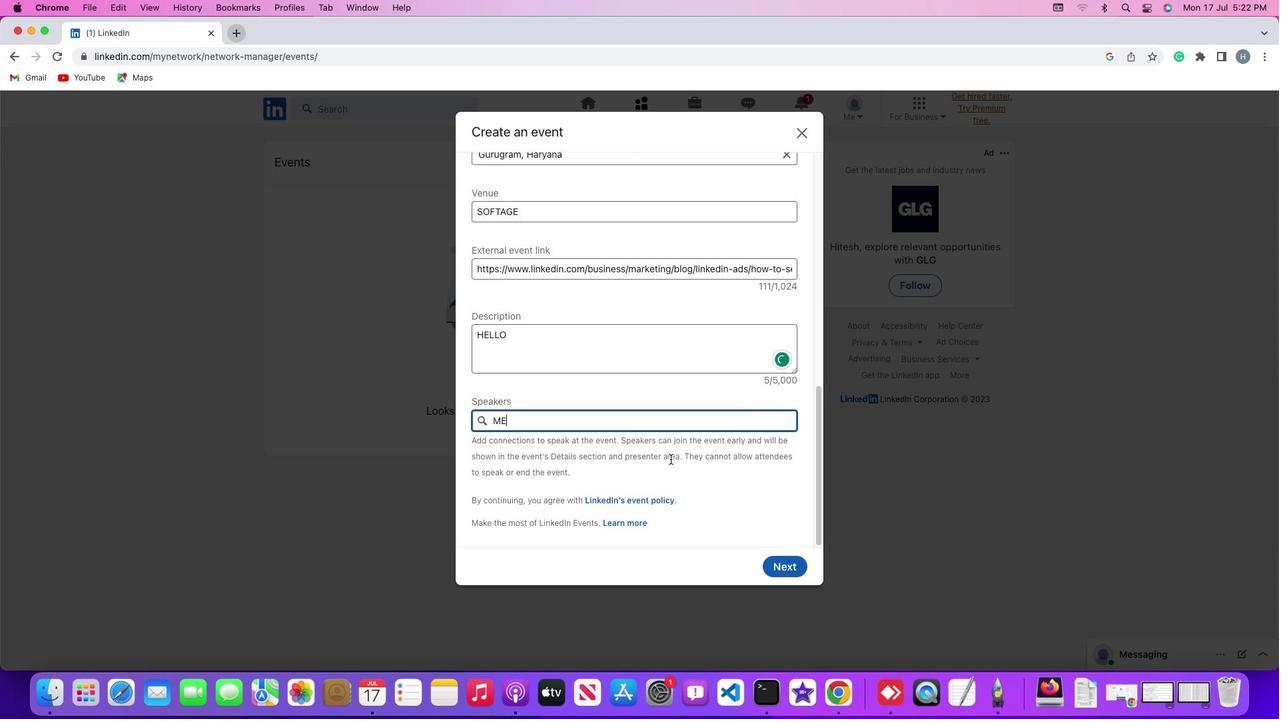 
Action: Mouse moved to (773, 565)
Screenshot: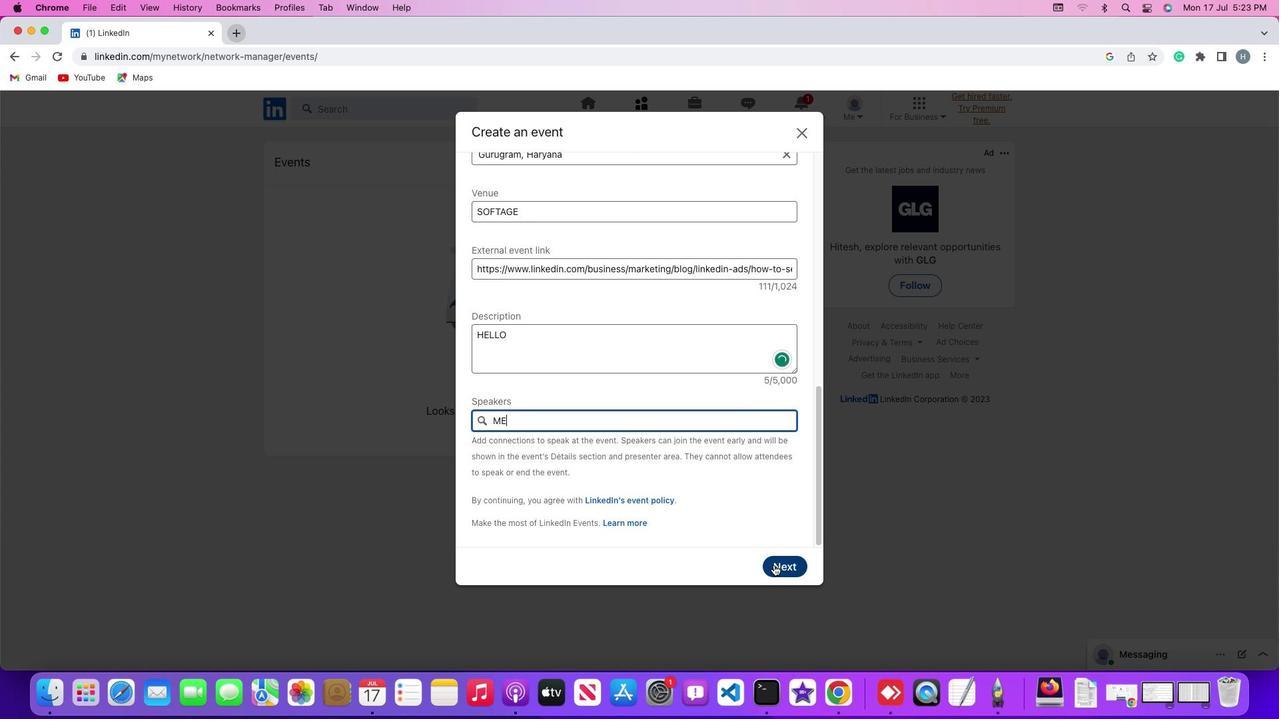 
Action: Mouse pressed left at (773, 565)
Screenshot: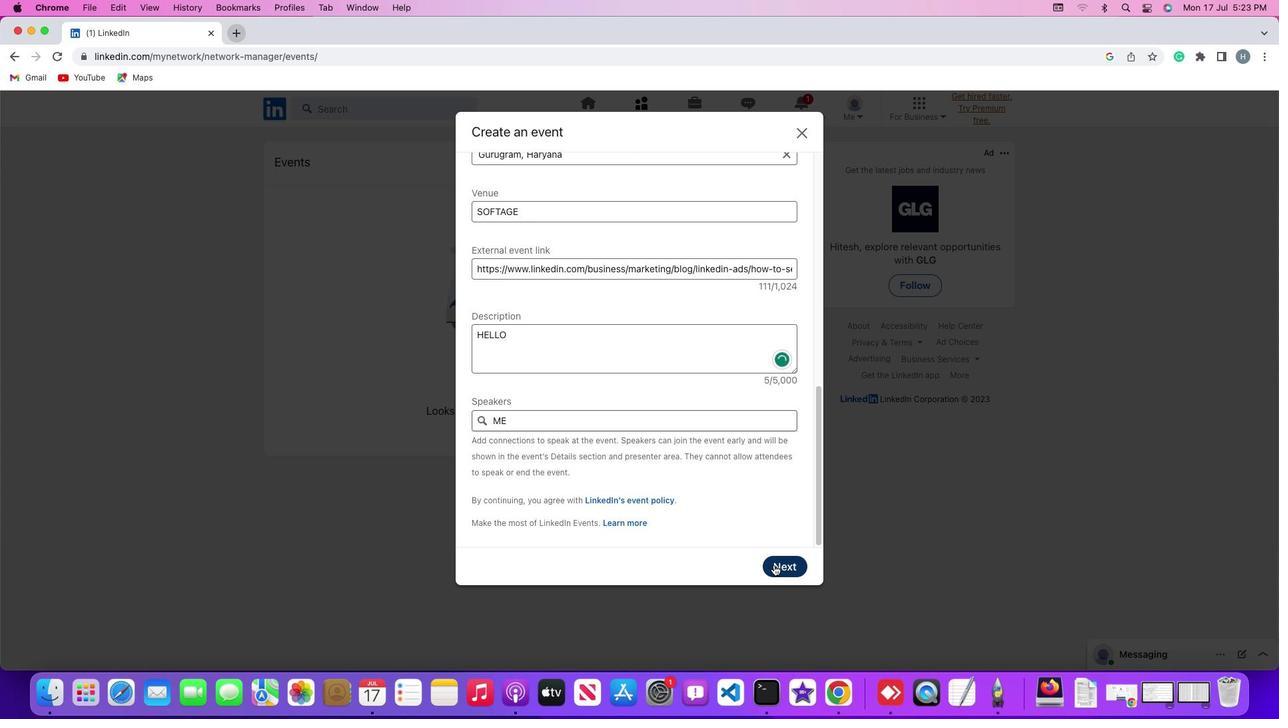 
Action: Mouse moved to (774, 565)
Screenshot: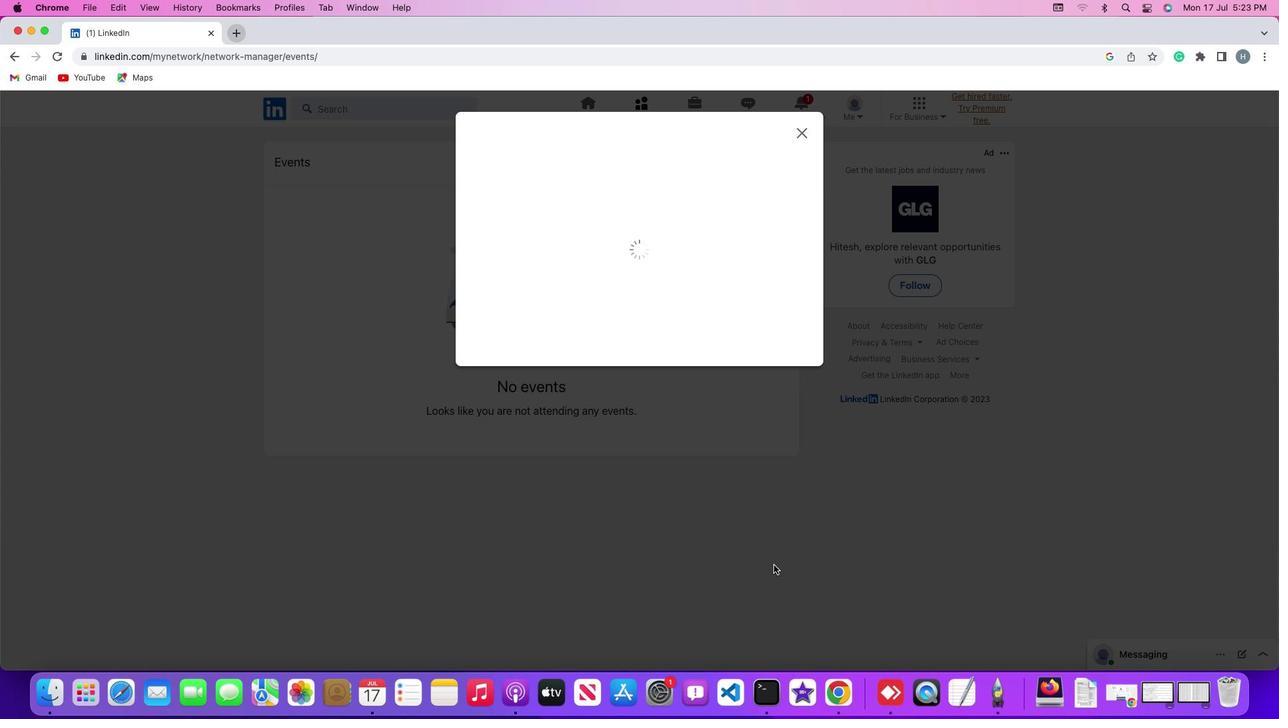 
